 Task: Provide the 2023 Victory Lane Racing Xfinity Series picks for the track "Nashville Superspeedway".
Action: Mouse moved to (192, 360)
Screenshot: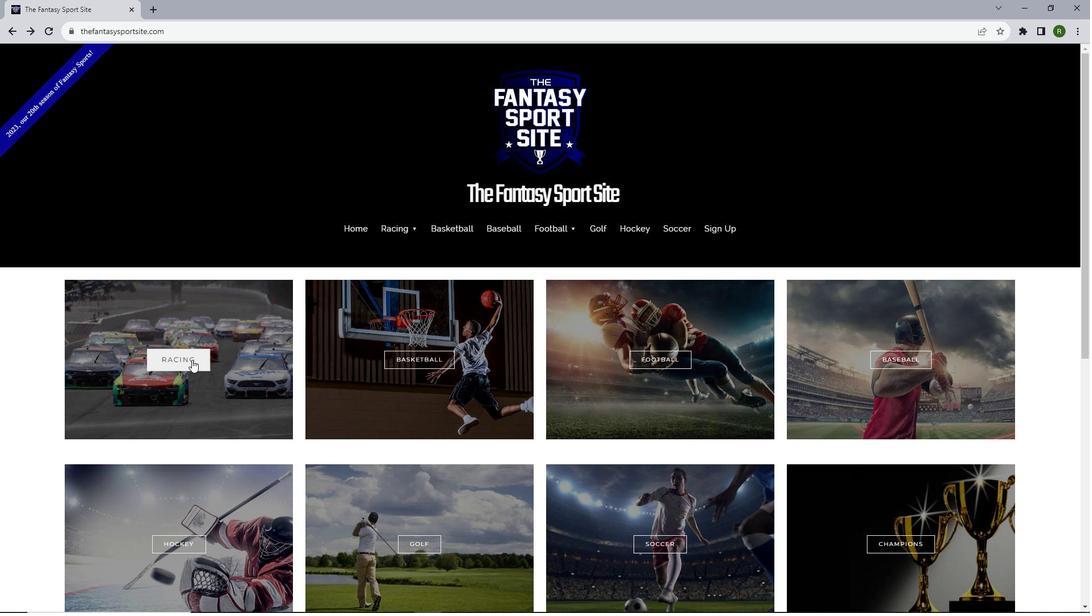 
Action: Mouse pressed left at (192, 360)
Screenshot: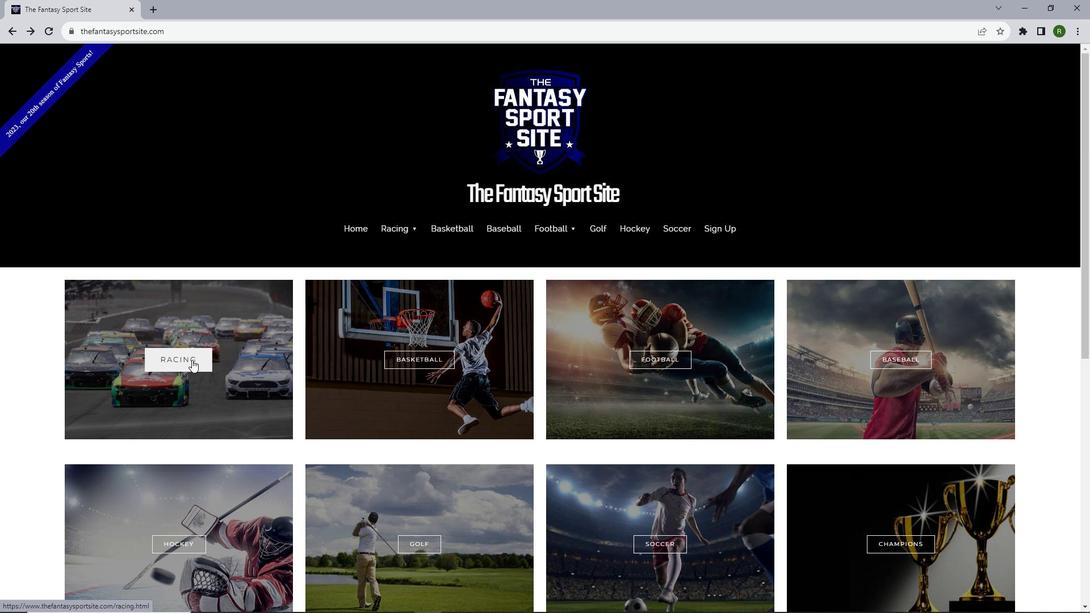 
Action: Mouse moved to (536, 501)
Screenshot: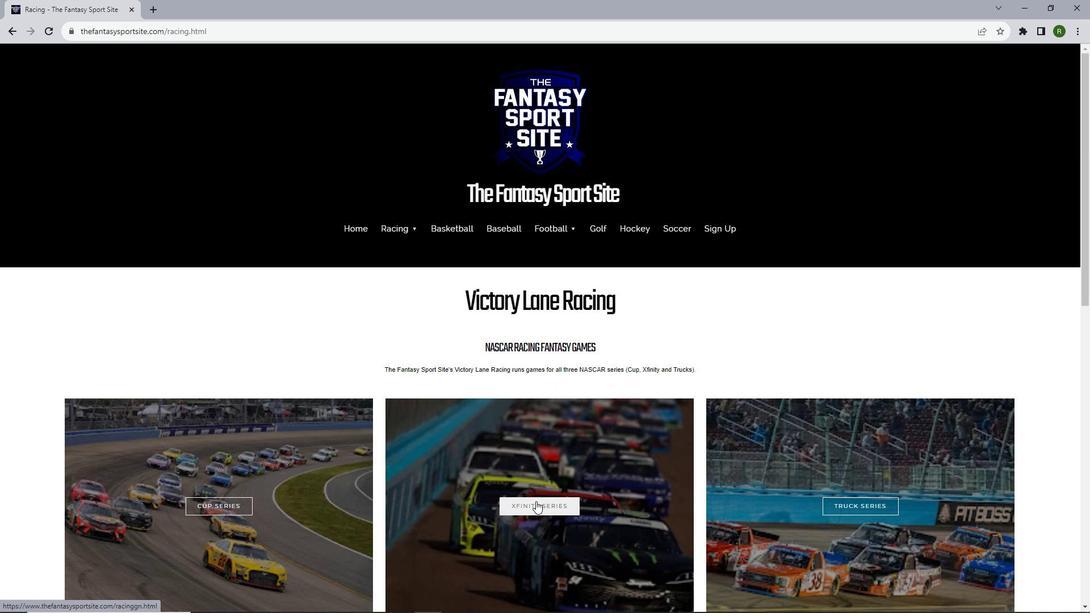 
Action: Mouse pressed left at (536, 501)
Screenshot: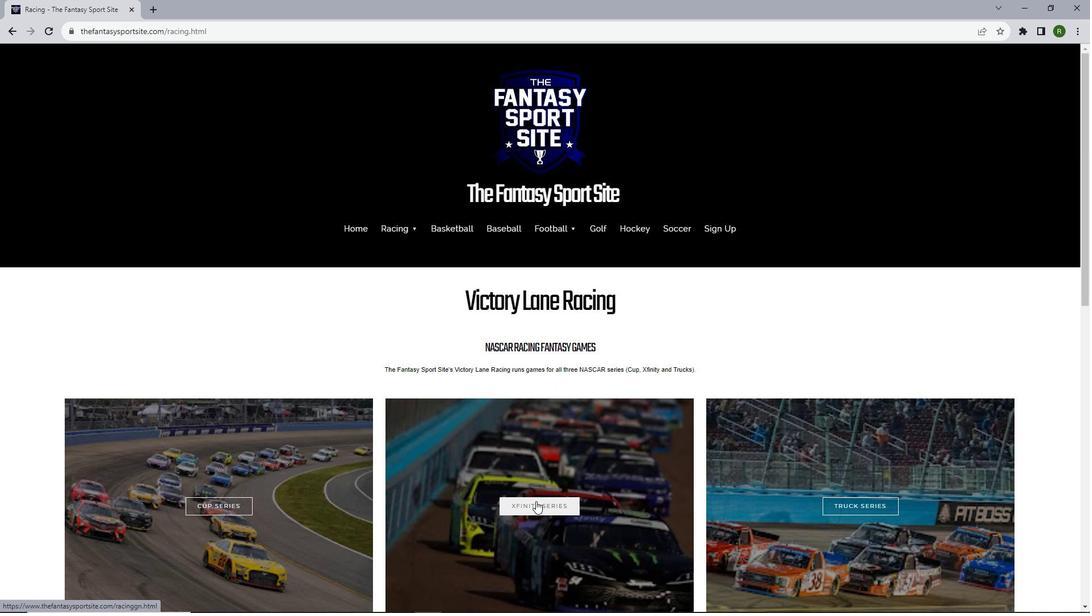 
Action: Mouse moved to (322, 217)
Screenshot: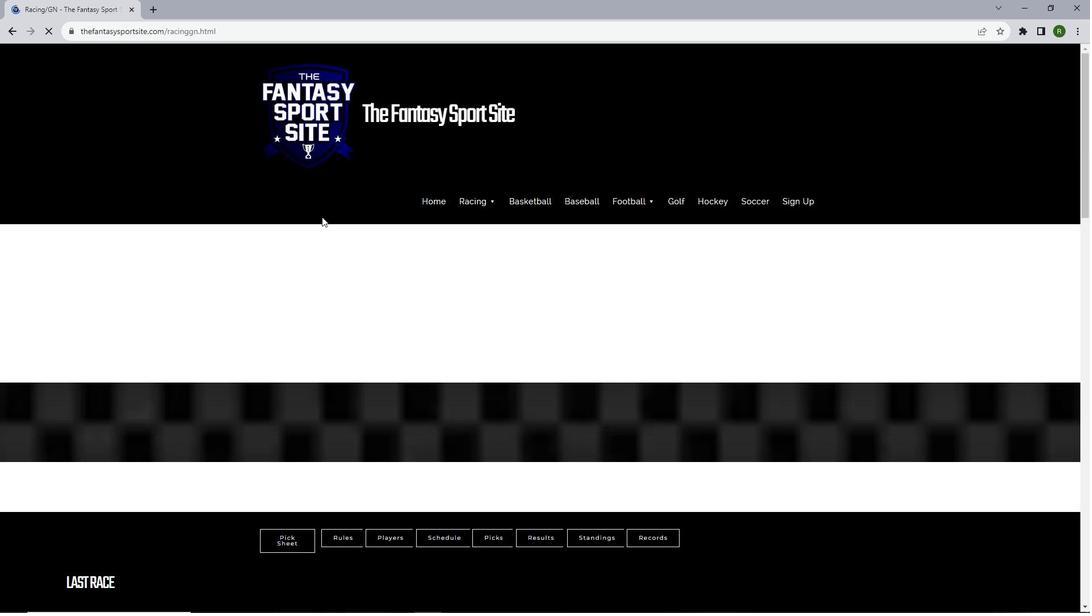 
Action: Mouse scrolled (322, 216) with delta (0, 0)
Screenshot: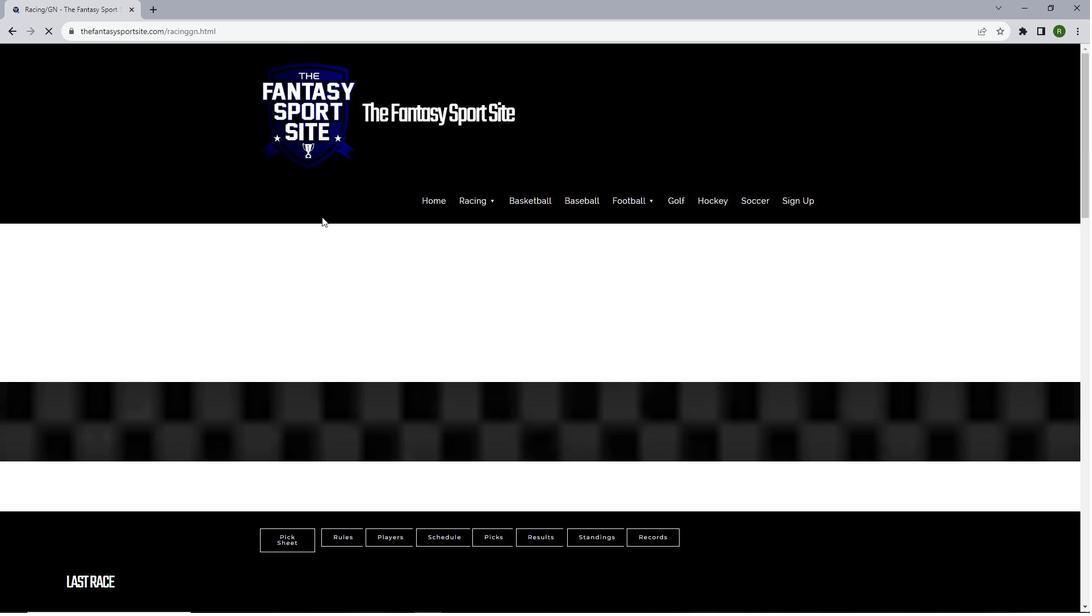 
Action: Mouse scrolled (322, 216) with delta (0, 0)
Screenshot: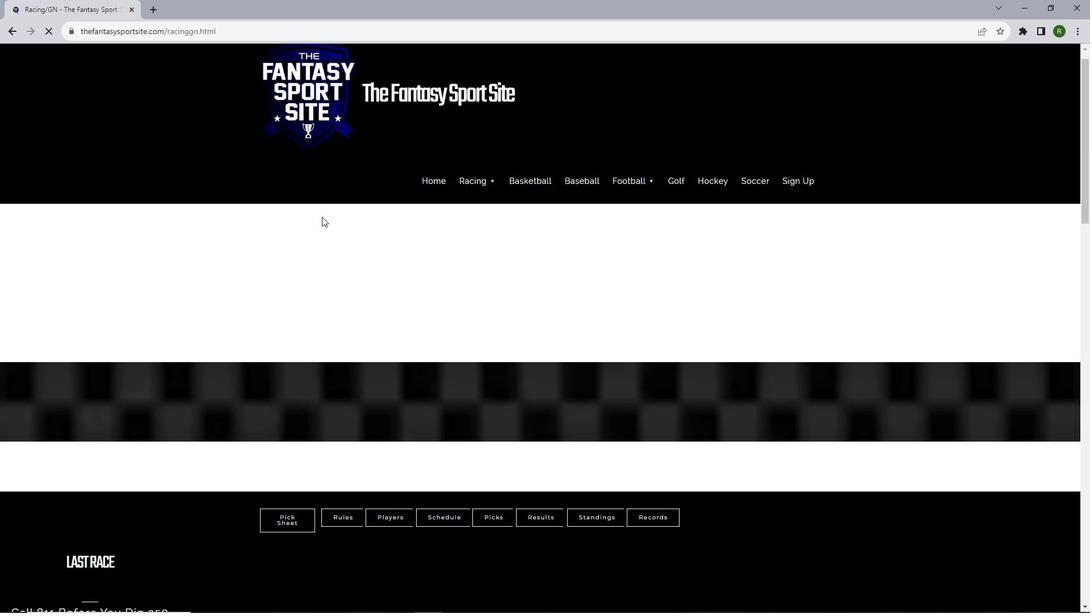 
Action: Mouse scrolled (322, 216) with delta (0, 0)
Screenshot: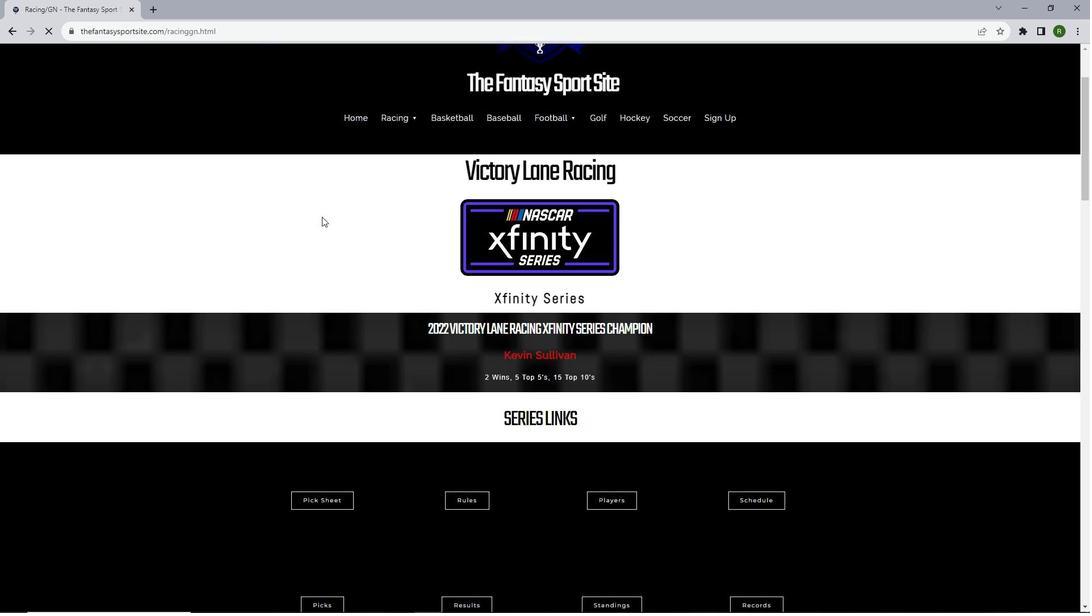 
Action: Mouse scrolled (322, 216) with delta (0, 0)
Screenshot: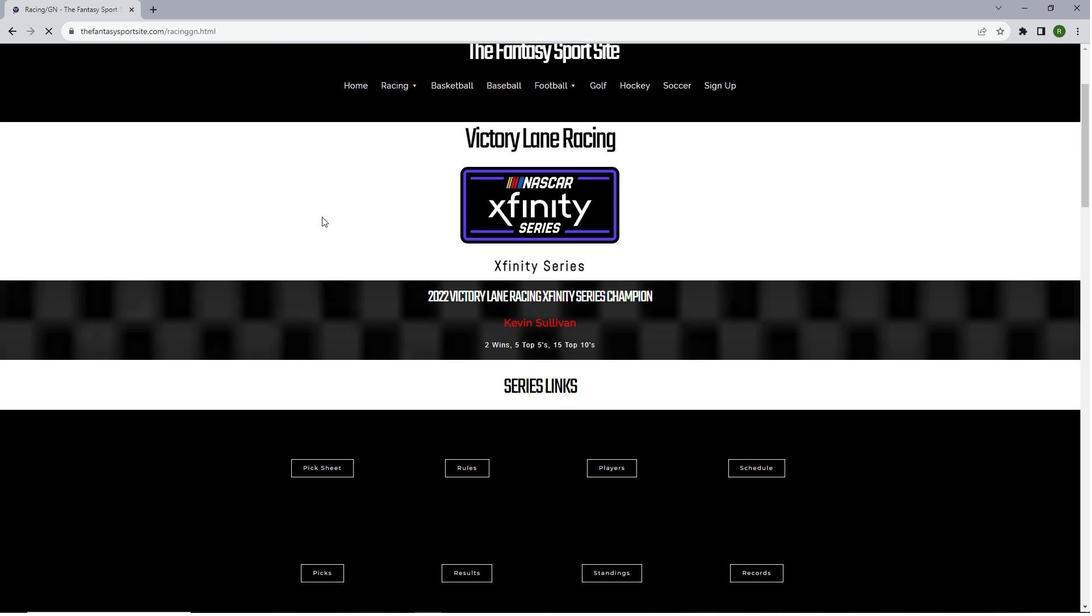 
Action: Mouse moved to (345, 232)
Screenshot: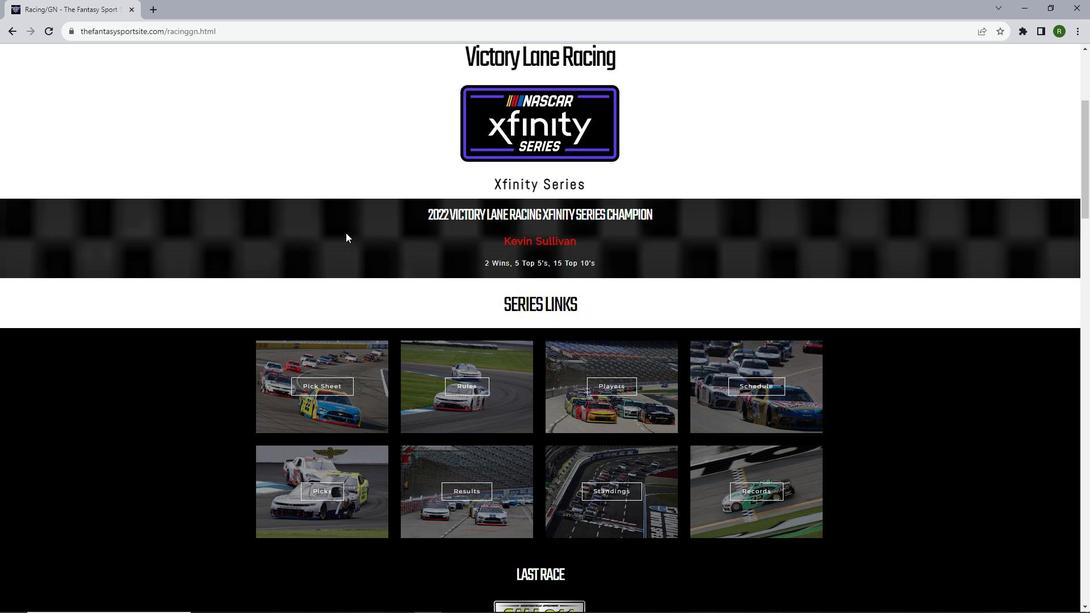 
Action: Mouse scrolled (345, 232) with delta (0, 0)
Screenshot: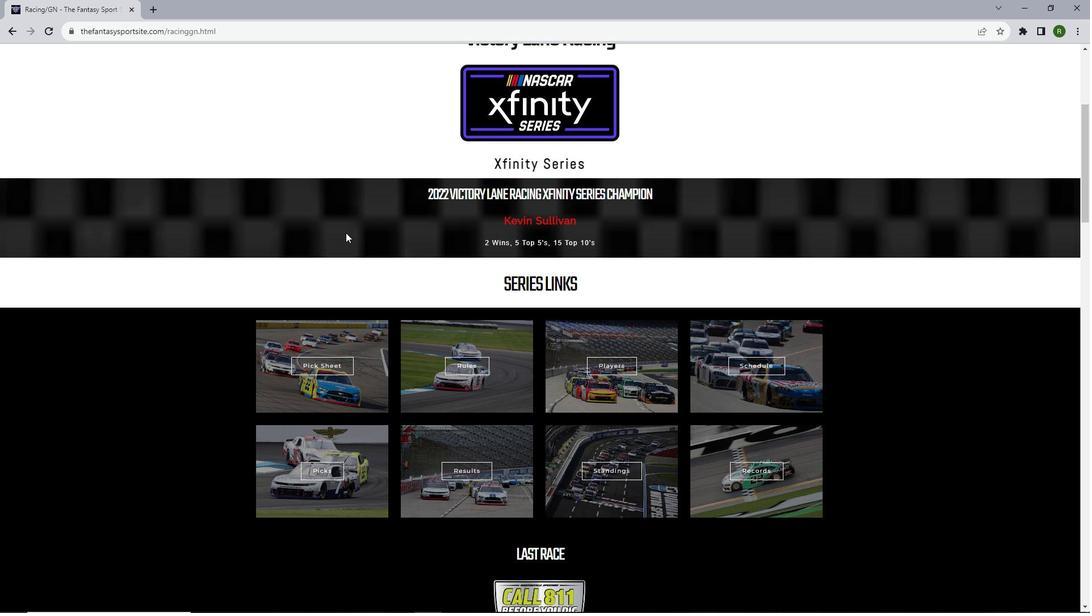 
Action: Mouse scrolled (345, 232) with delta (0, 0)
Screenshot: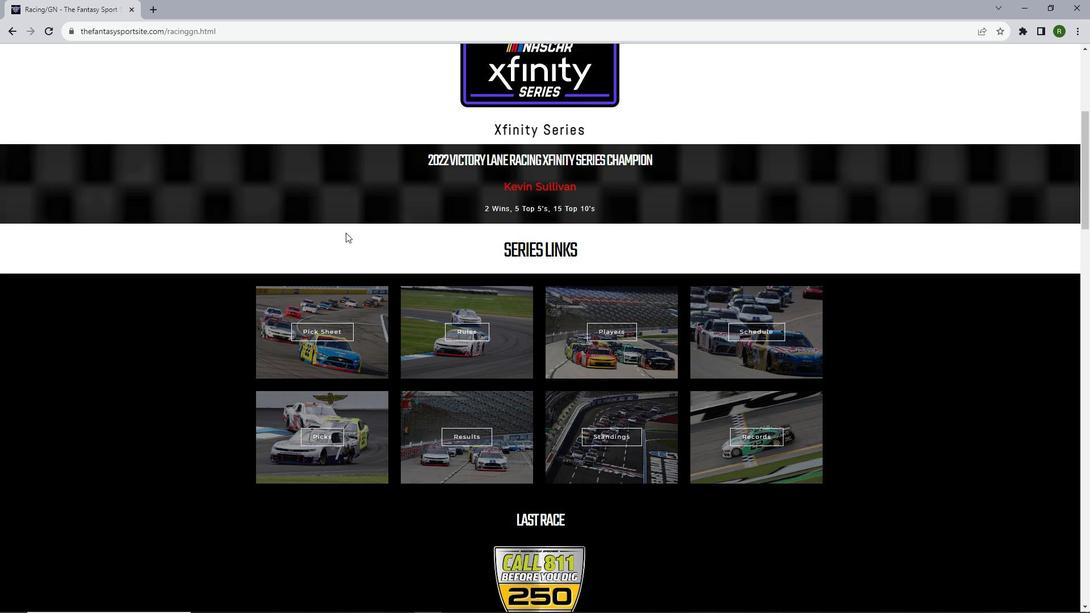
Action: Mouse scrolled (345, 232) with delta (0, 0)
Screenshot: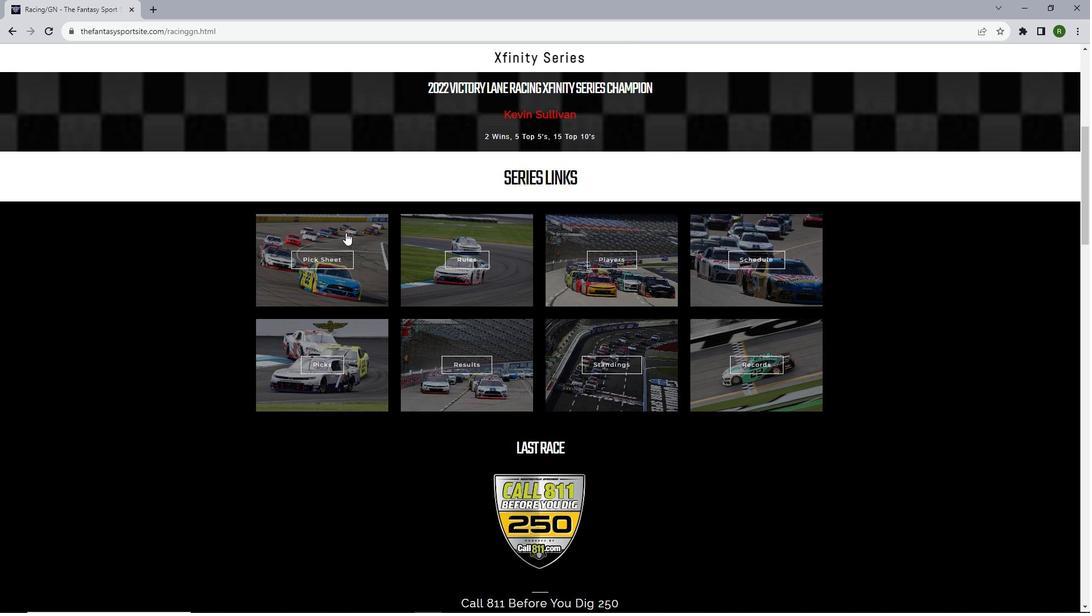 
Action: Mouse moved to (330, 325)
Screenshot: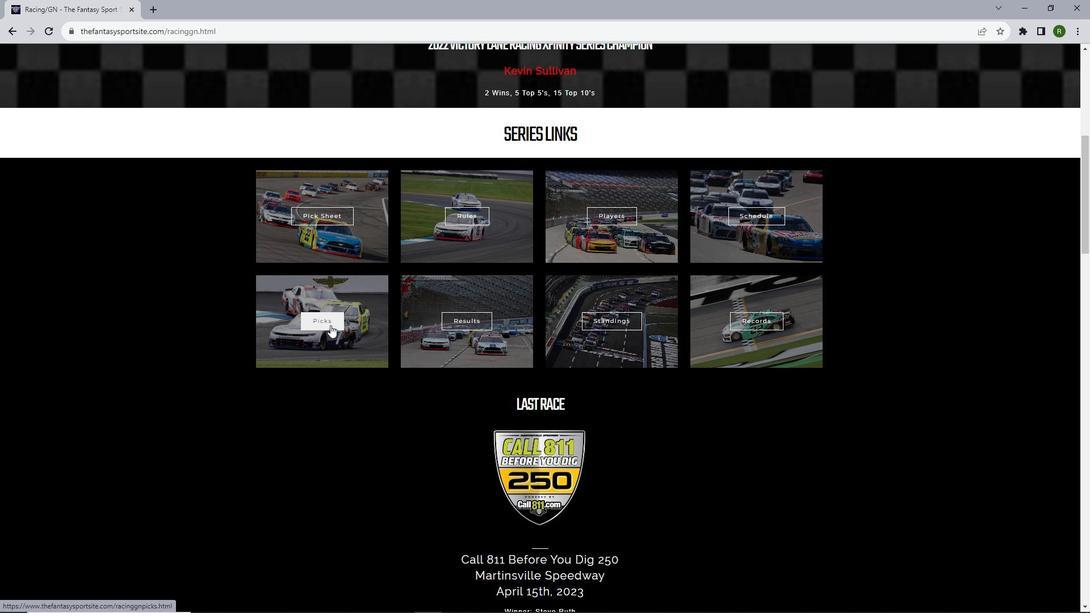 
Action: Mouse pressed left at (330, 325)
Screenshot: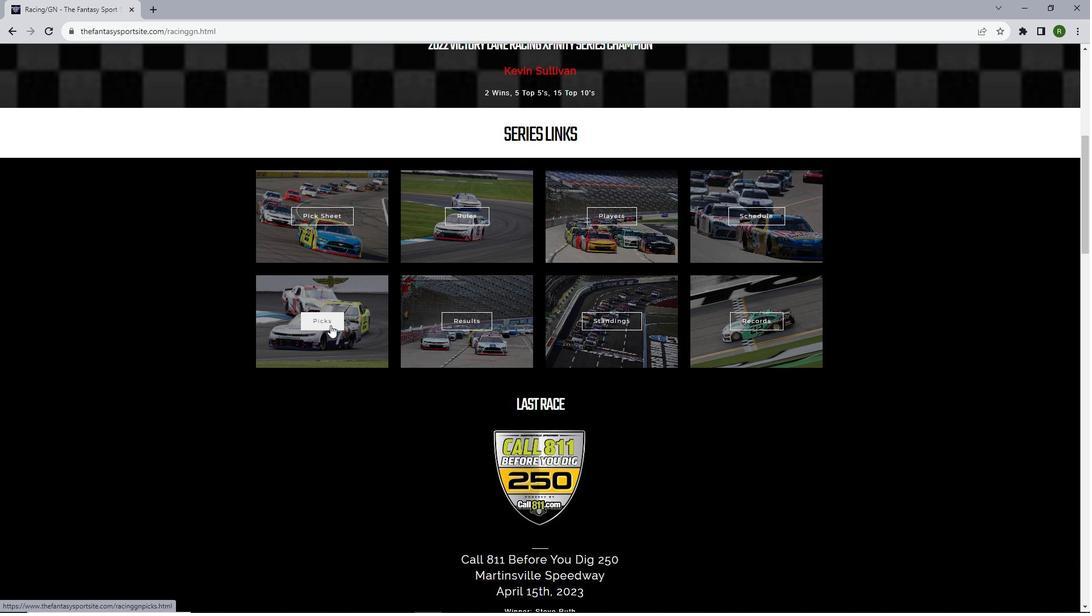 
Action: Mouse moved to (618, 289)
Screenshot: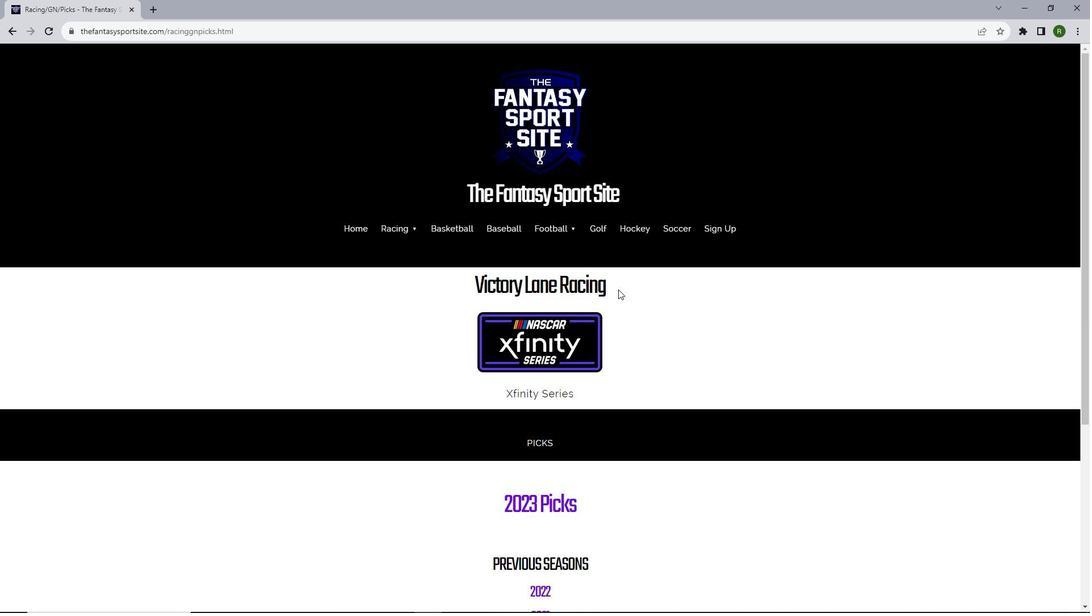 
Action: Mouse scrolled (618, 289) with delta (0, 0)
Screenshot: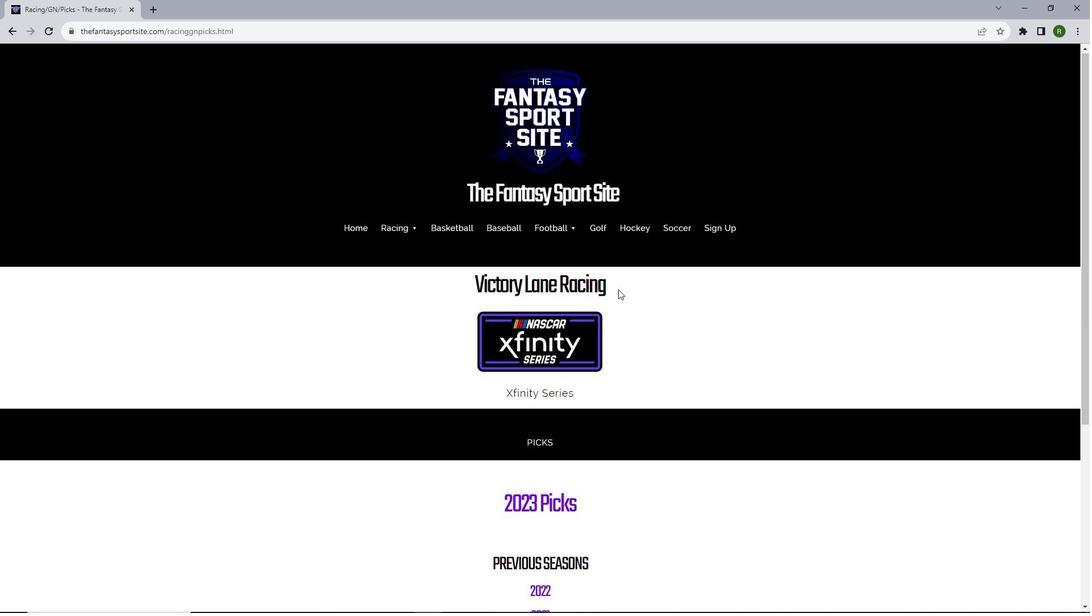 
Action: Mouse scrolled (618, 289) with delta (0, 0)
Screenshot: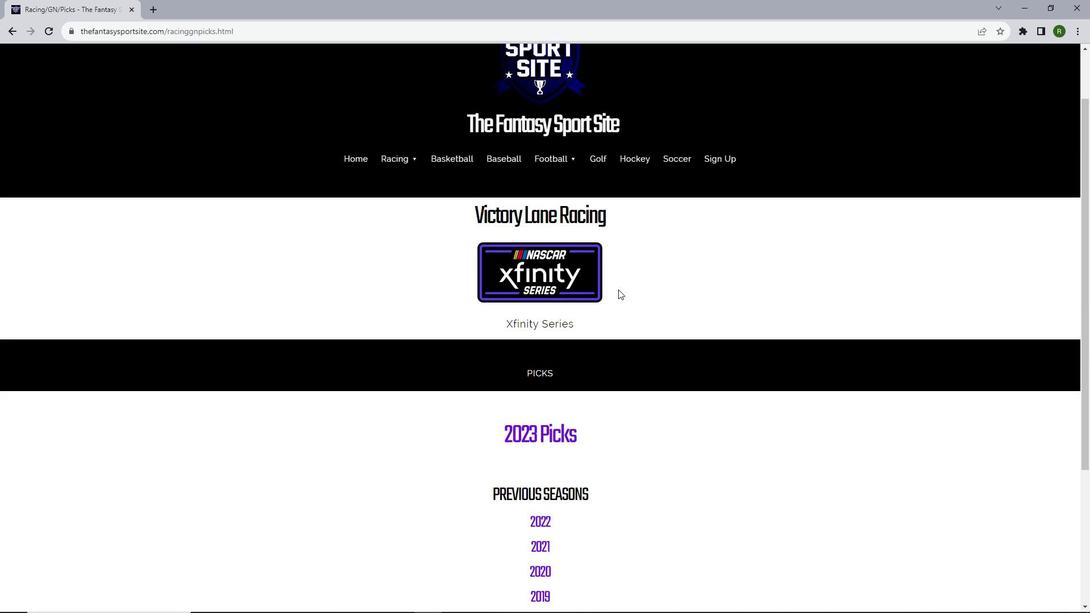 
Action: Mouse moved to (536, 386)
Screenshot: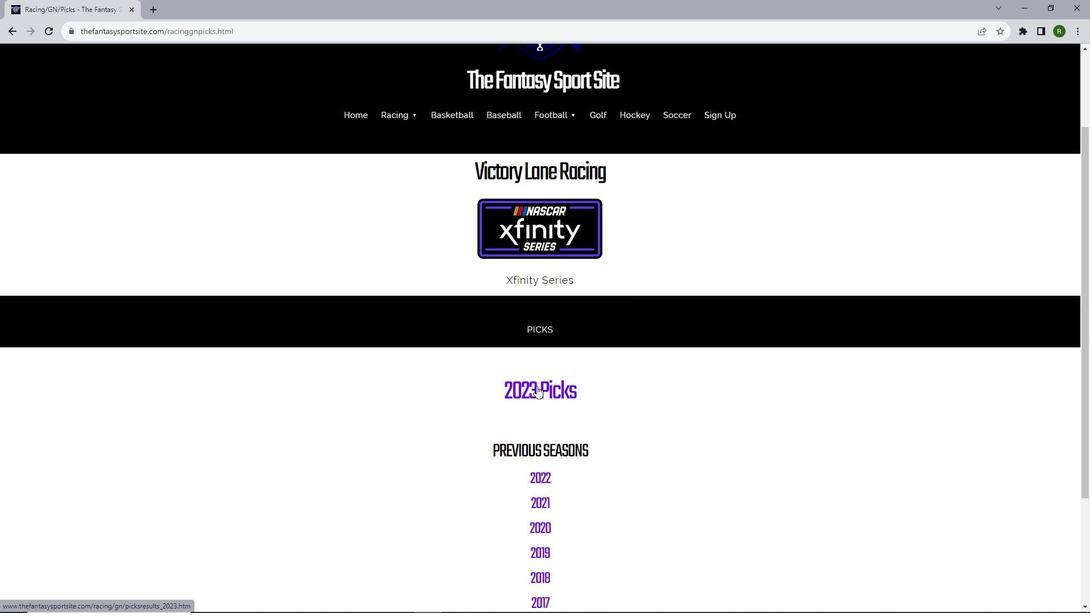 
Action: Mouse pressed left at (536, 386)
Screenshot: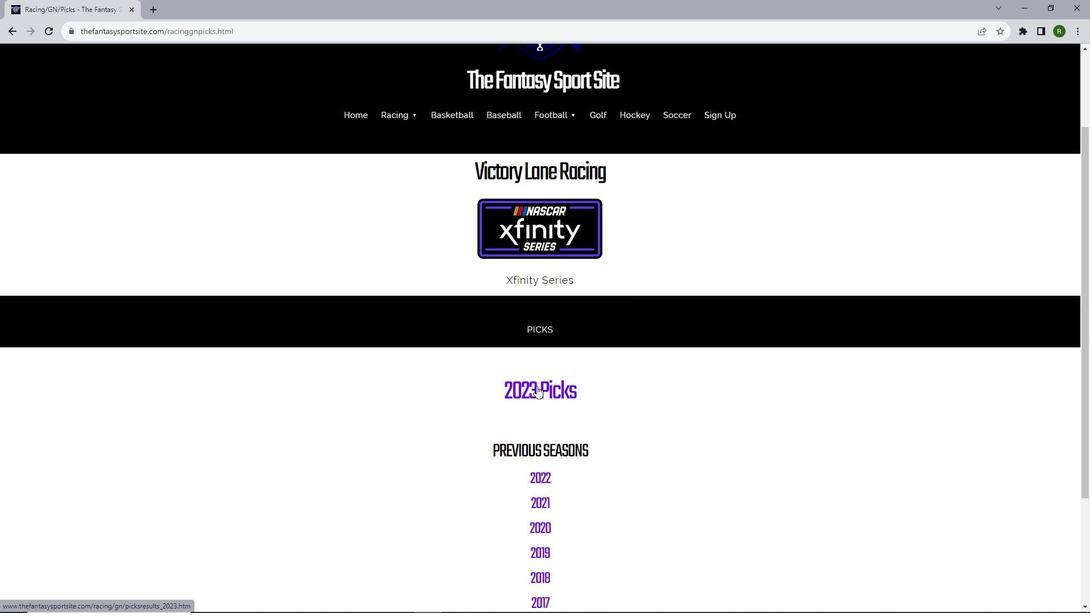 
Action: Mouse moved to (529, 268)
Screenshot: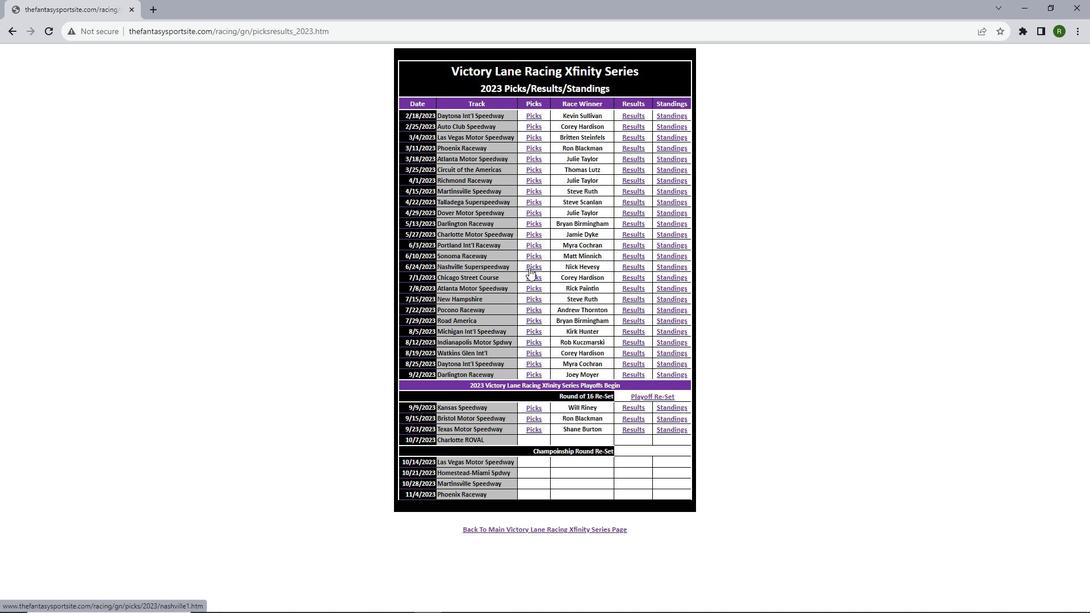 
Action: Mouse pressed left at (529, 268)
Screenshot: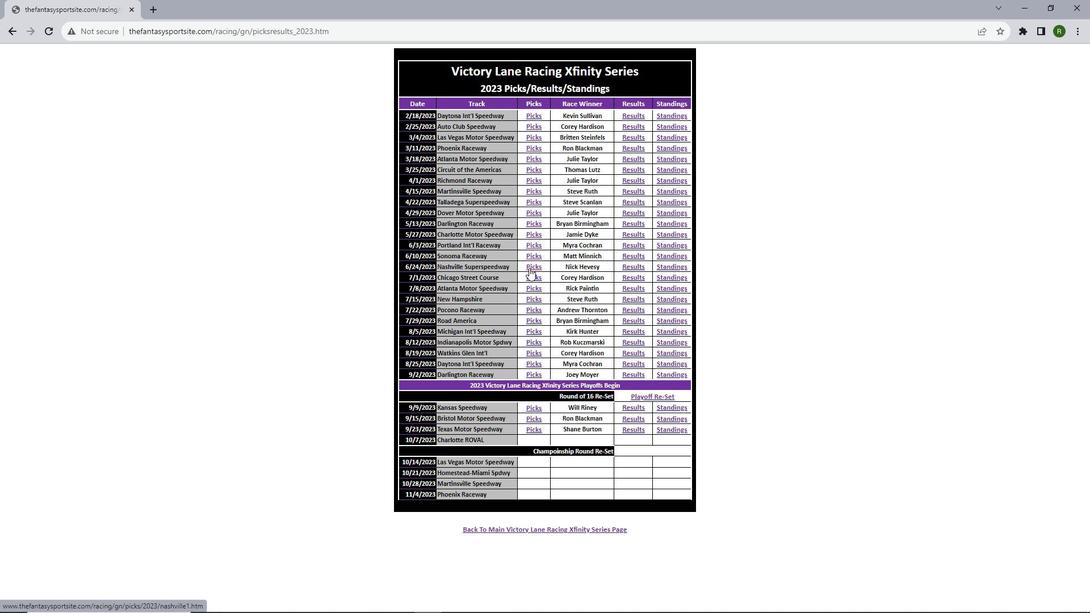 
Action: Mouse scrolled (529, 267) with delta (0, 0)
Screenshot: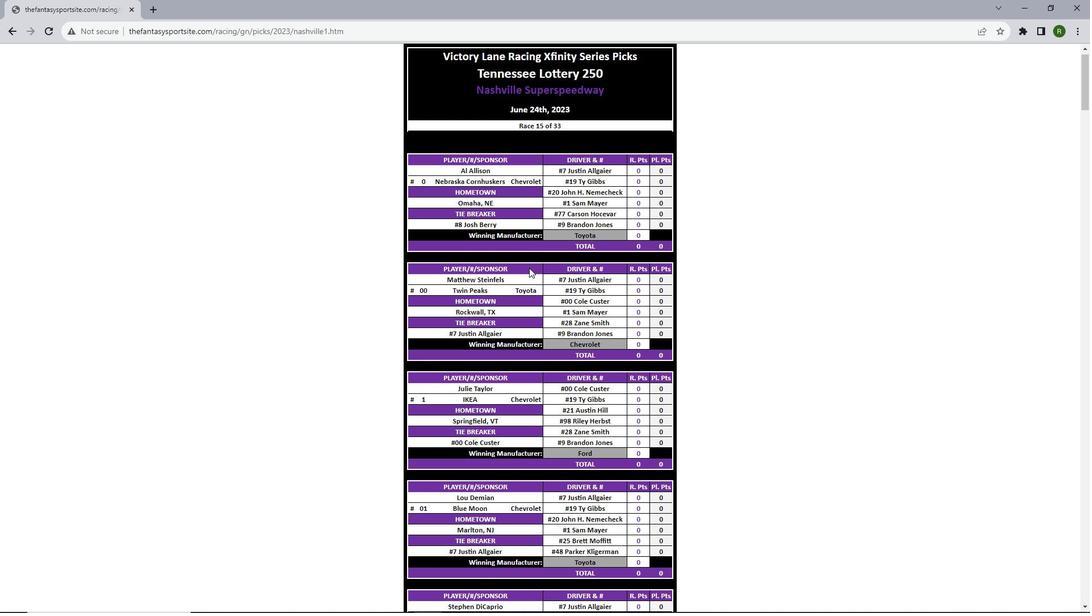 
Action: Mouse scrolled (529, 268) with delta (0, 0)
Screenshot: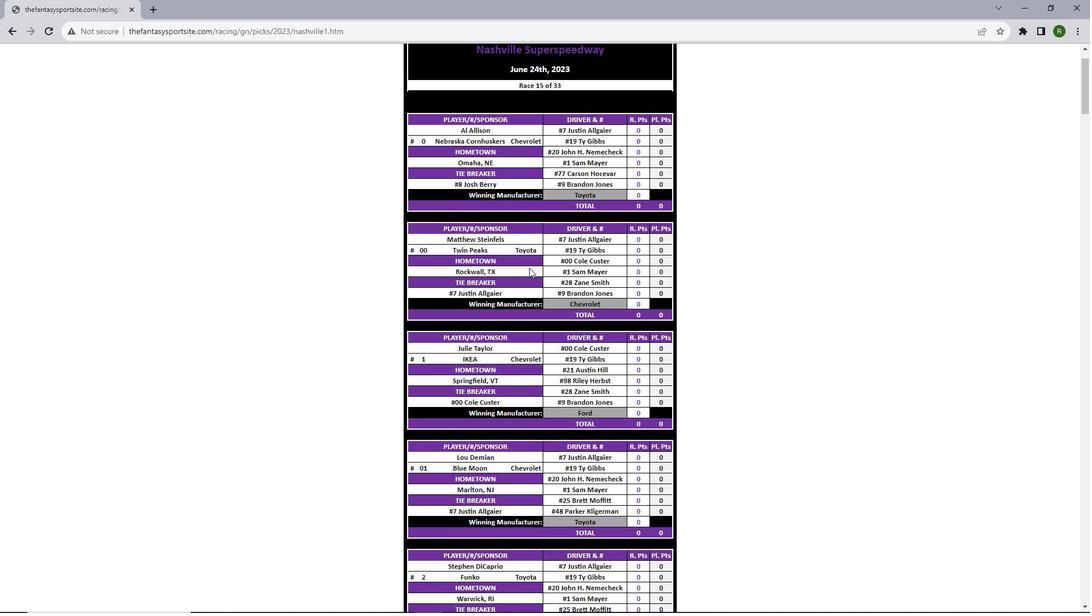 
Action: Mouse scrolled (529, 267) with delta (0, 0)
Screenshot: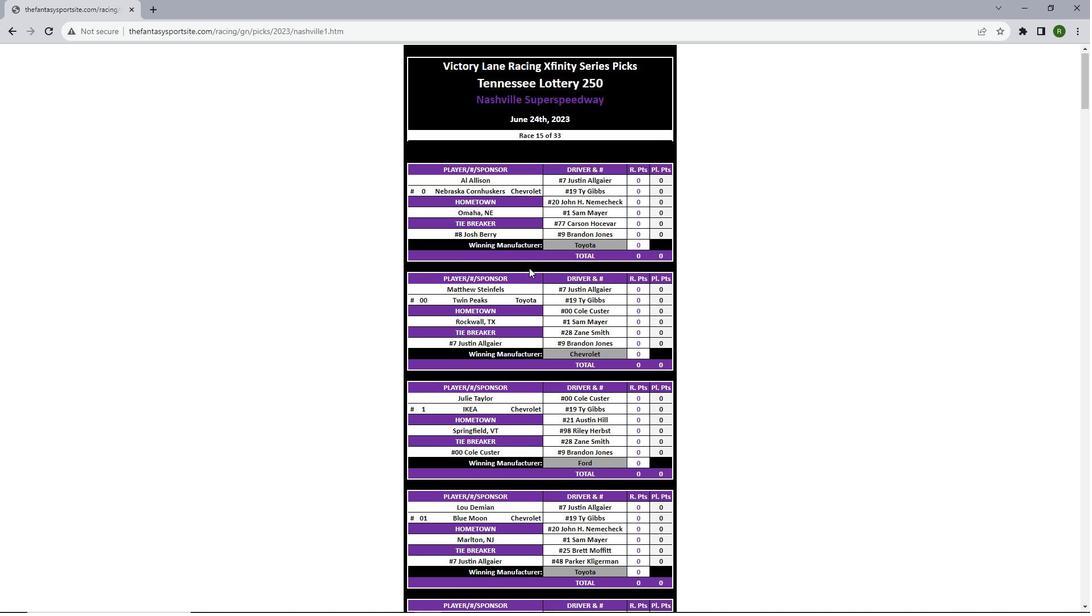 
Action: Mouse scrolled (529, 267) with delta (0, 0)
Screenshot: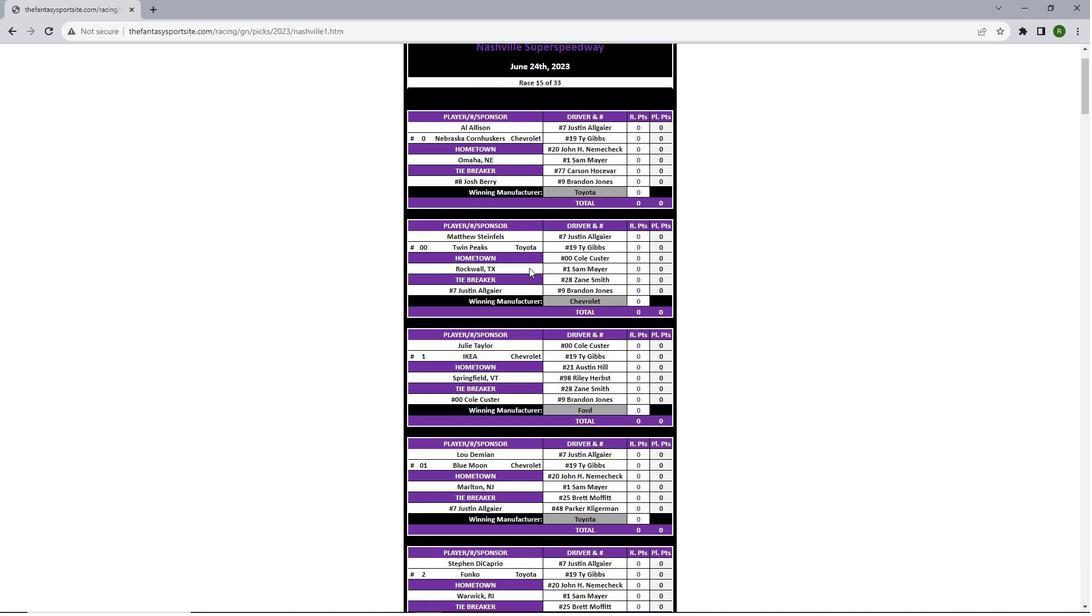 
Action: Mouse scrolled (529, 267) with delta (0, 0)
Screenshot: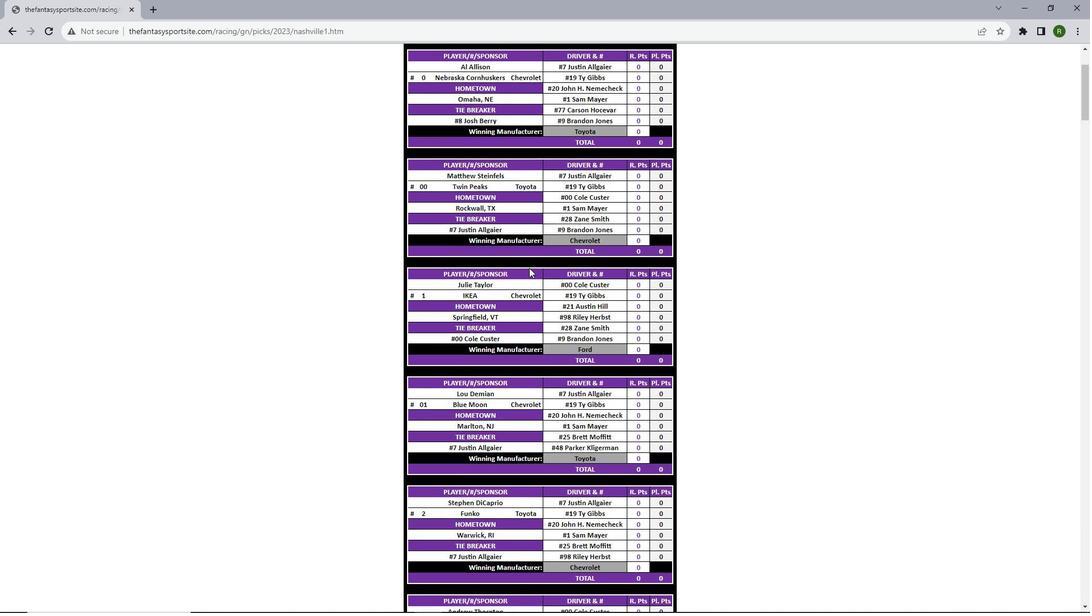 
Action: Mouse scrolled (529, 267) with delta (0, 0)
Screenshot: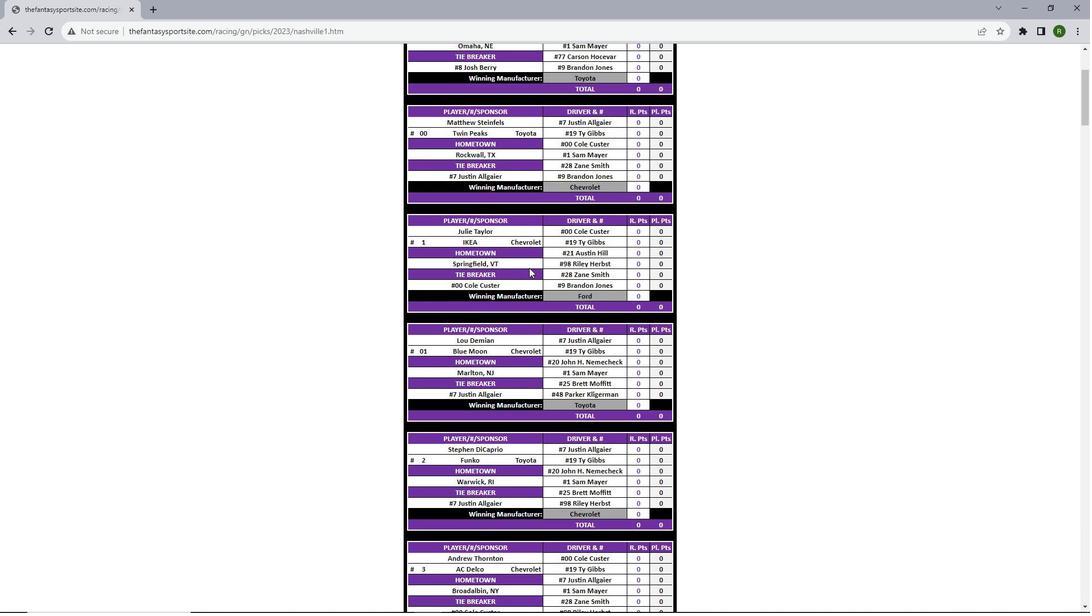 
Action: Mouse scrolled (529, 267) with delta (0, 0)
Screenshot: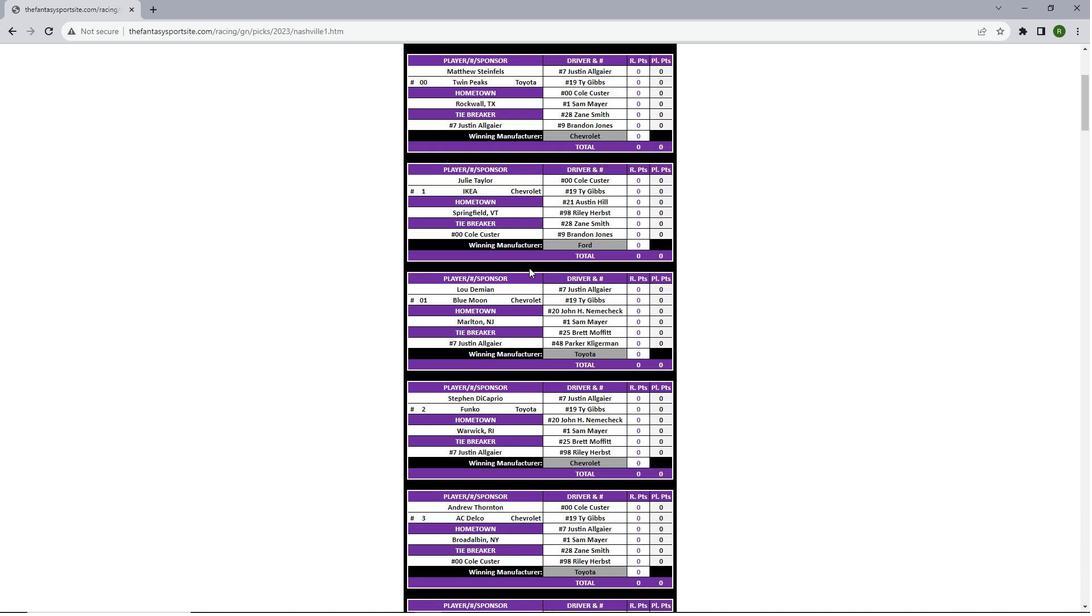 
Action: Mouse scrolled (529, 267) with delta (0, 0)
Screenshot: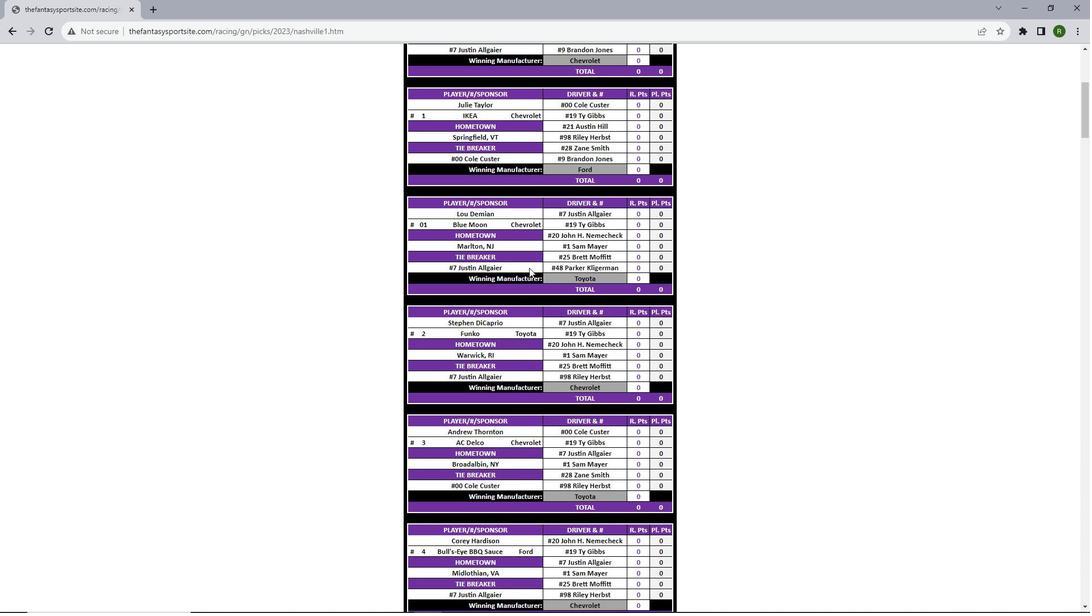 
Action: Mouse scrolled (529, 267) with delta (0, 0)
Screenshot: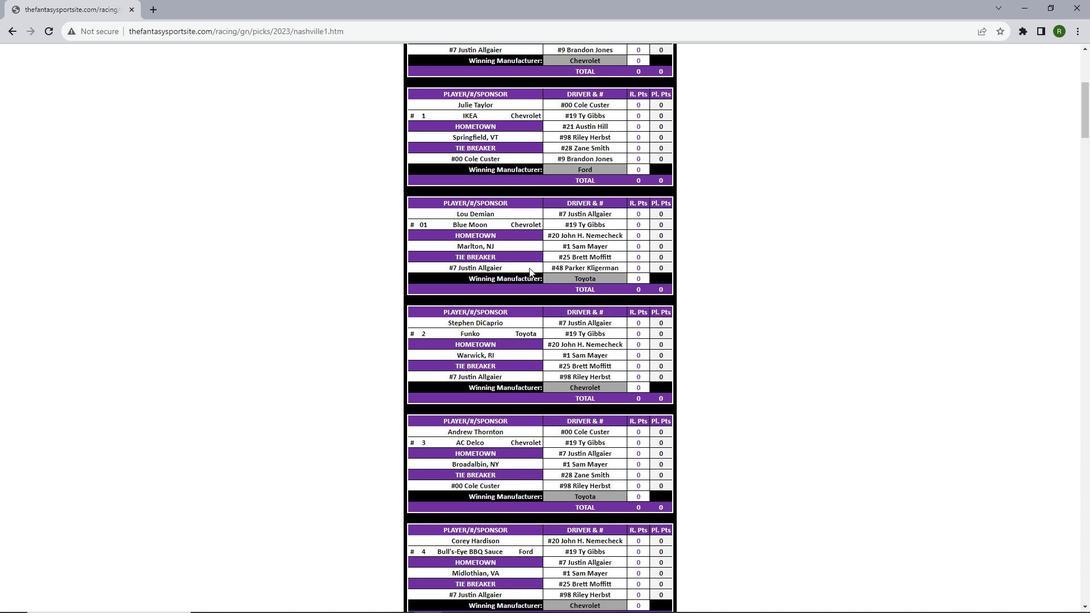 
Action: Mouse scrolled (529, 267) with delta (0, 0)
Screenshot: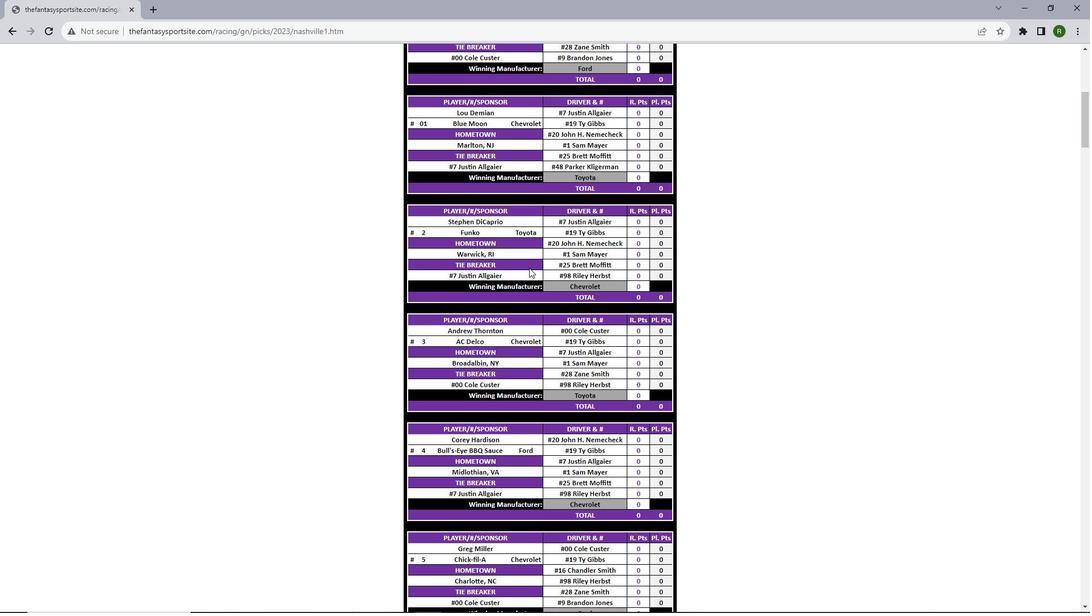
Action: Mouse scrolled (529, 267) with delta (0, 0)
Screenshot: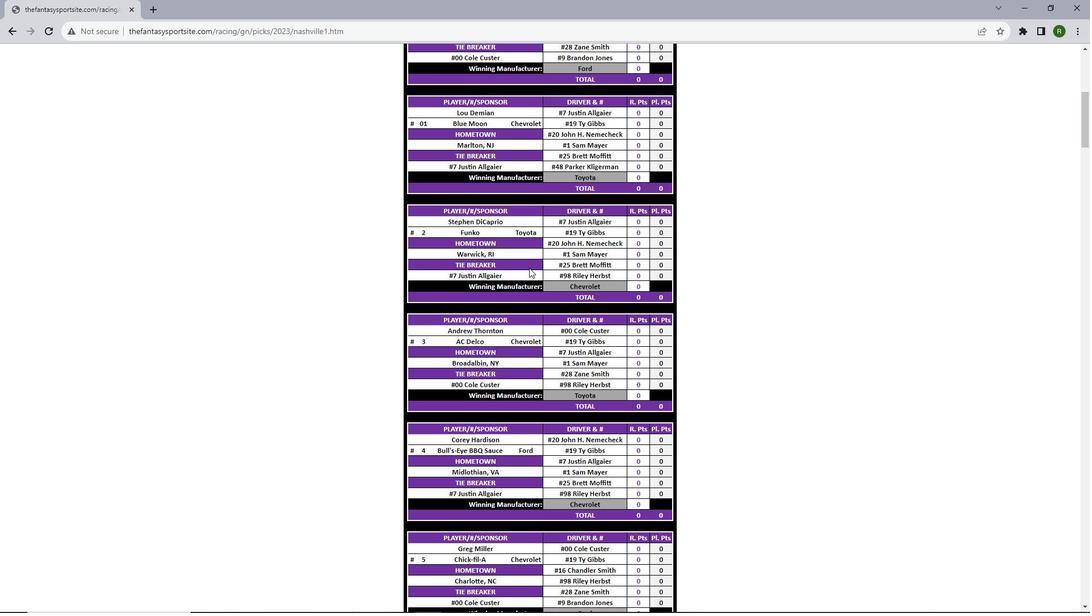 
Action: Mouse scrolled (529, 267) with delta (0, 0)
Screenshot: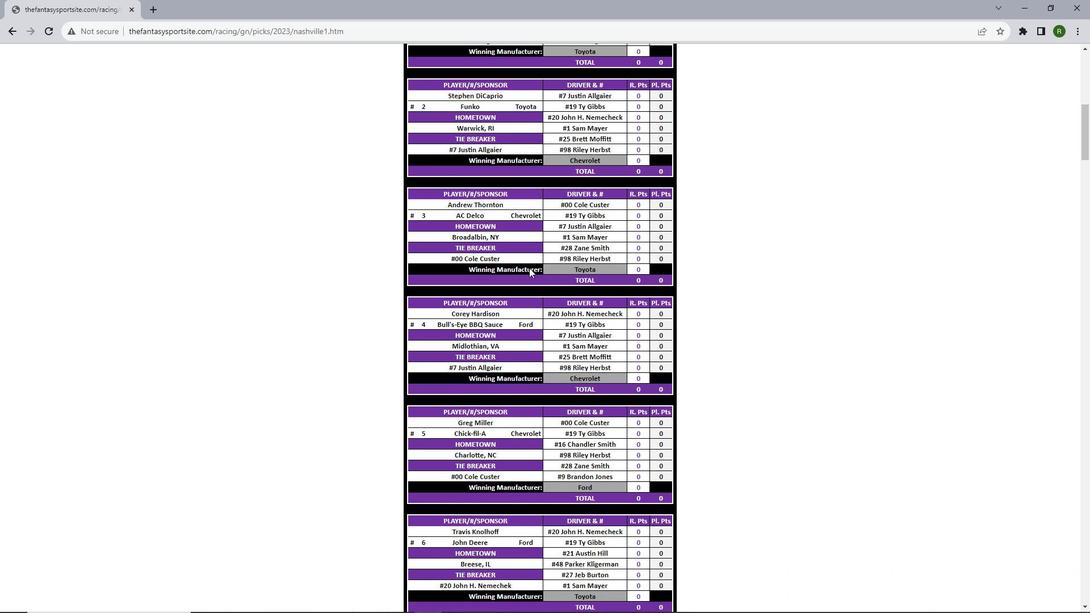 
Action: Mouse scrolled (529, 267) with delta (0, 0)
Screenshot: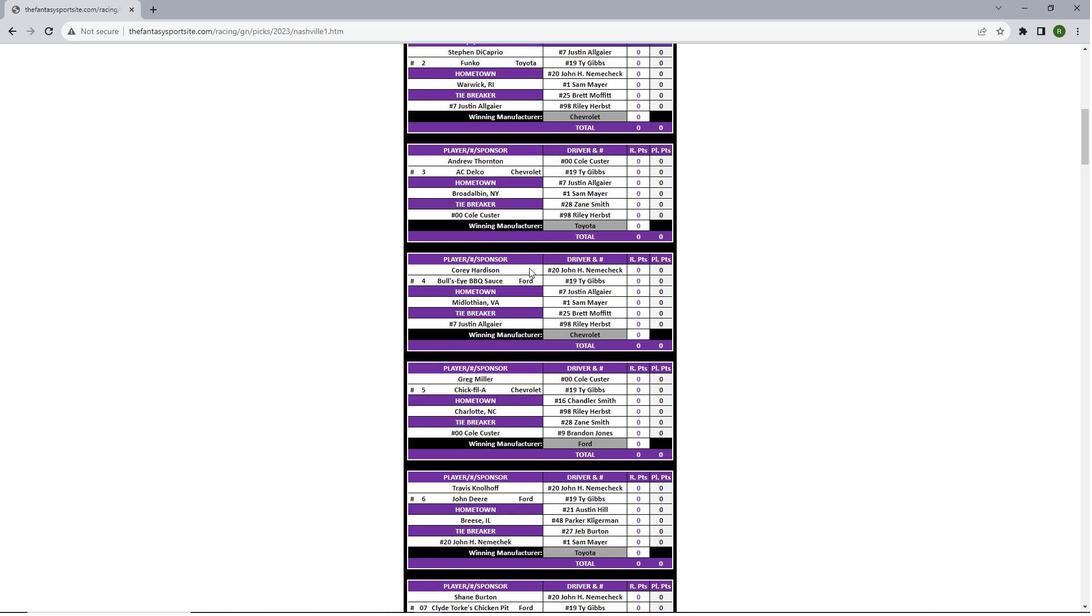 
Action: Mouse scrolled (529, 267) with delta (0, 0)
Screenshot: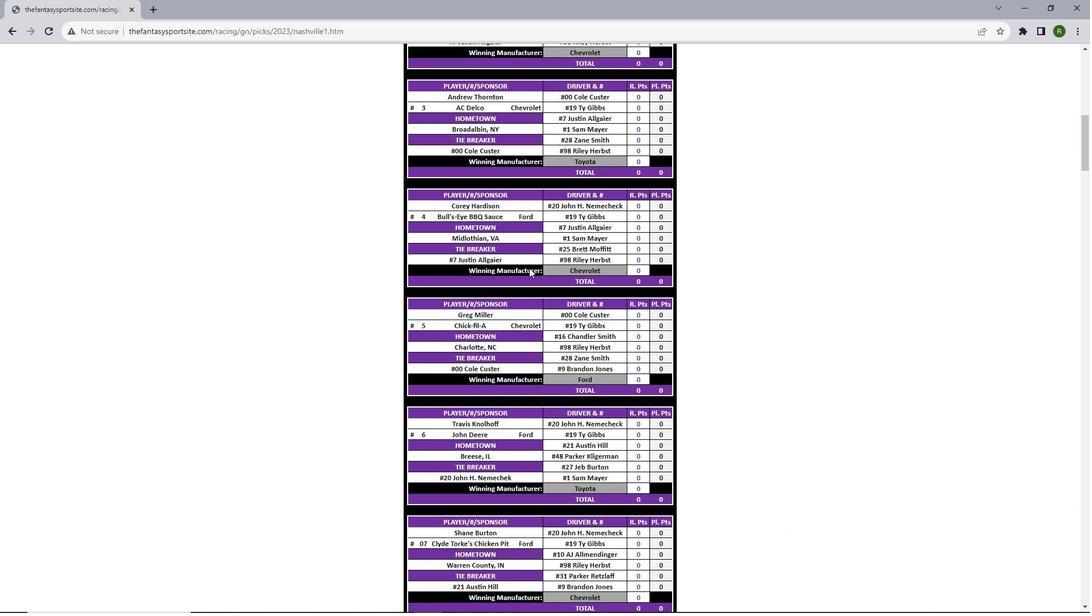 
Action: Mouse scrolled (529, 267) with delta (0, 0)
Screenshot: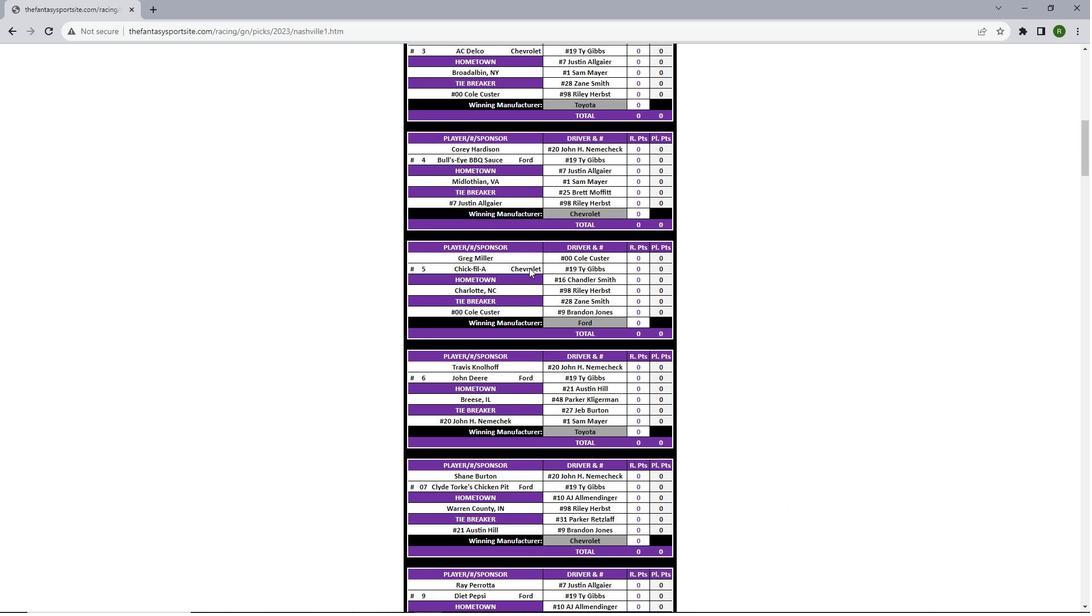 
Action: Mouse scrolled (529, 267) with delta (0, 0)
Screenshot: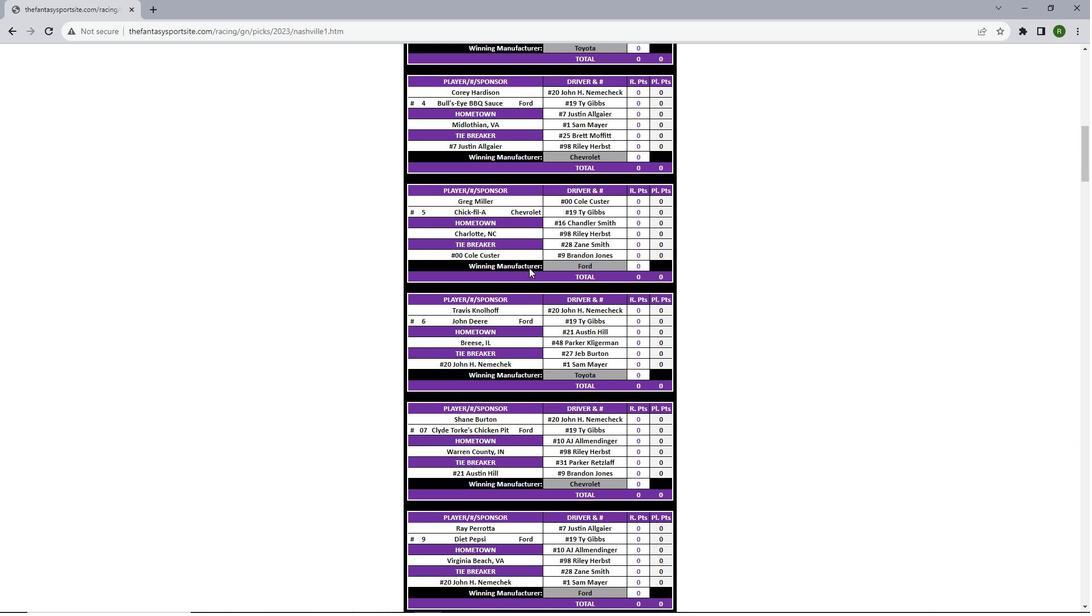 
Action: Mouse scrolled (529, 267) with delta (0, 0)
Screenshot: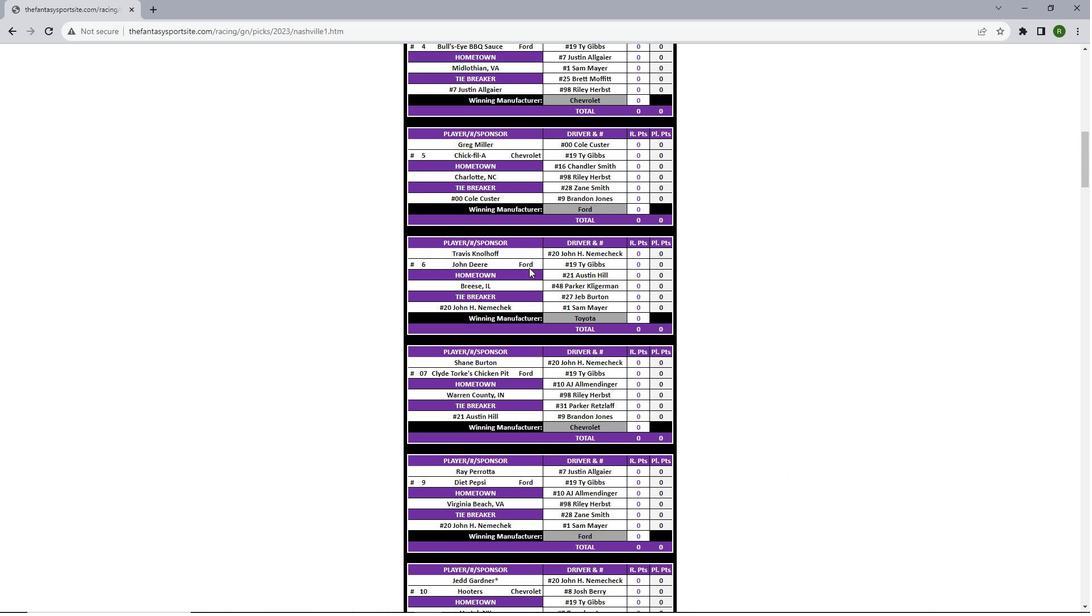 
Action: Mouse scrolled (529, 267) with delta (0, 0)
Screenshot: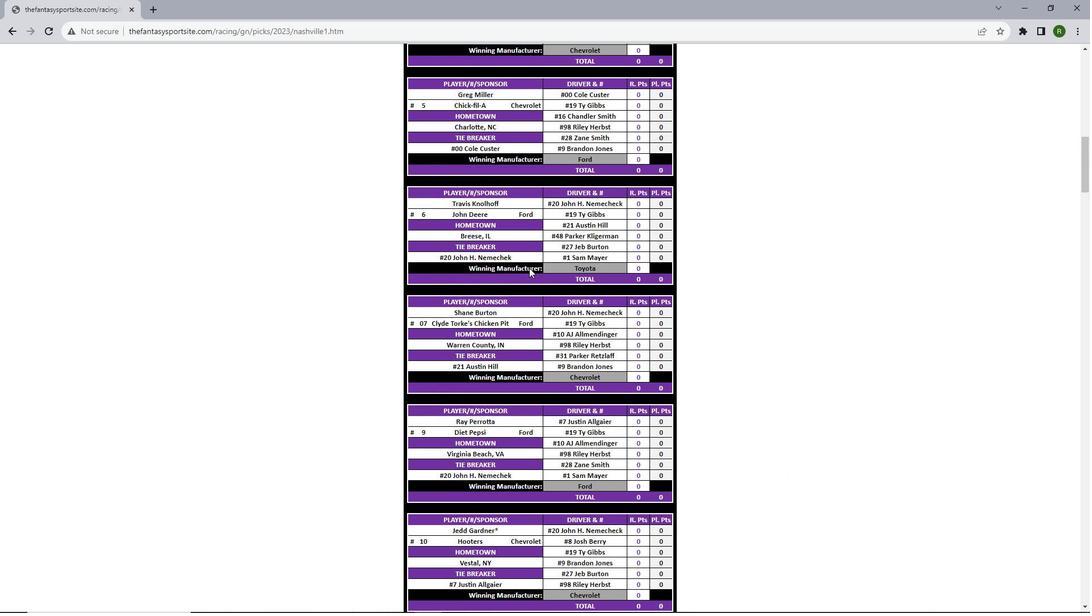 
Action: Mouse scrolled (529, 267) with delta (0, 0)
Screenshot: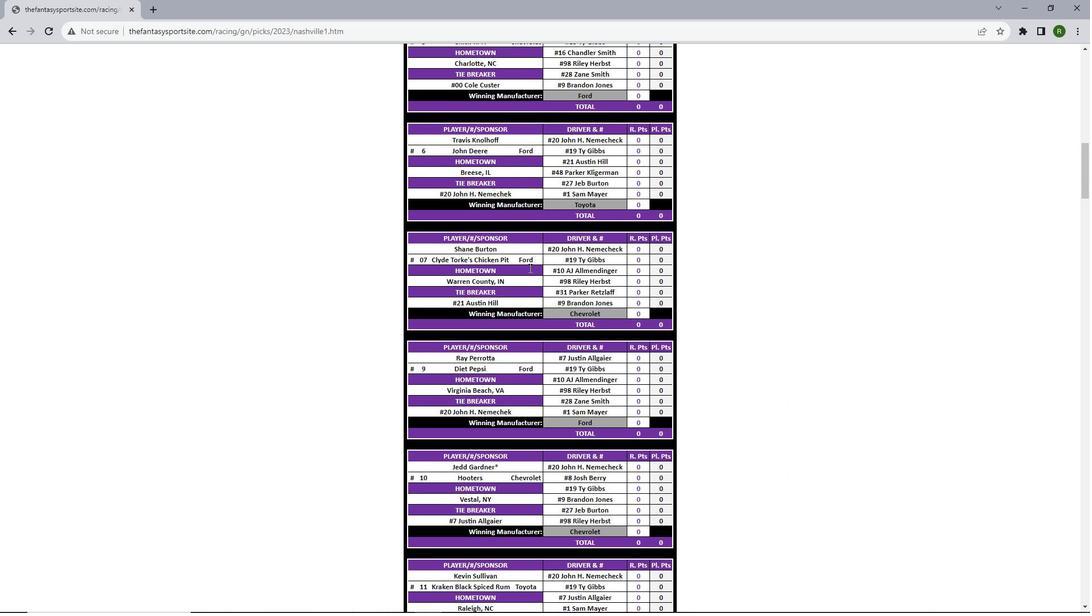 
Action: Mouse scrolled (529, 267) with delta (0, 0)
Screenshot: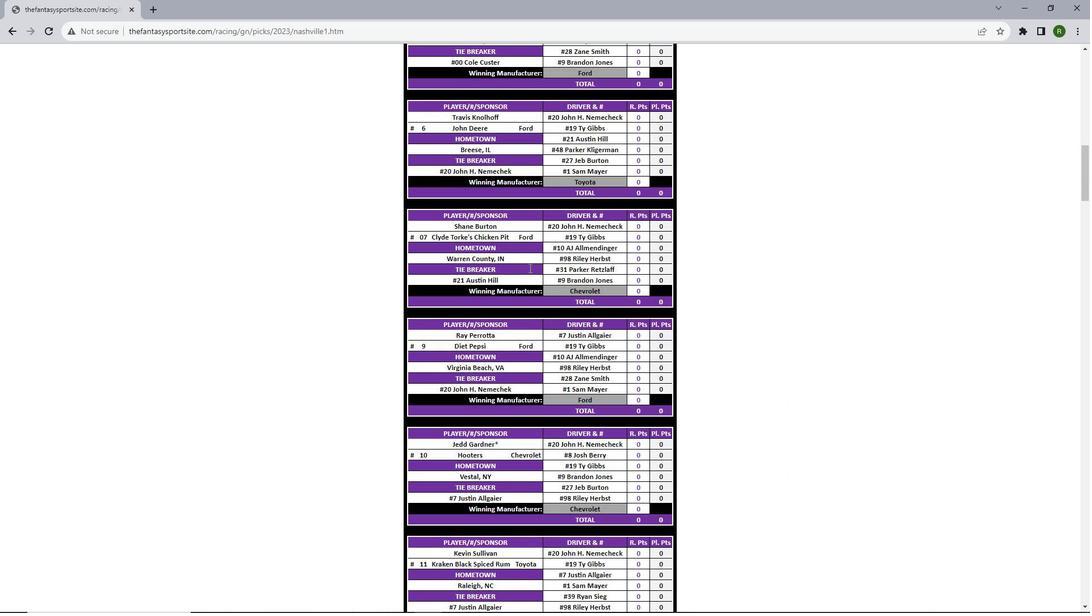 
Action: Mouse scrolled (529, 267) with delta (0, 0)
Screenshot: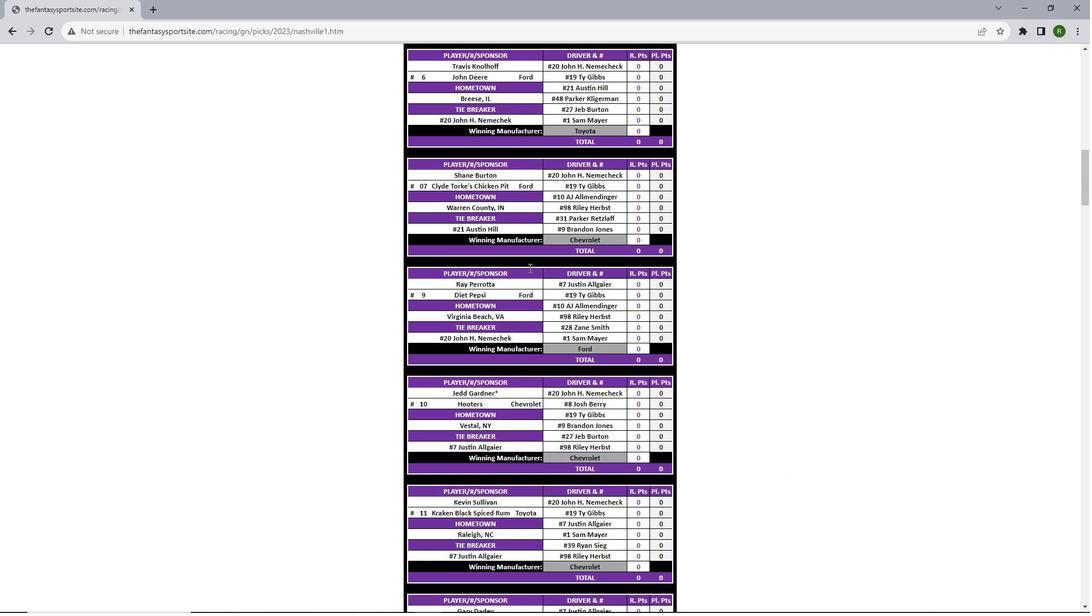 
Action: Mouse scrolled (529, 267) with delta (0, 0)
Screenshot: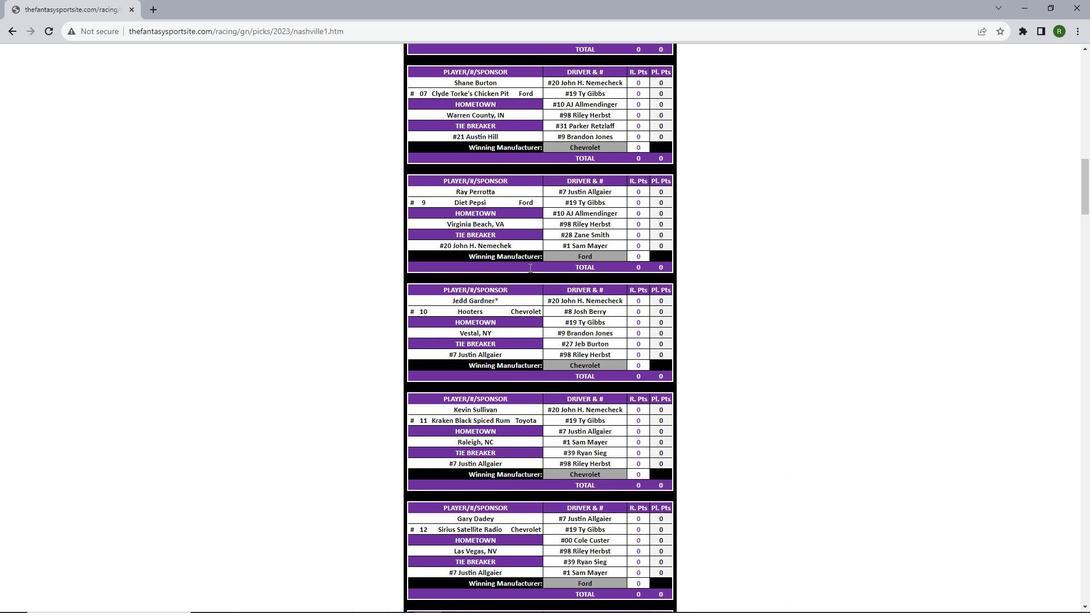 
Action: Mouse scrolled (529, 267) with delta (0, 0)
Screenshot: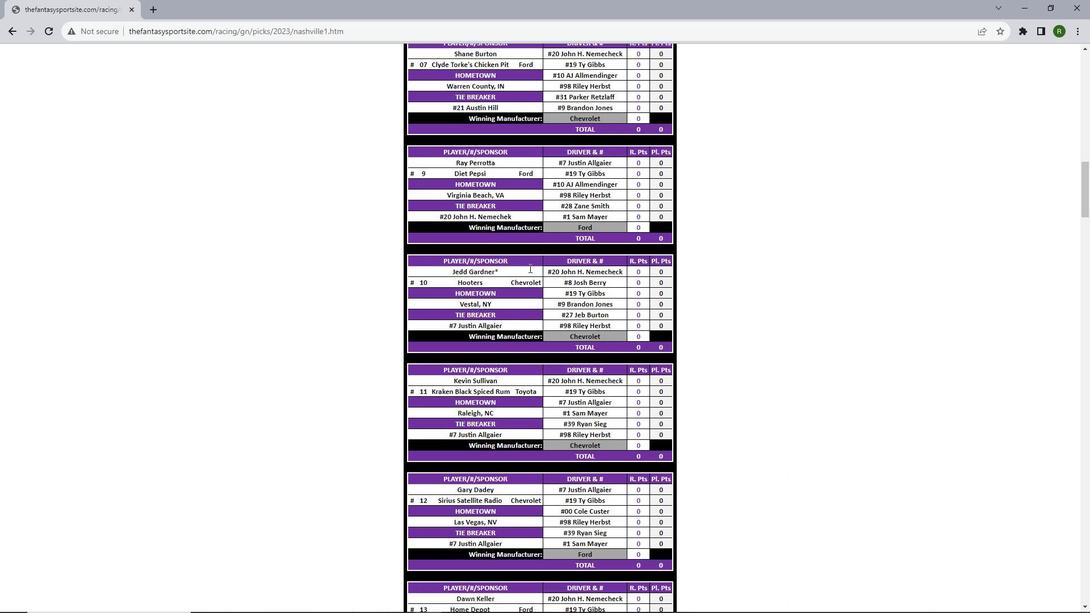 
Action: Mouse scrolled (529, 267) with delta (0, 0)
Screenshot: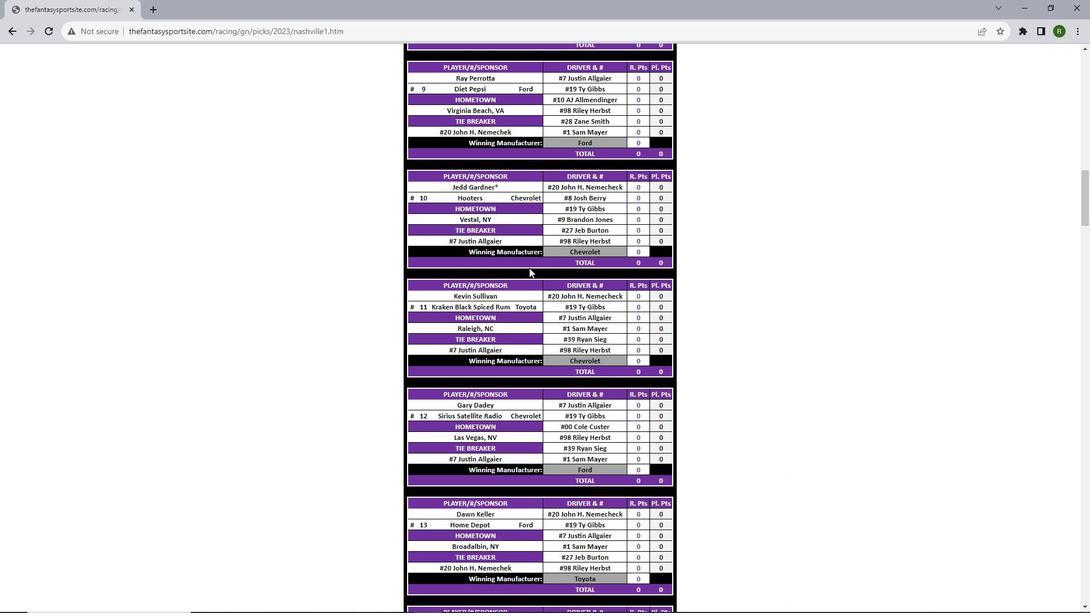 
Action: Mouse scrolled (529, 267) with delta (0, 0)
Screenshot: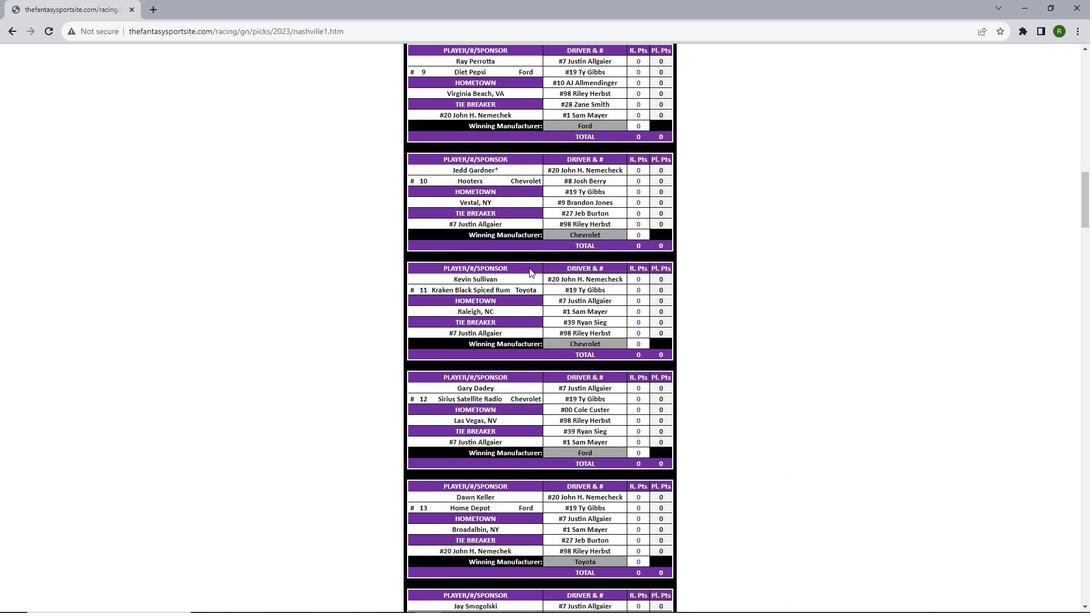
Action: Mouse scrolled (529, 267) with delta (0, 0)
Screenshot: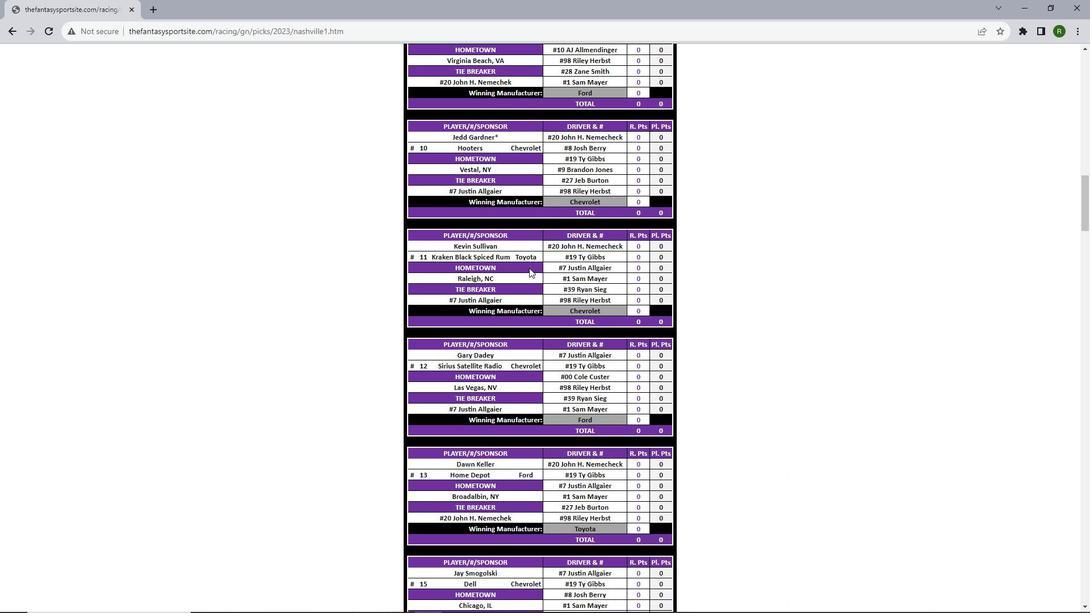 
Action: Mouse scrolled (529, 267) with delta (0, 0)
Screenshot: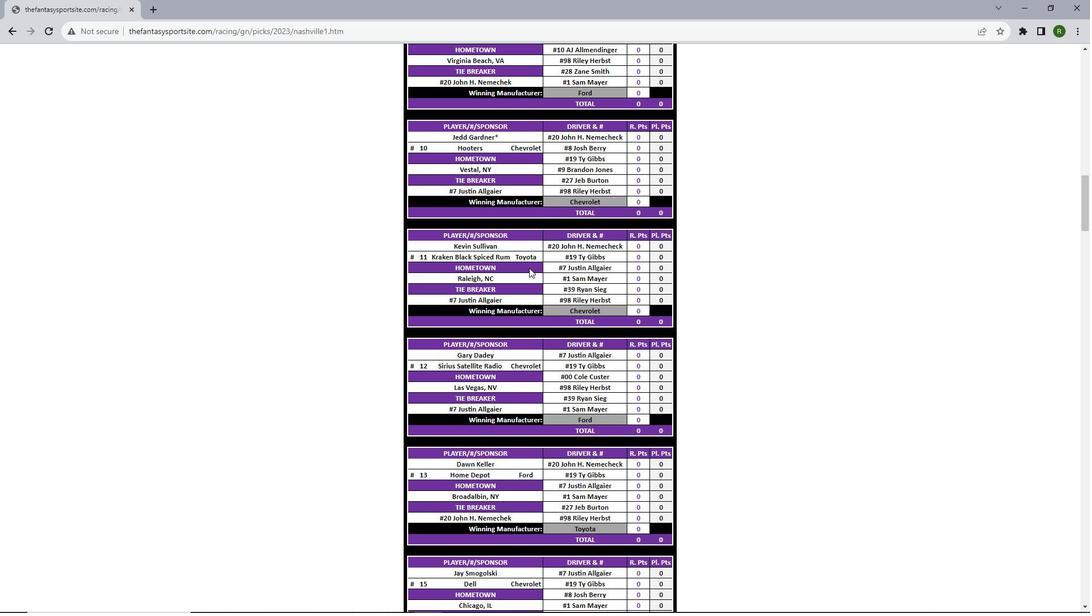 
Action: Mouse scrolled (529, 267) with delta (0, 0)
Screenshot: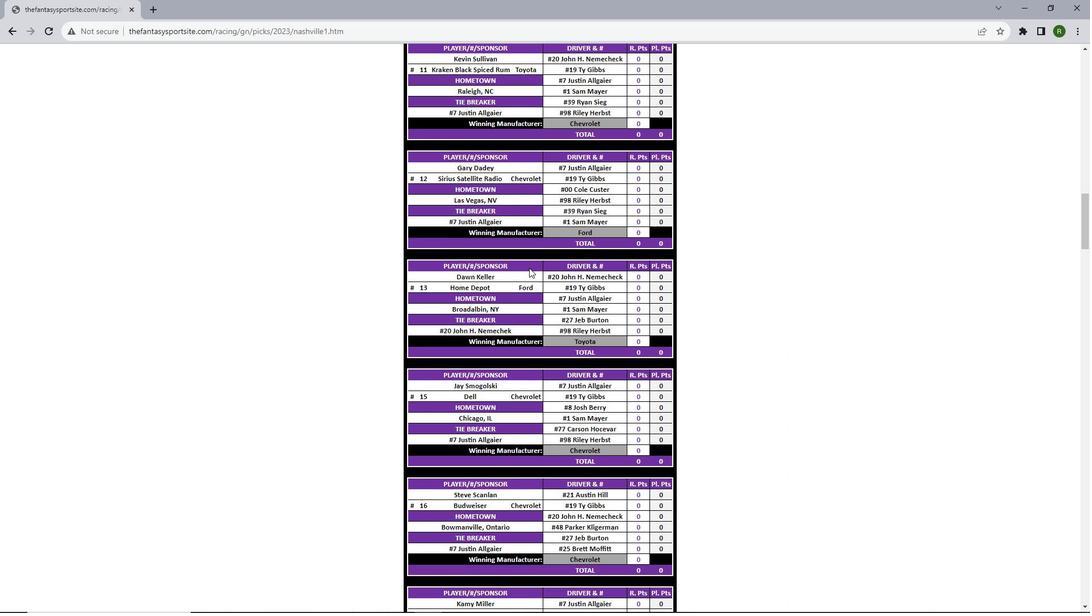 
Action: Mouse scrolled (529, 267) with delta (0, 0)
Screenshot: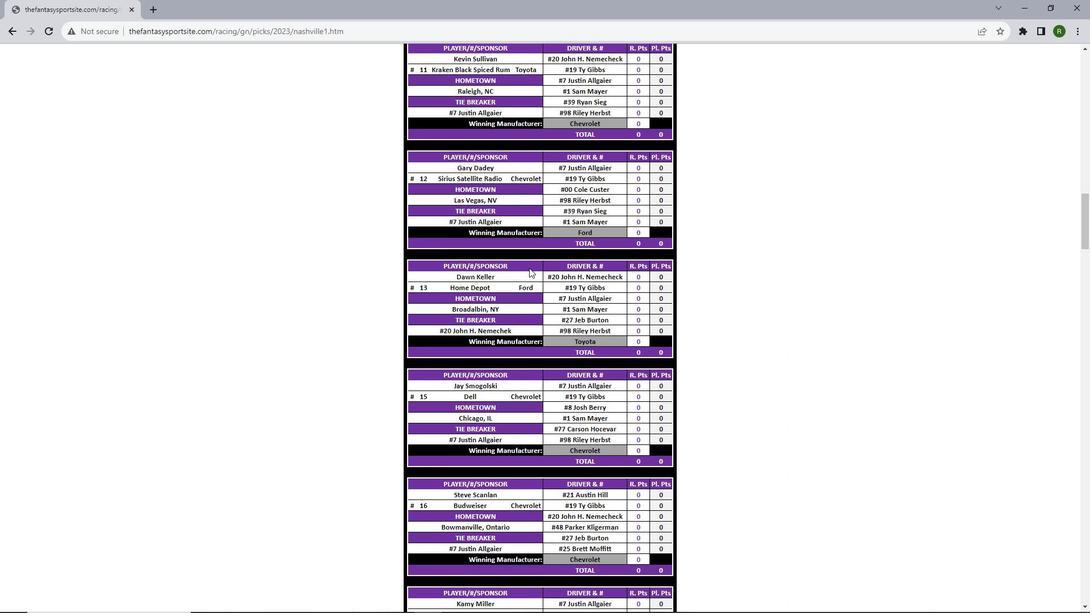 
Action: Mouse scrolled (529, 267) with delta (0, 0)
Screenshot: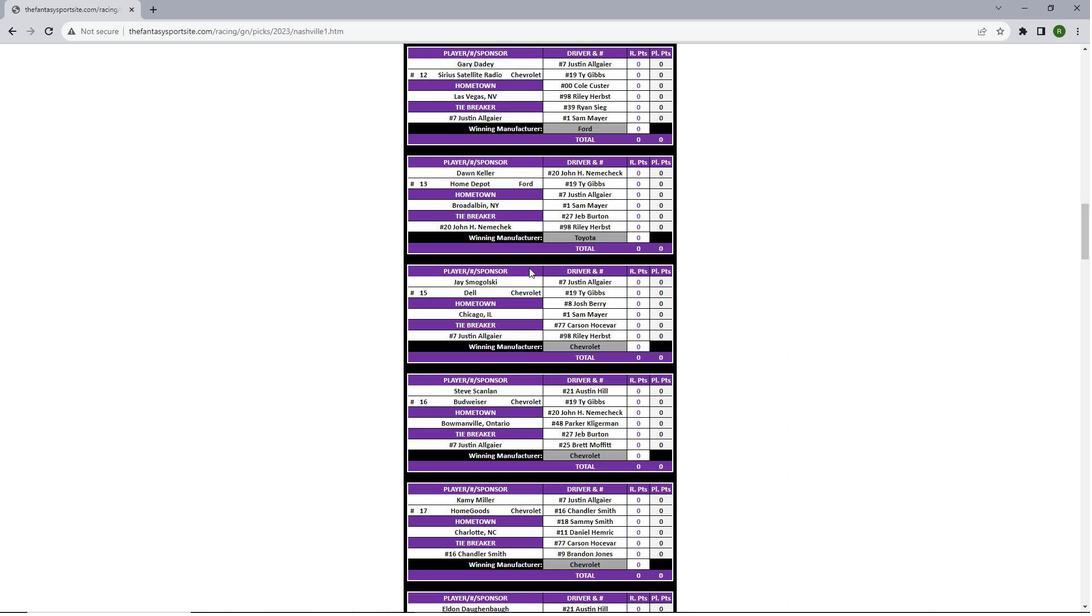 
Action: Mouse scrolled (529, 267) with delta (0, 0)
Screenshot: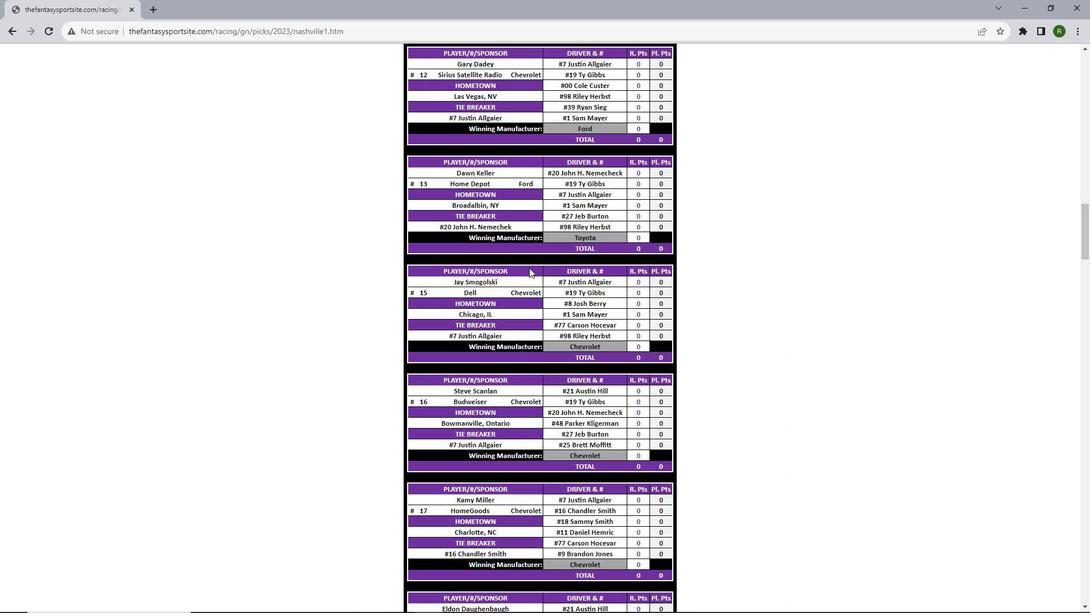 
Action: Mouse scrolled (529, 267) with delta (0, 0)
Screenshot: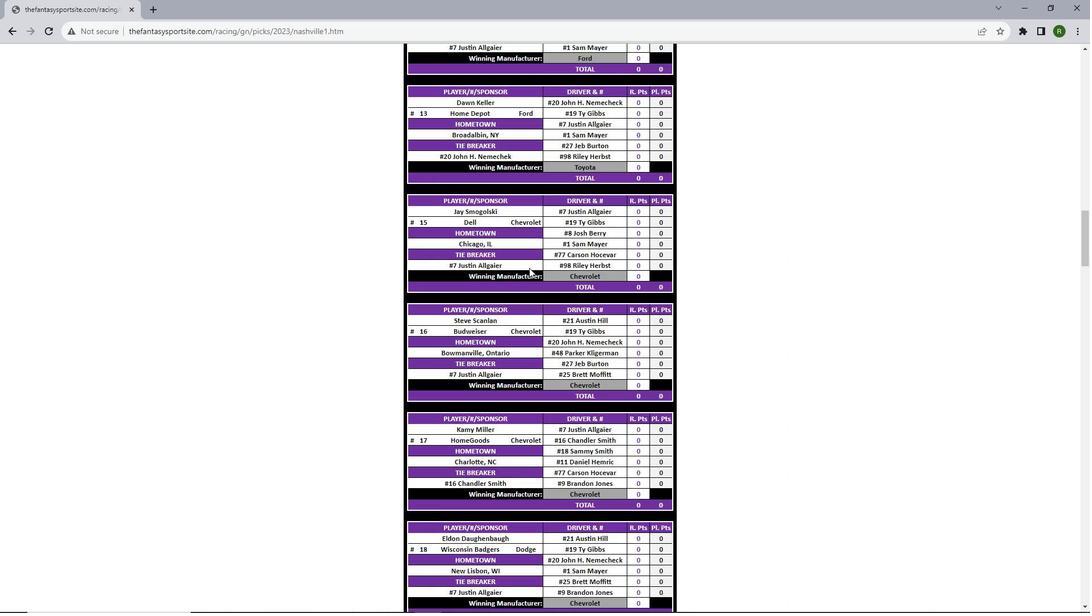 
Action: Mouse scrolled (529, 267) with delta (0, 0)
Screenshot: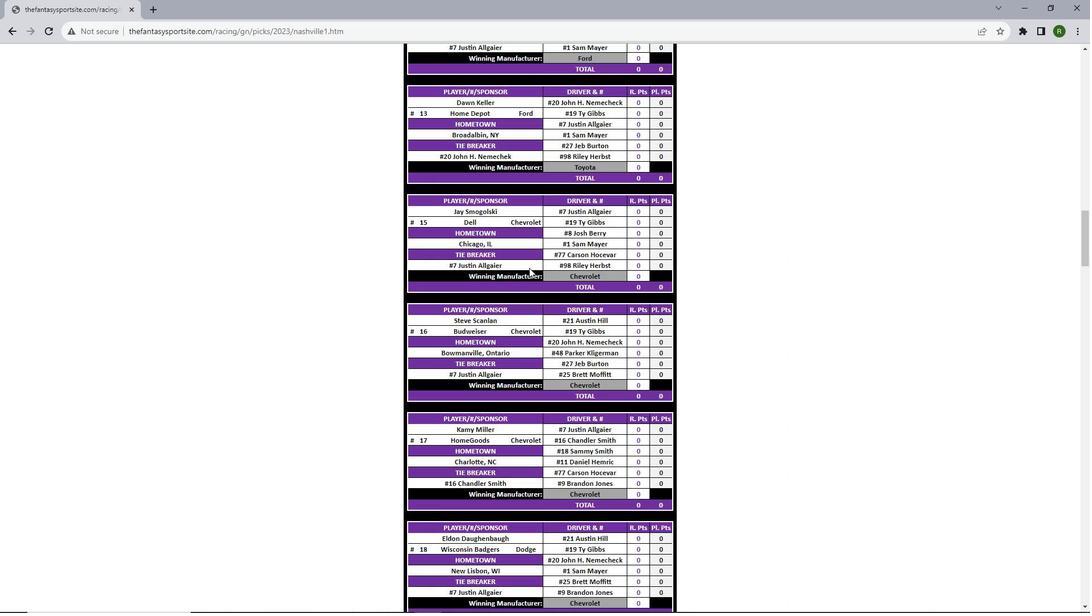 
Action: Mouse scrolled (529, 267) with delta (0, 0)
Screenshot: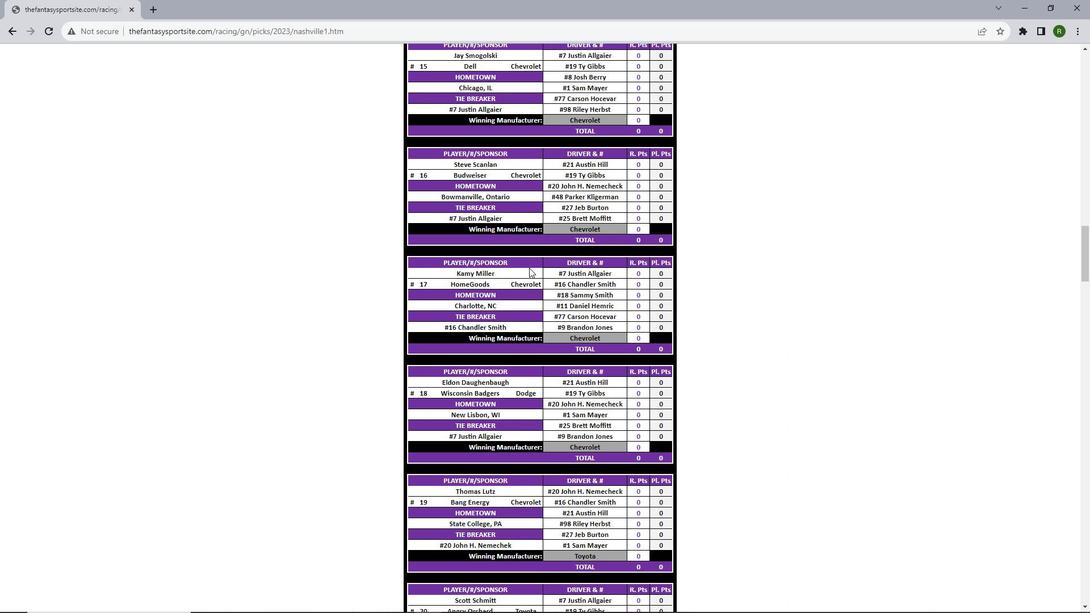 
Action: Mouse scrolled (529, 267) with delta (0, 0)
Screenshot: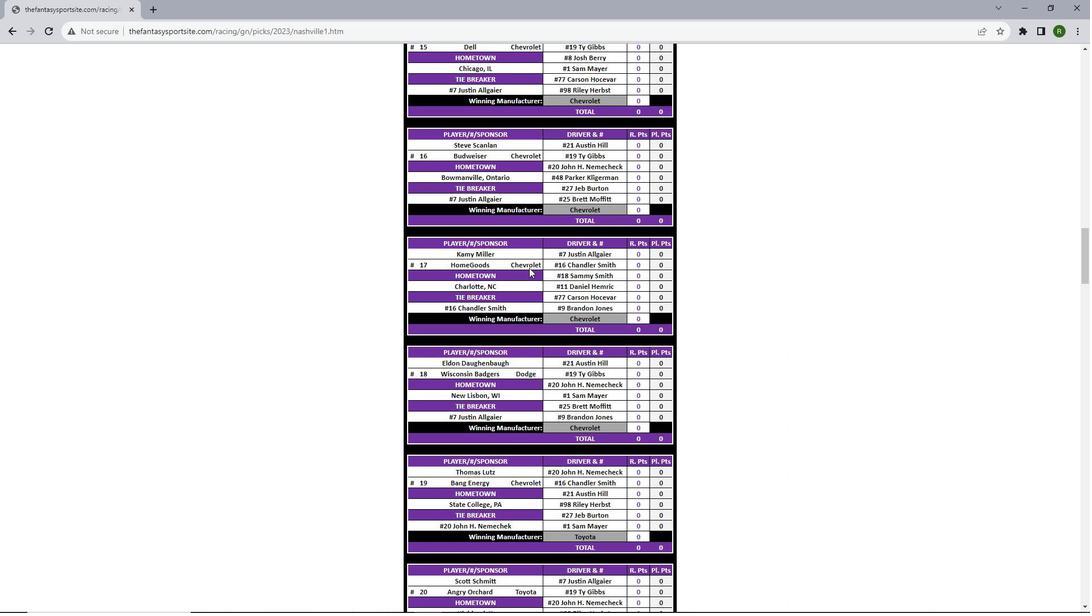 
Action: Mouse scrolled (529, 267) with delta (0, 0)
Screenshot: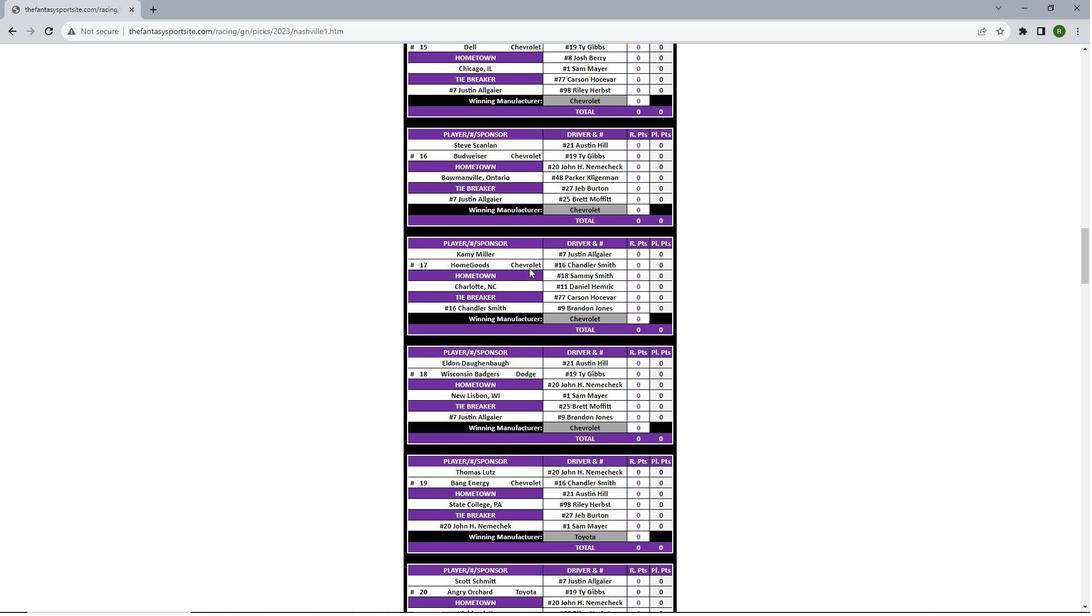 
Action: Mouse scrolled (529, 267) with delta (0, 0)
Screenshot: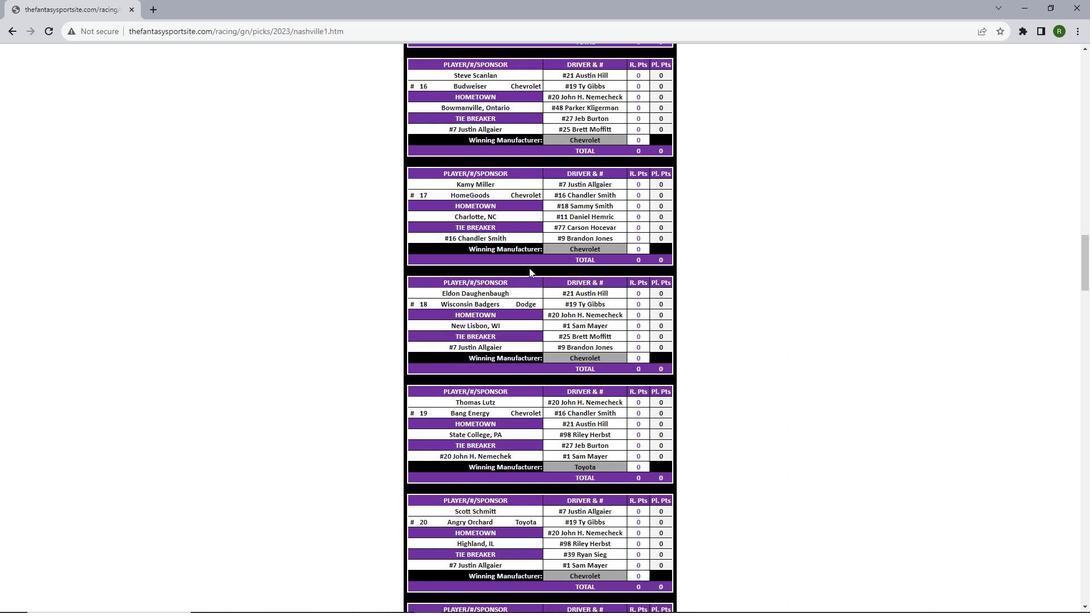 
Action: Mouse scrolled (529, 267) with delta (0, 0)
Screenshot: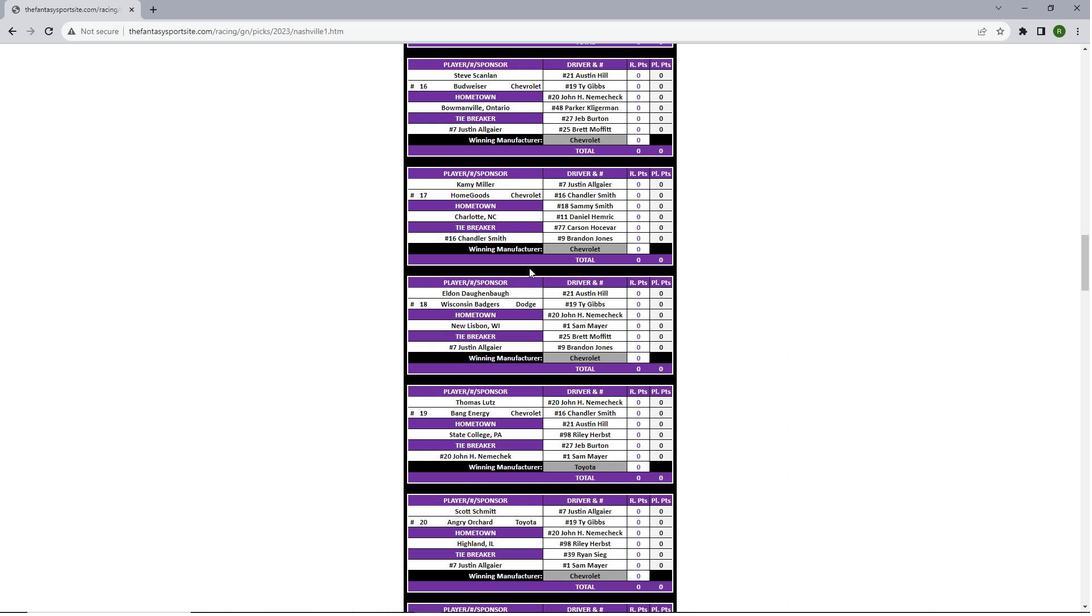 
Action: Mouse scrolled (529, 267) with delta (0, 0)
Screenshot: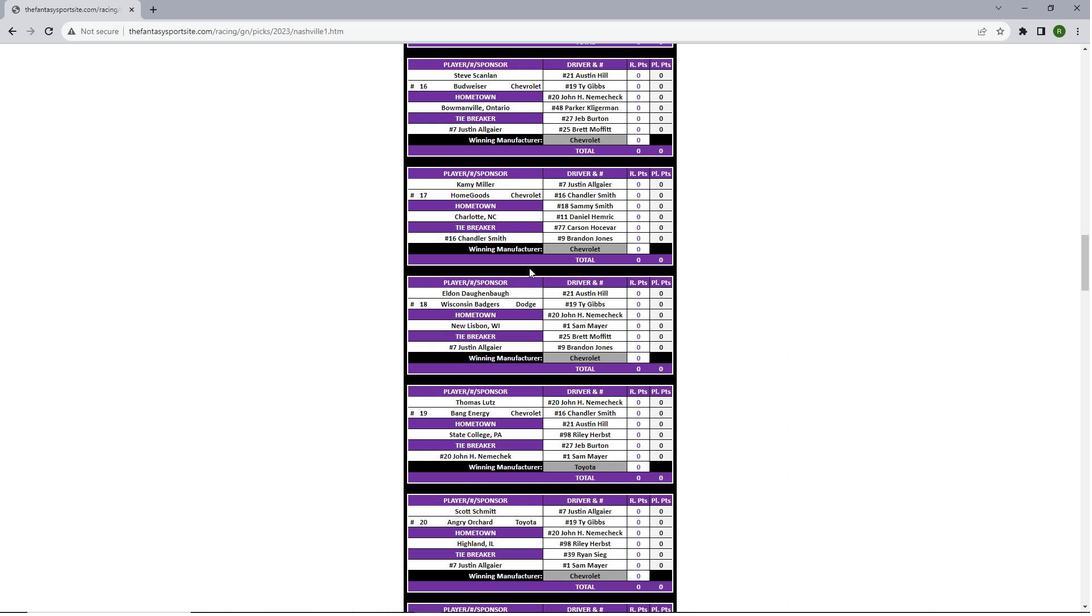
Action: Mouse scrolled (529, 267) with delta (0, 0)
Screenshot: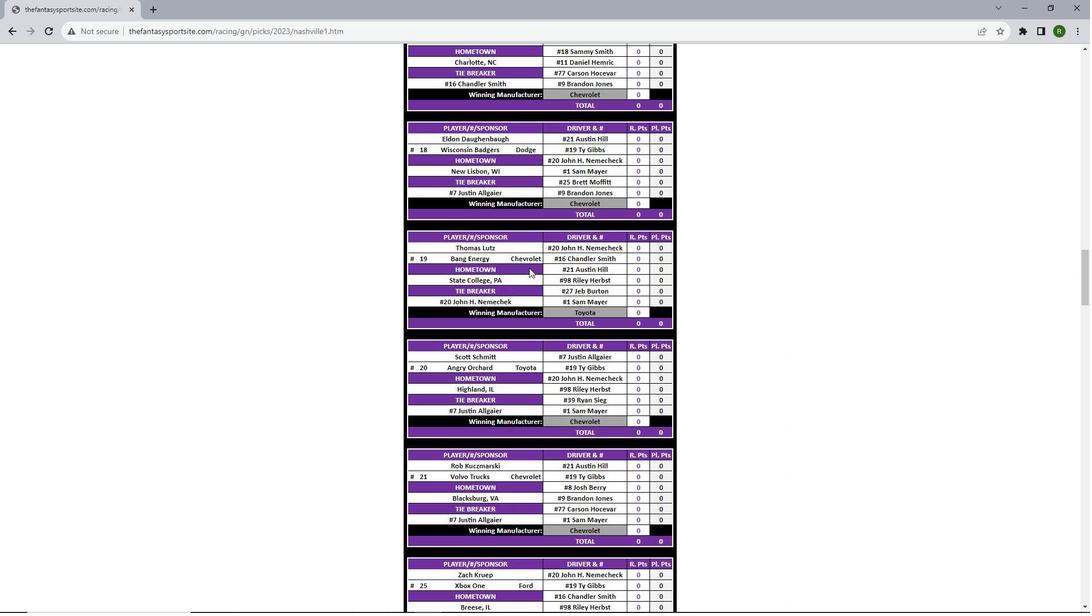 
Action: Mouse scrolled (529, 267) with delta (0, 0)
Screenshot: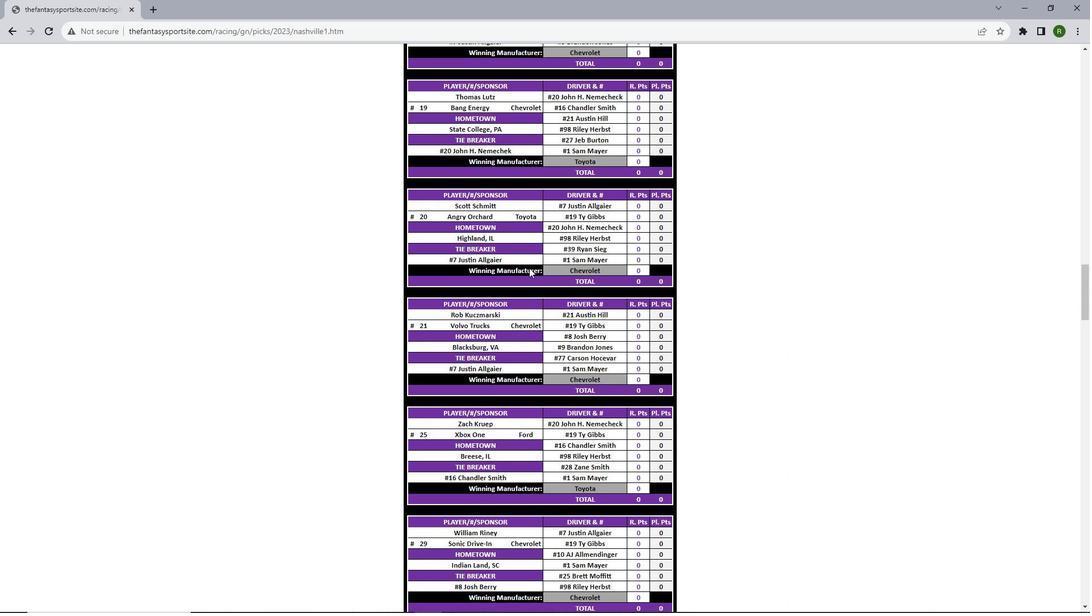 
Action: Mouse scrolled (529, 267) with delta (0, 0)
Screenshot: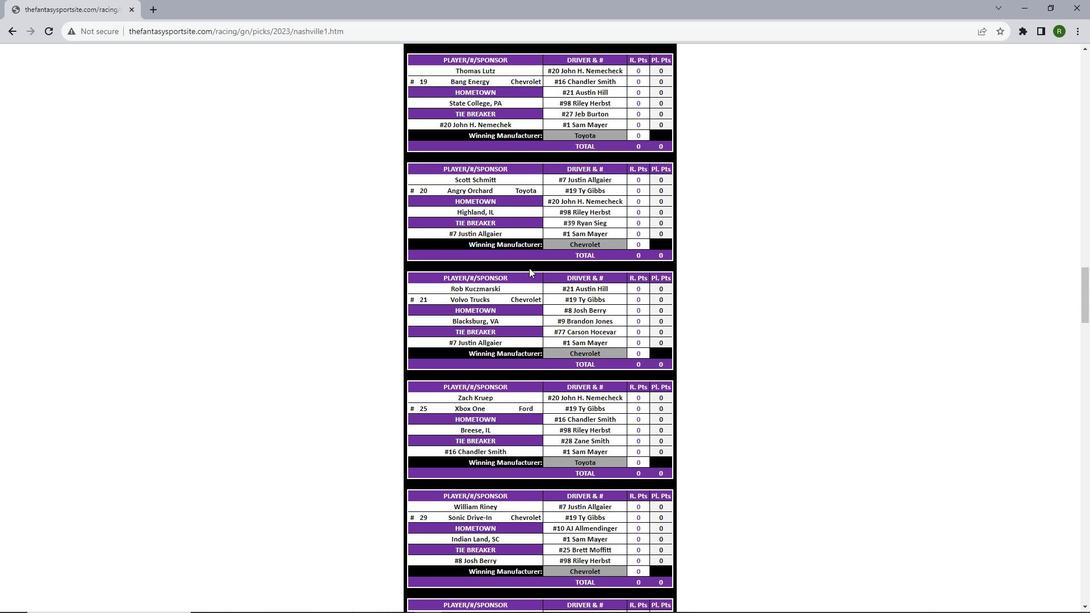 
Action: Mouse scrolled (529, 267) with delta (0, 0)
Screenshot: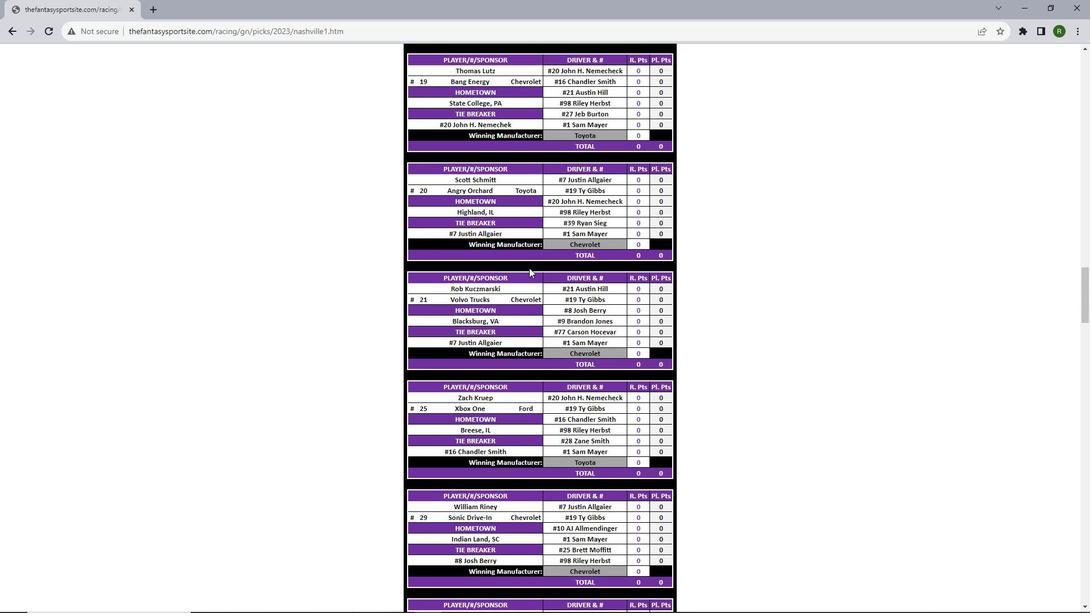 
Action: Mouse scrolled (529, 267) with delta (0, 0)
Screenshot: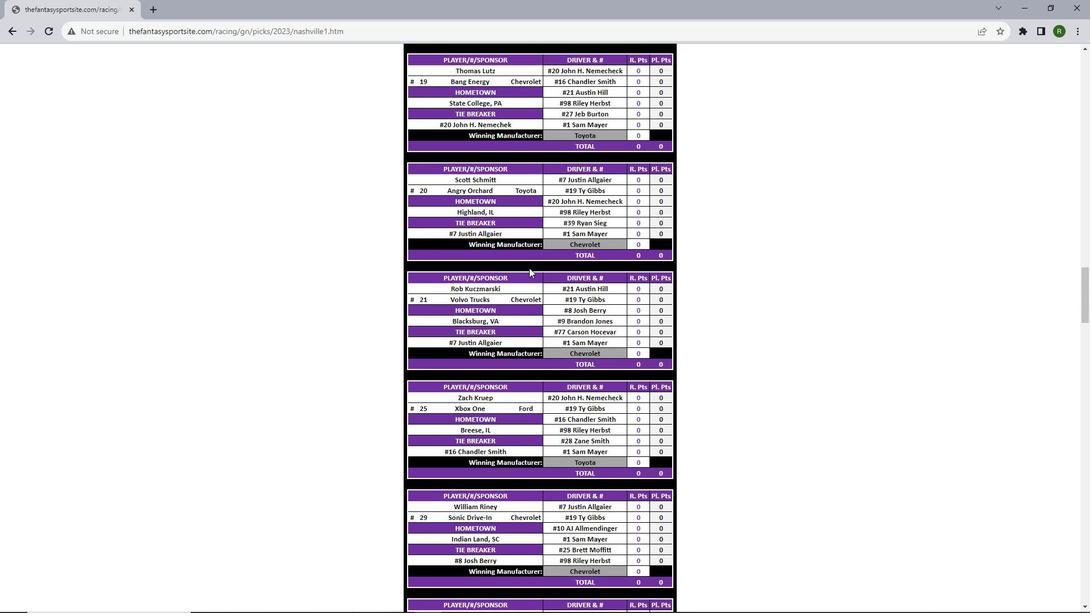 
Action: Mouse scrolled (529, 267) with delta (0, 0)
Screenshot: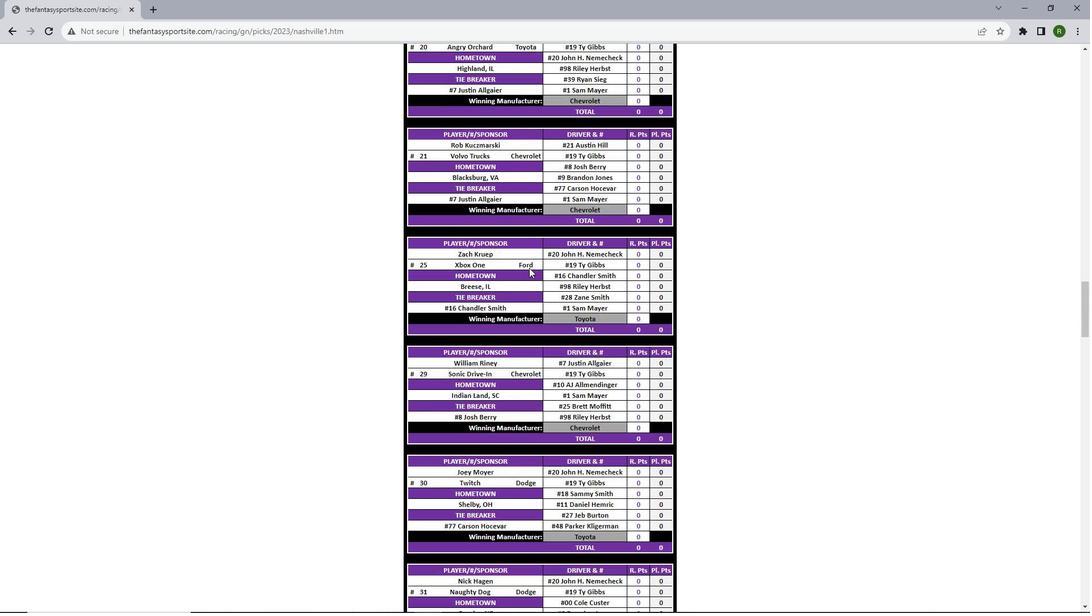 
Action: Mouse scrolled (529, 267) with delta (0, 0)
Screenshot: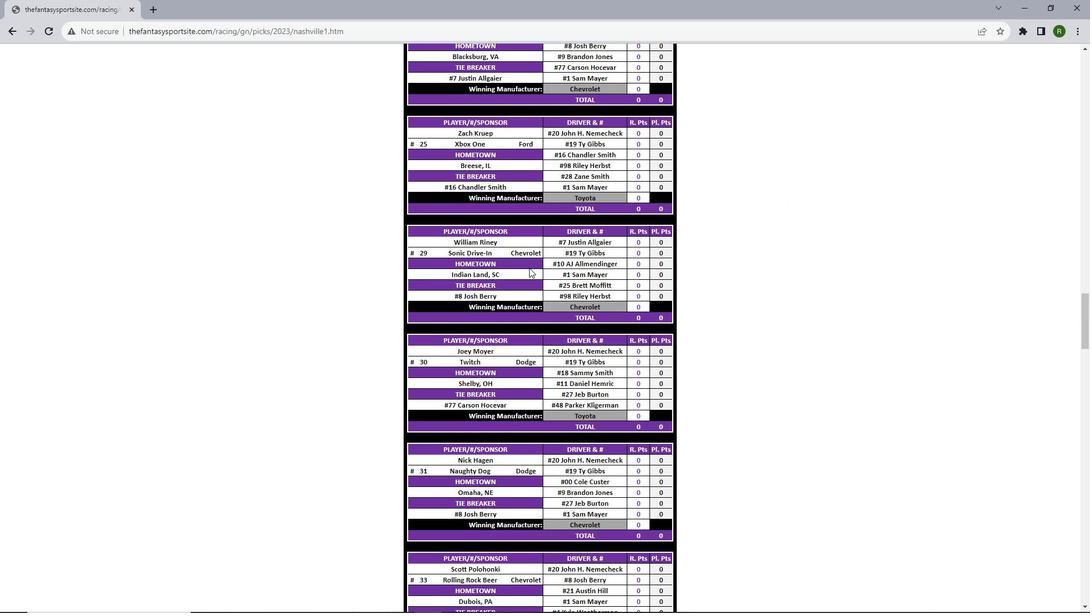 
Action: Mouse scrolled (529, 267) with delta (0, 0)
Screenshot: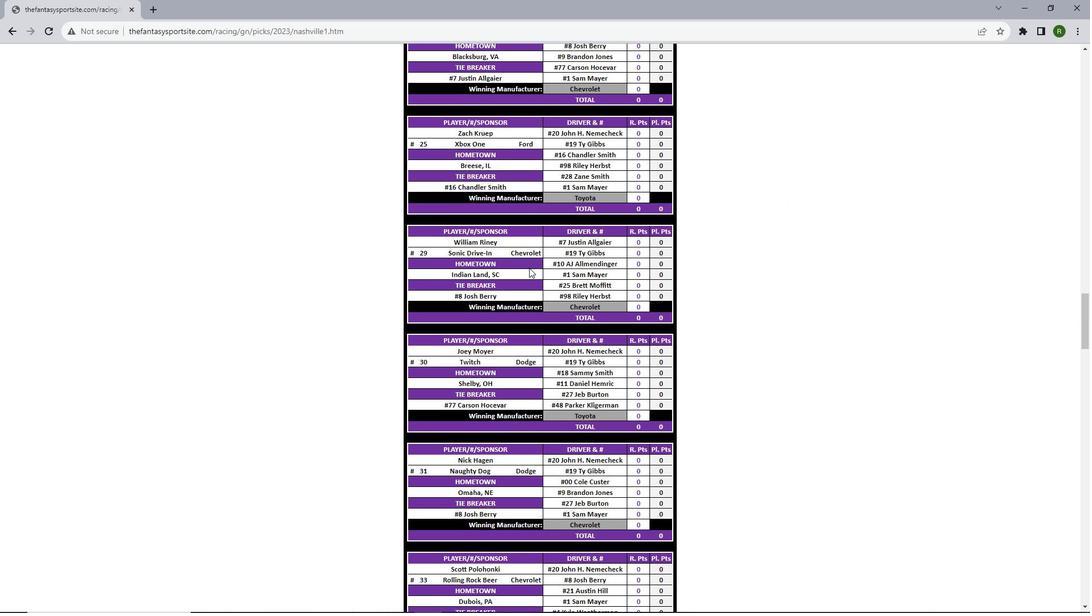 
Action: Mouse scrolled (529, 267) with delta (0, 0)
Screenshot: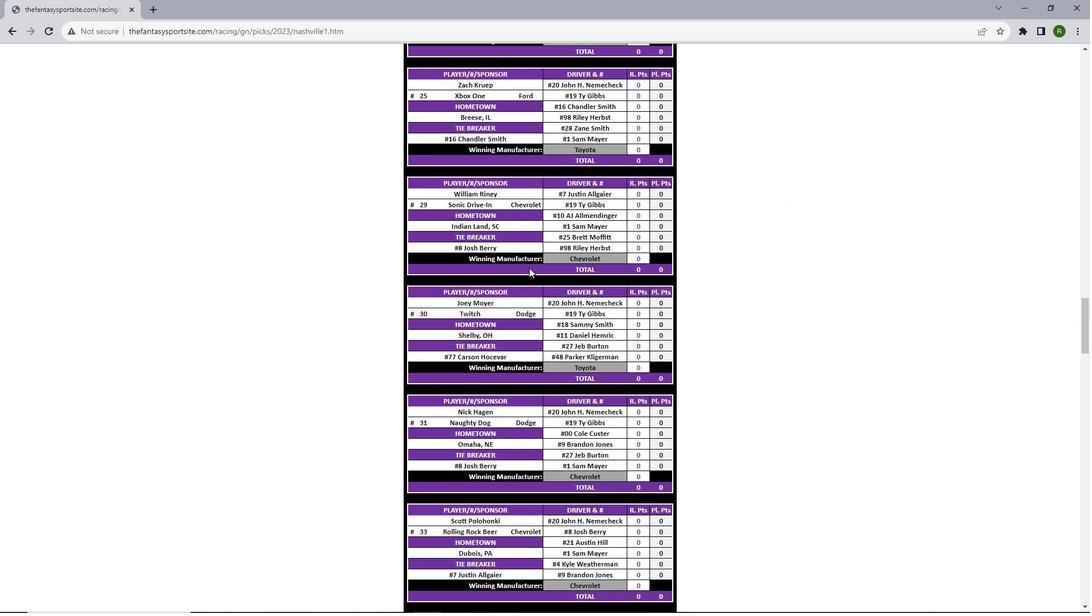 
Action: Mouse scrolled (529, 267) with delta (0, 0)
Screenshot: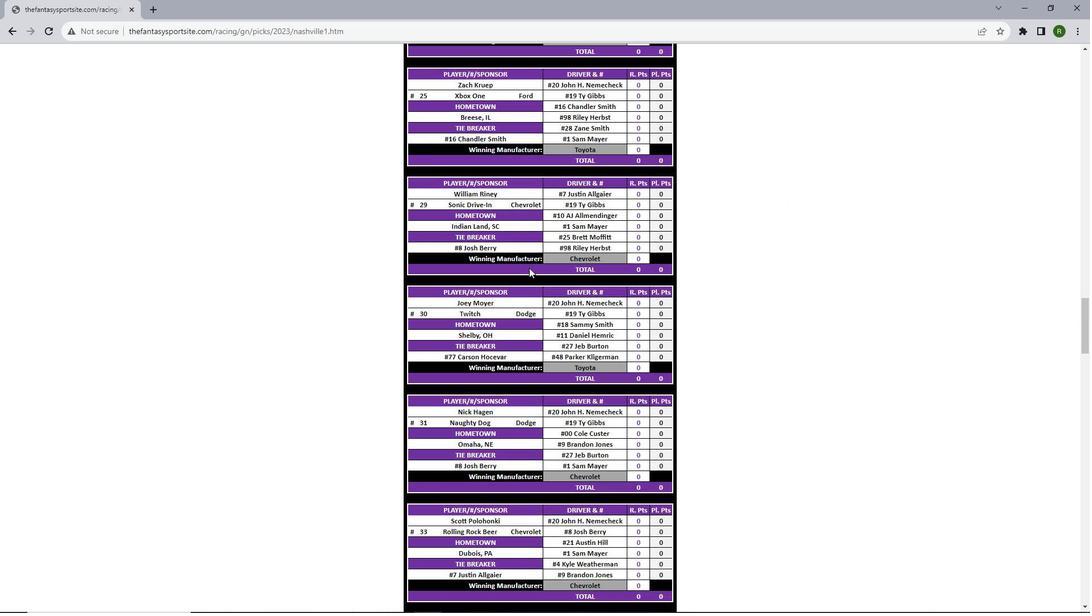 
Action: Mouse scrolled (529, 267) with delta (0, 0)
Screenshot: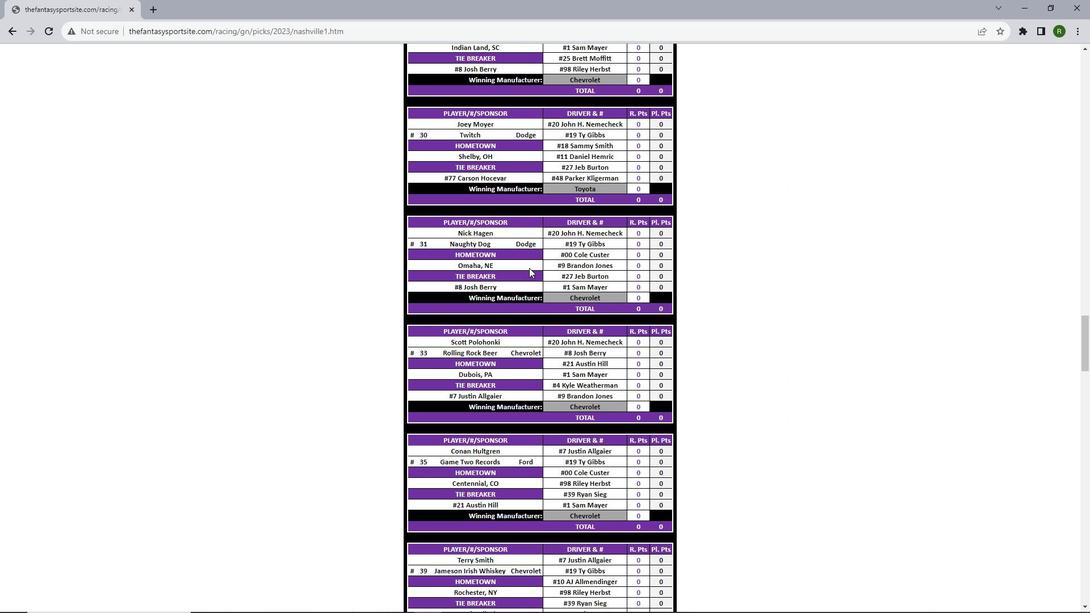 
Action: Mouse scrolled (529, 267) with delta (0, 0)
Screenshot: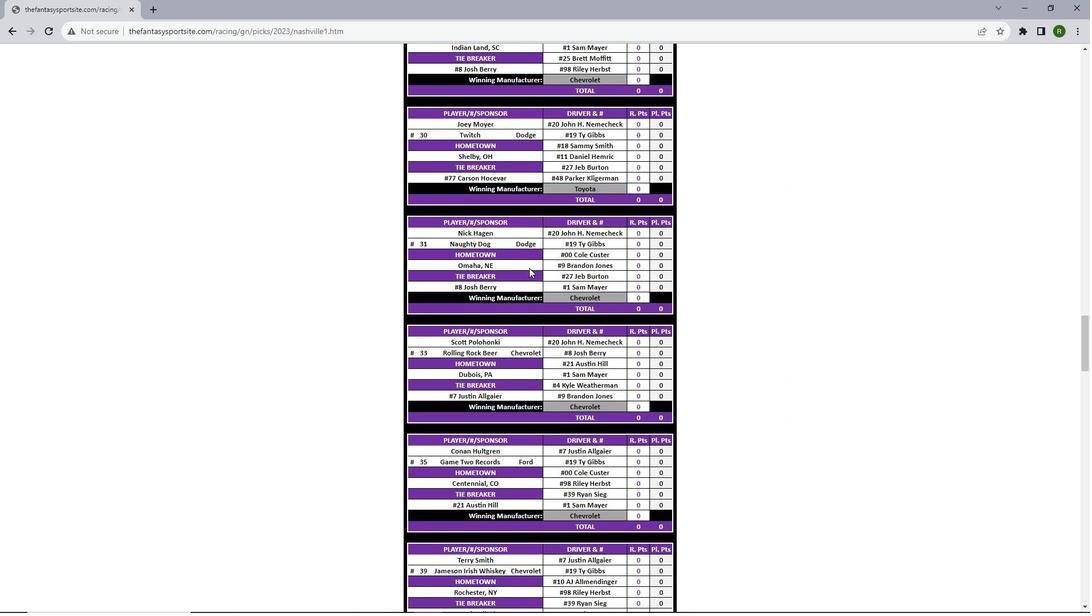 
Action: Mouse scrolled (529, 267) with delta (0, 0)
Screenshot: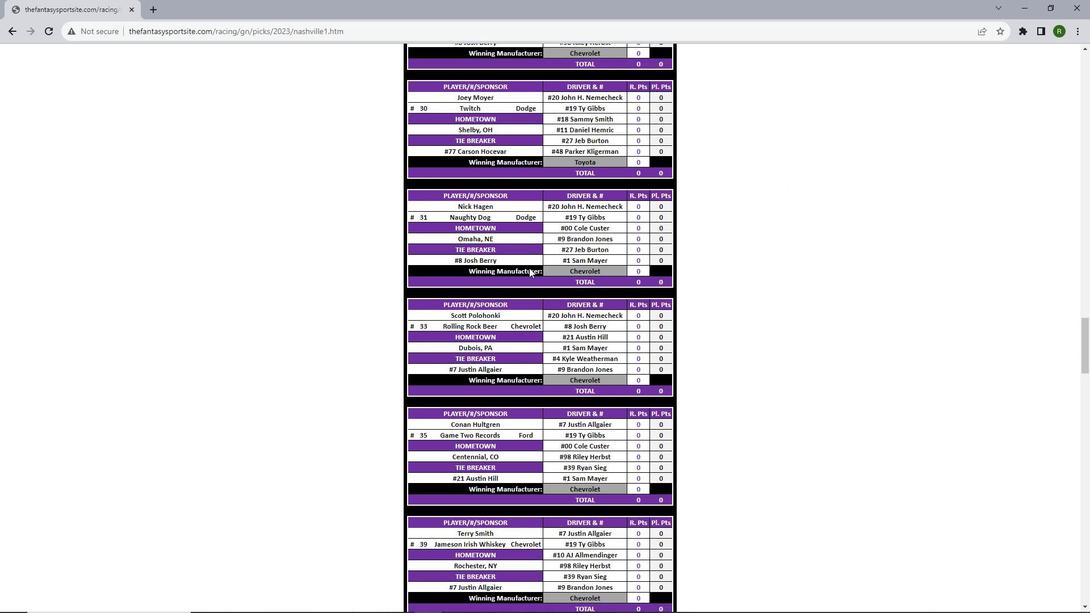 
Action: Mouse scrolled (529, 267) with delta (0, 0)
Screenshot: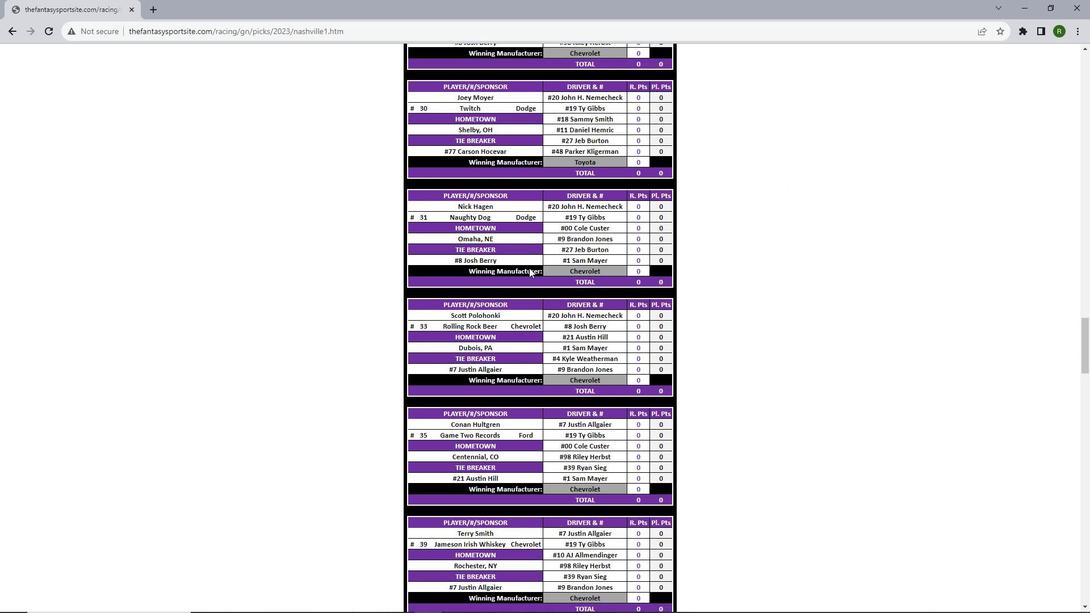 
Action: Mouse scrolled (529, 267) with delta (0, 0)
Screenshot: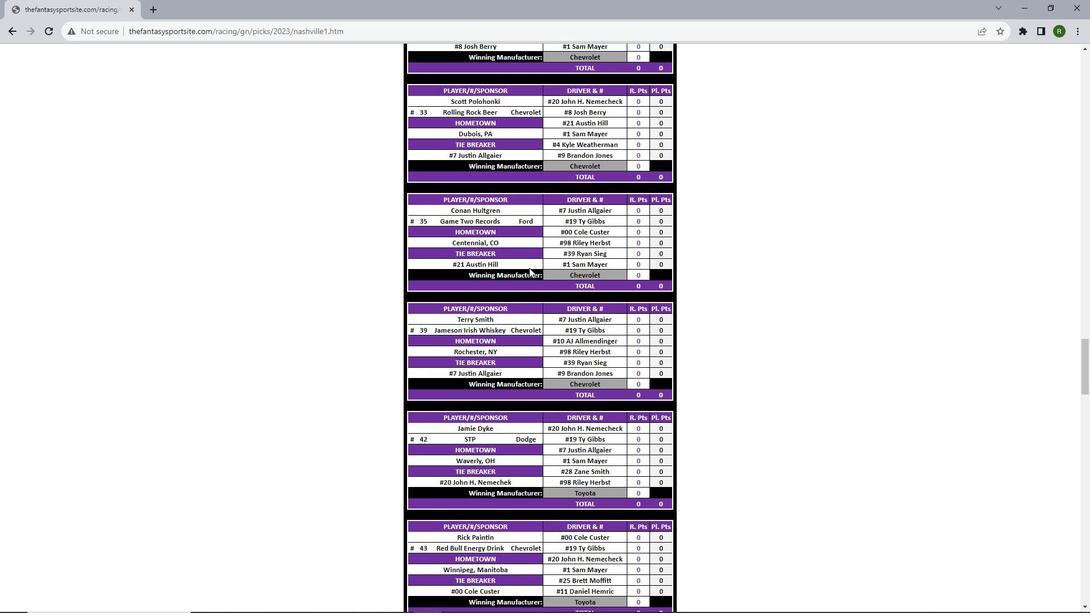 
Action: Mouse scrolled (529, 267) with delta (0, 0)
Screenshot: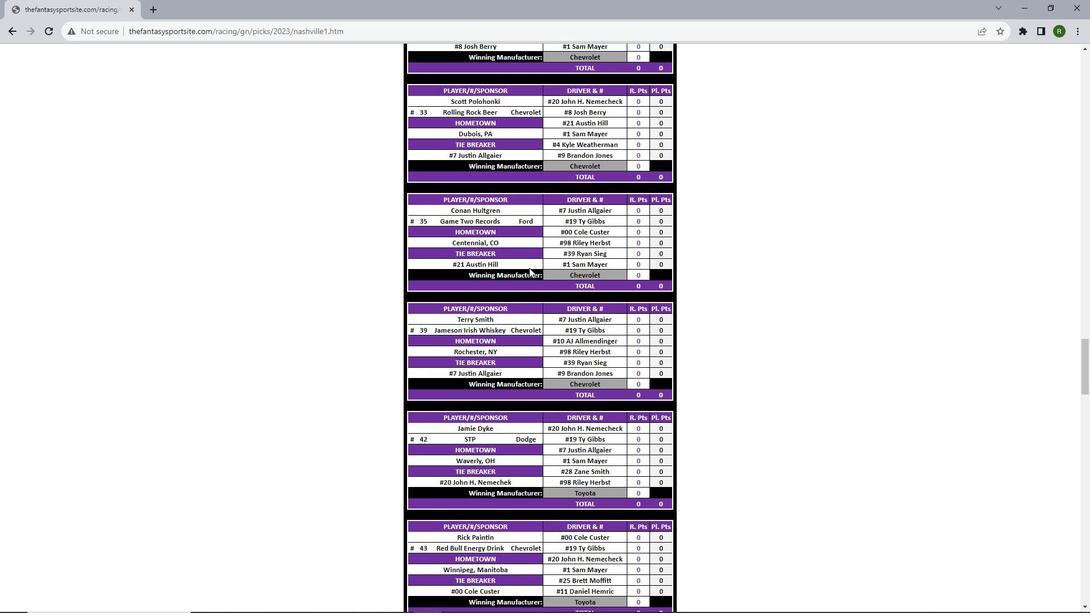 
Action: Mouse scrolled (529, 267) with delta (0, 0)
Screenshot: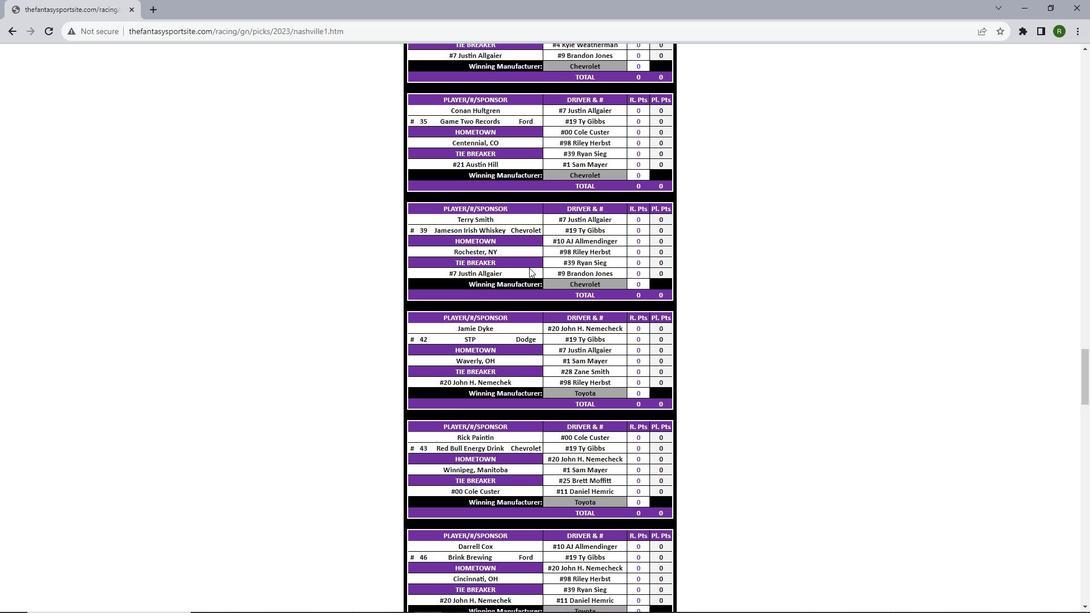 
Action: Mouse scrolled (529, 267) with delta (0, 0)
Screenshot: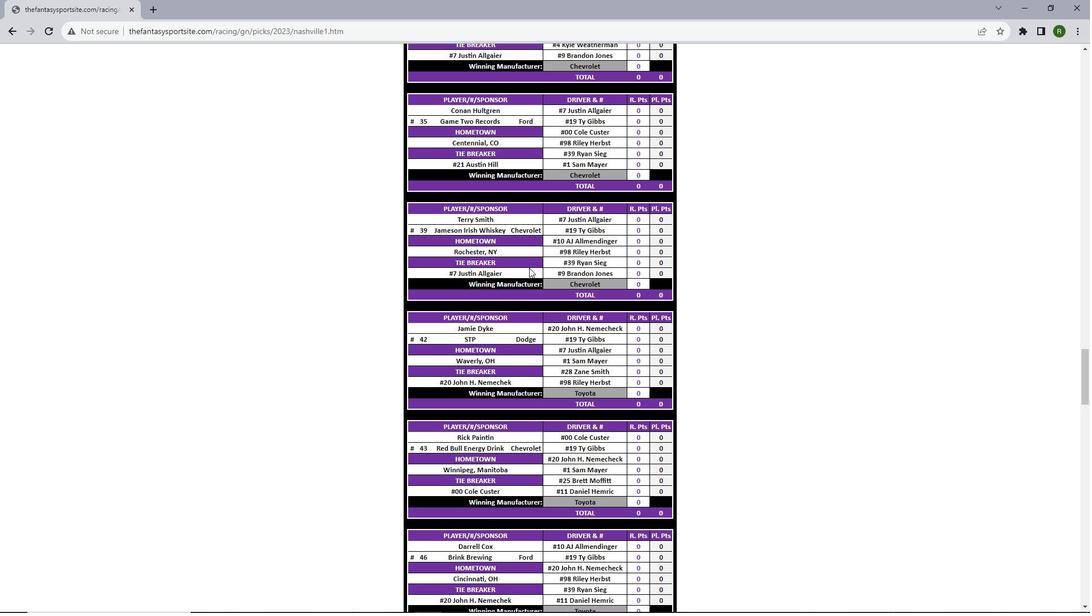 
Action: Mouse scrolled (529, 267) with delta (0, 0)
Screenshot: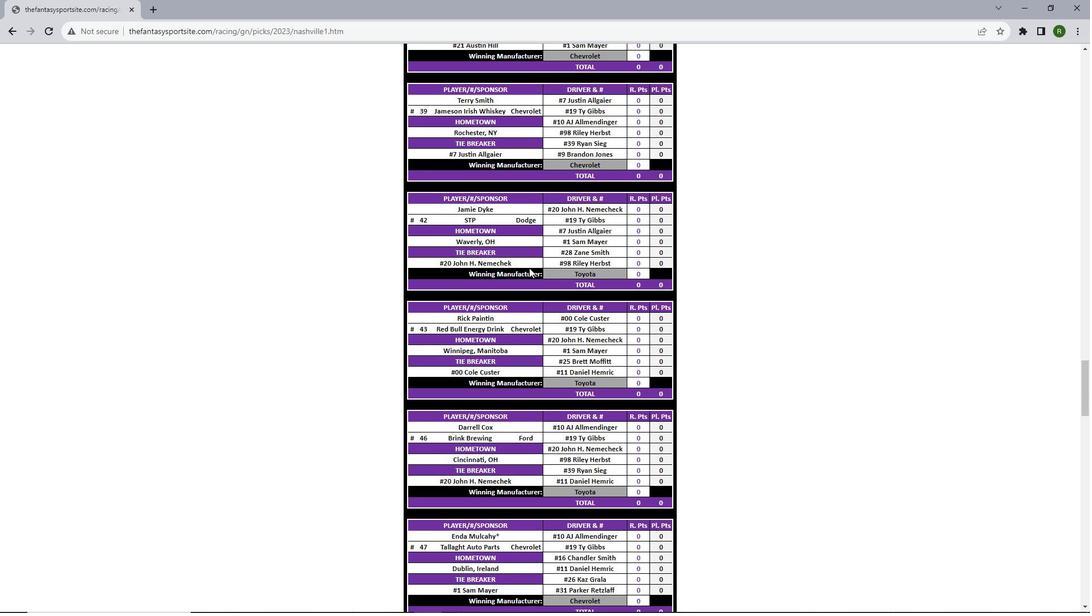 
Action: Mouse scrolled (529, 267) with delta (0, 0)
Screenshot: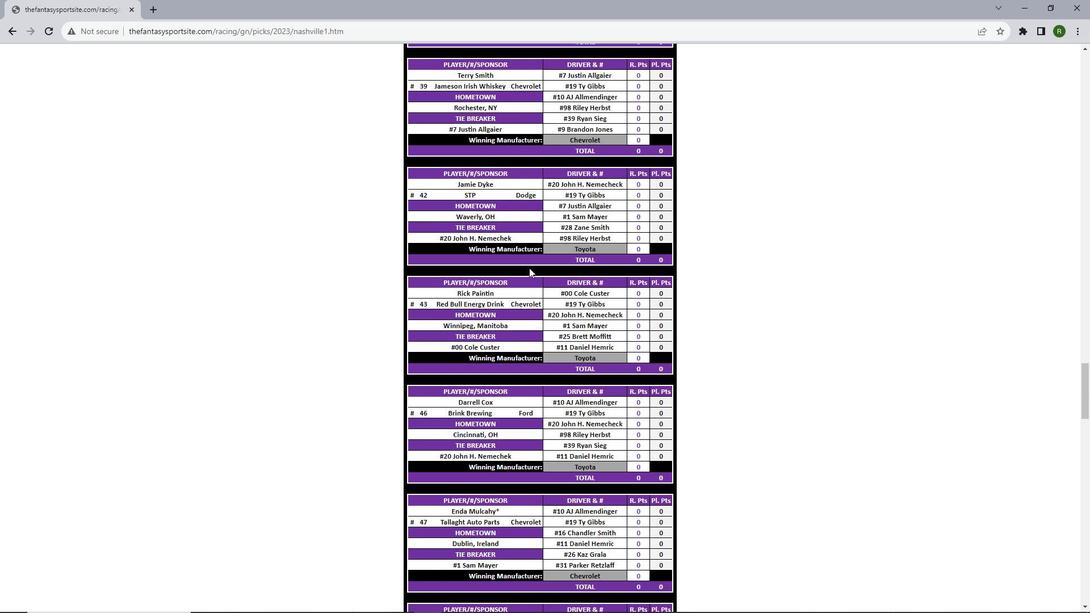 
Action: Mouse scrolled (529, 267) with delta (0, 0)
Screenshot: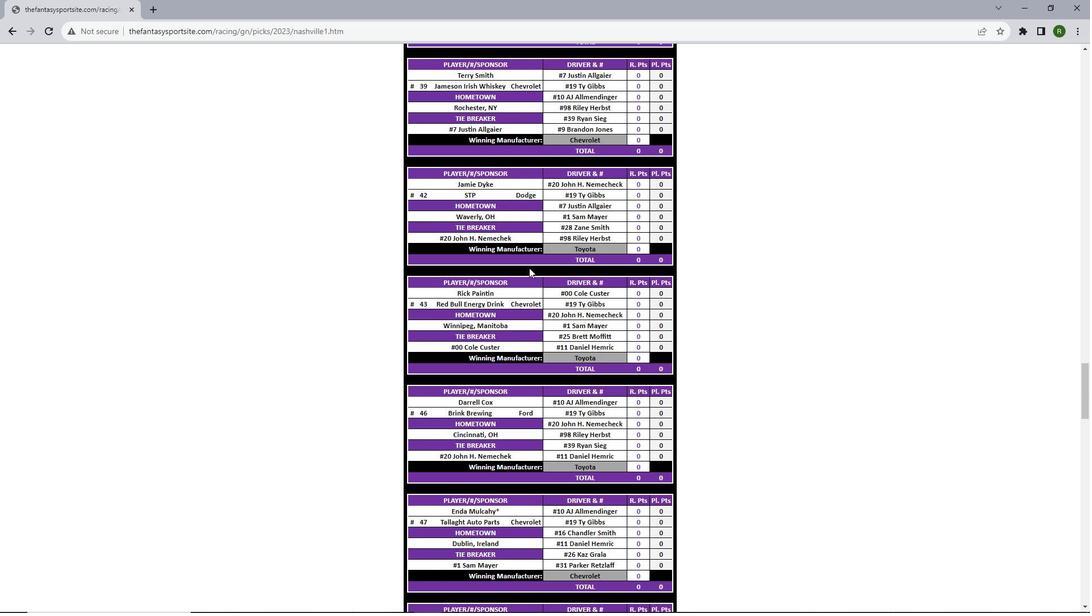
Action: Mouse scrolled (529, 267) with delta (0, 0)
Screenshot: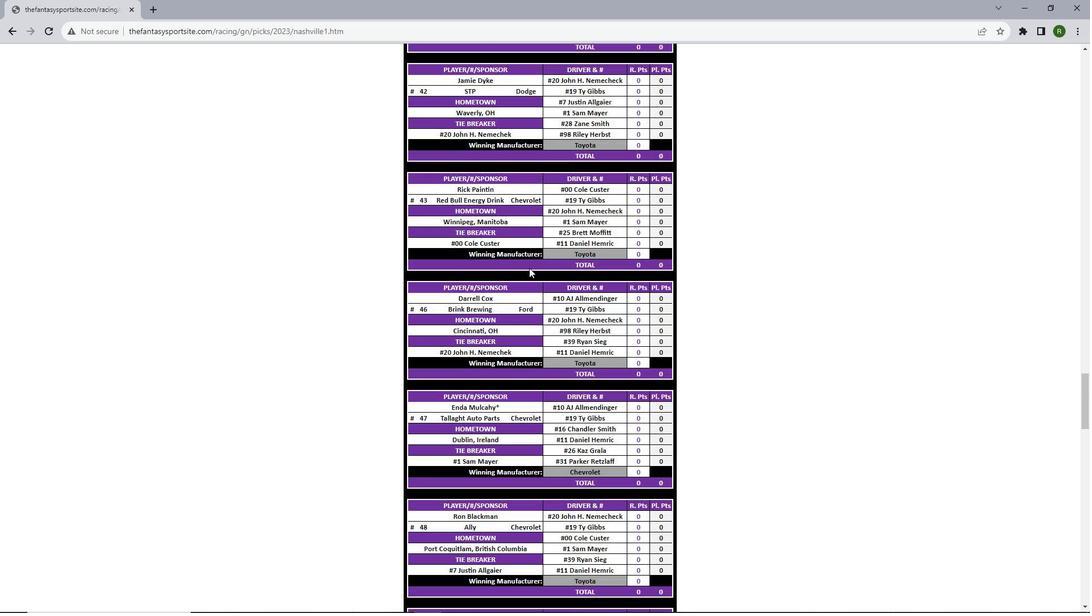 
Action: Mouse scrolled (529, 267) with delta (0, 0)
Screenshot: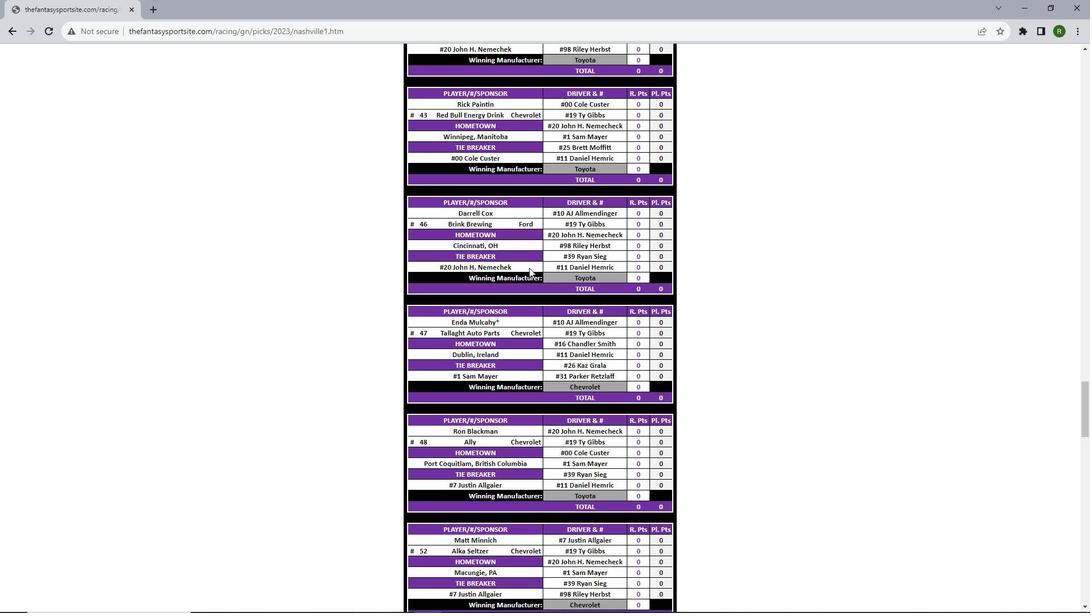 
Action: Mouse scrolled (529, 267) with delta (0, 0)
Screenshot: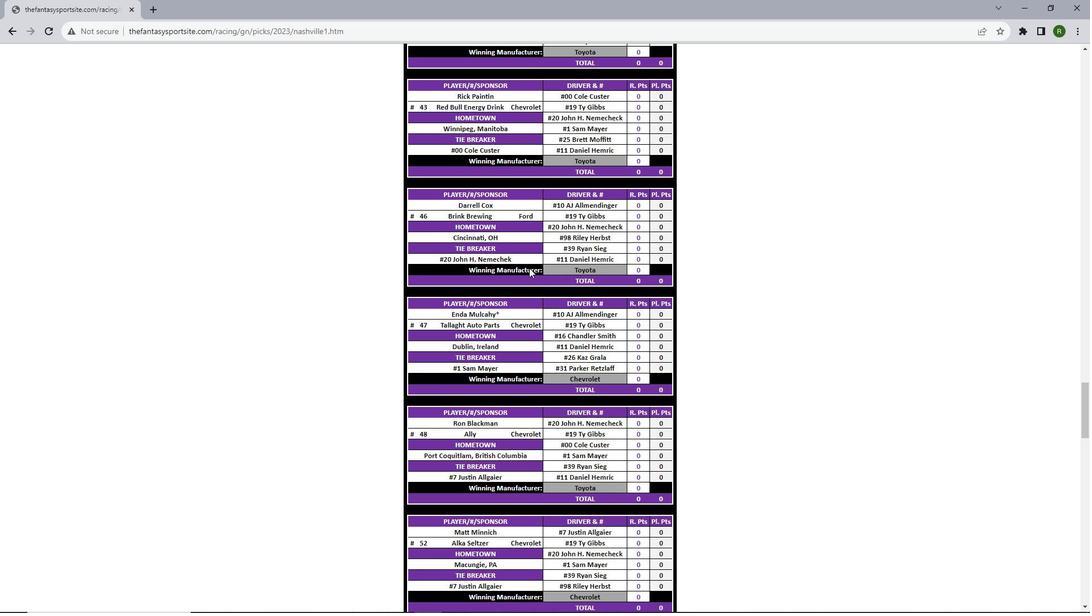 
Action: Mouse scrolled (529, 267) with delta (0, 0)
Screenshot: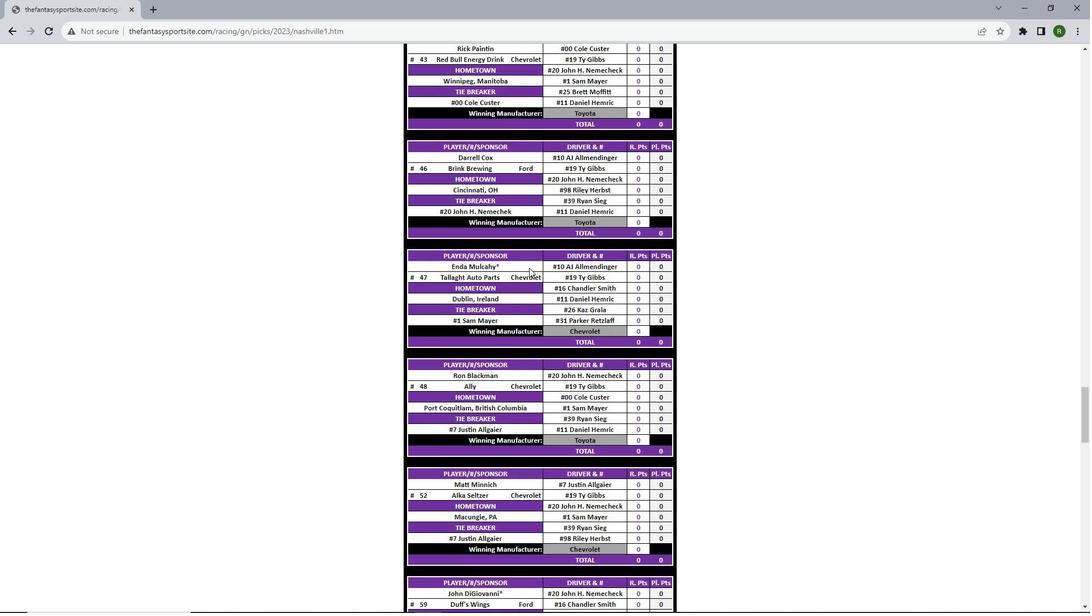 
Action: Mouse scrolled (529, 267) with delta (0, 0)
Screenshot: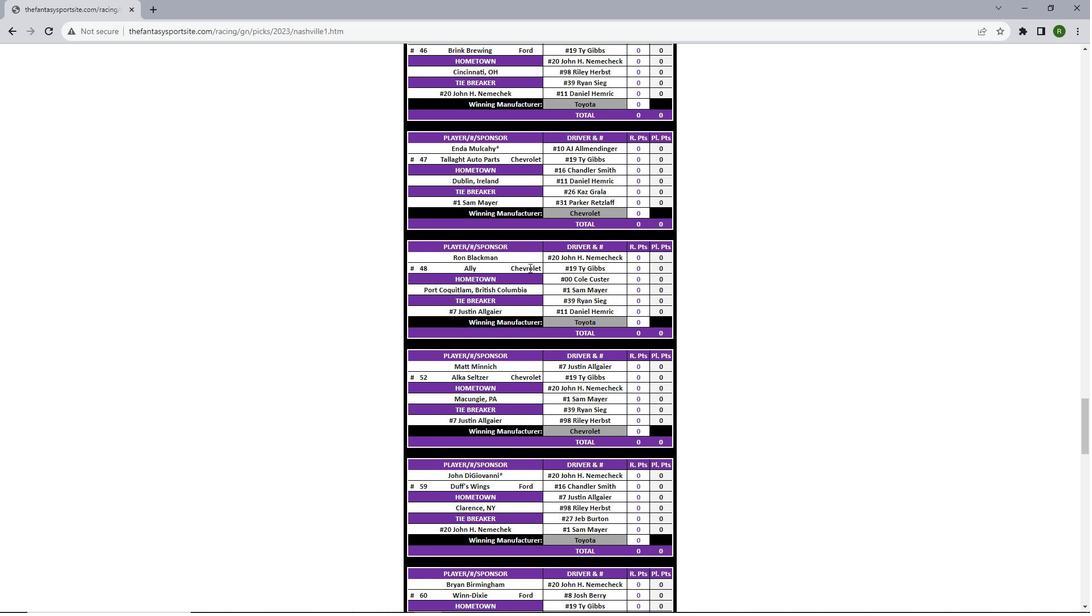 
Action: Mouse scrolled (529, 267) with delta (0, 0)
Screenshot: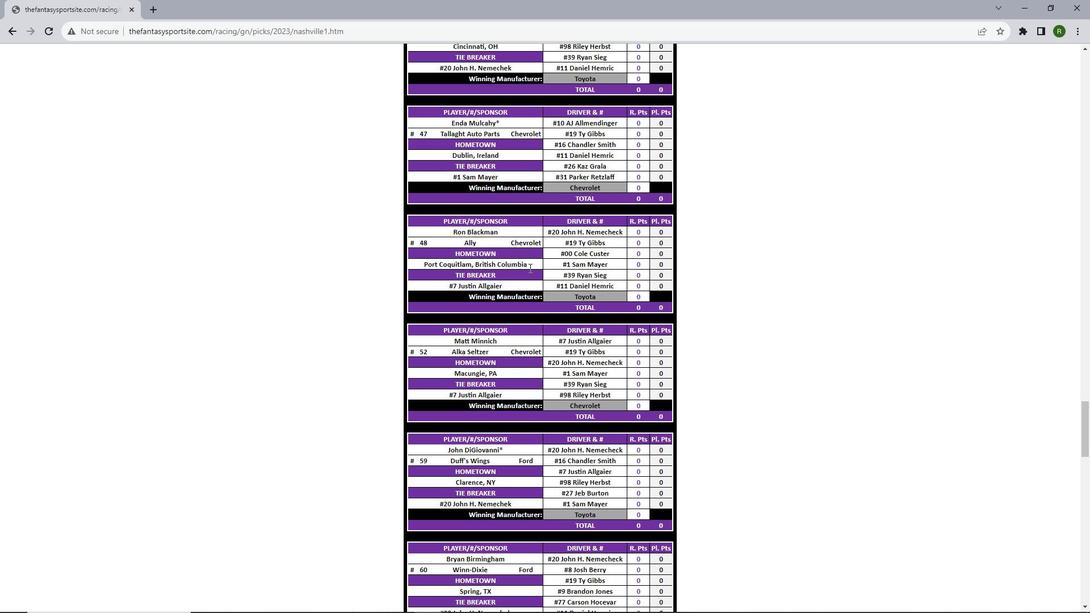 
Action: Mouse scrolled (529, 267) with delta (0, 0)
Screenshot: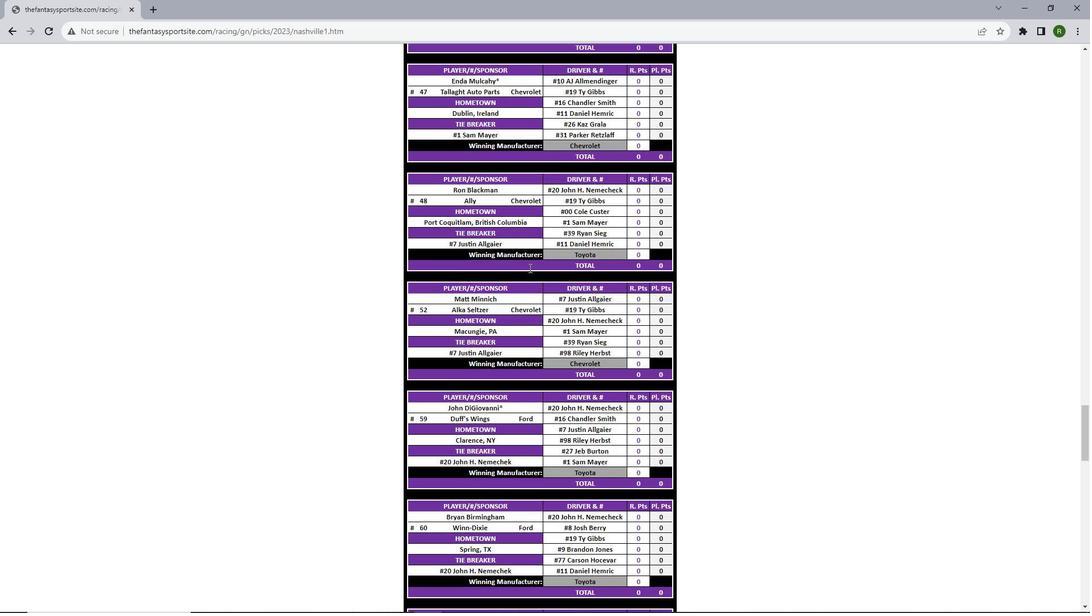 
Action: Mouse scrolled (529, 267) with delta (0, 0)
Screenshot: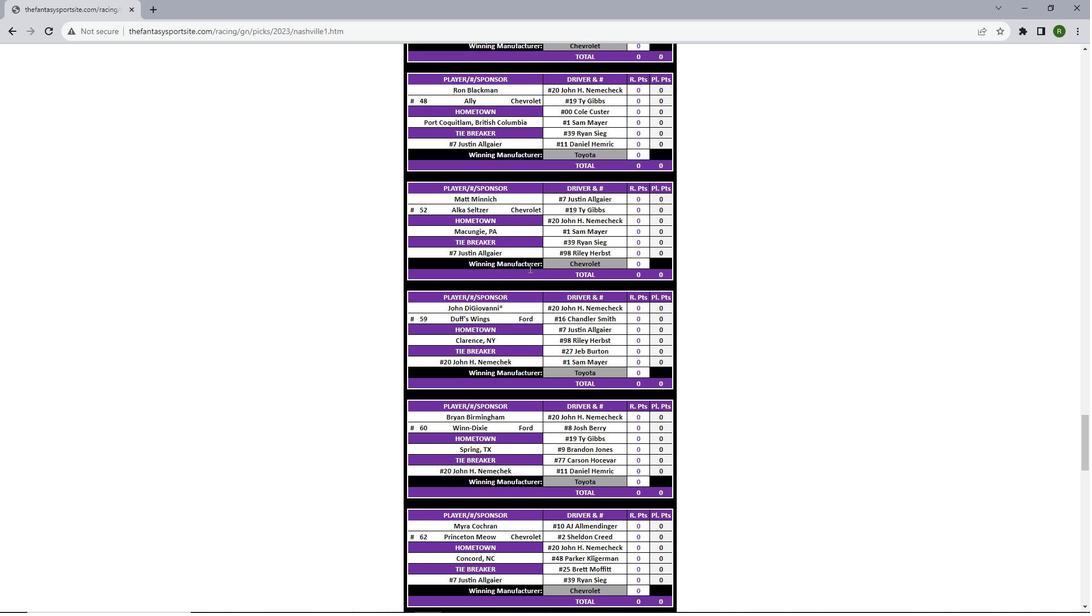 
Action: Mouse scrolled (529, 267) with delta (0, 0)
Screenshot: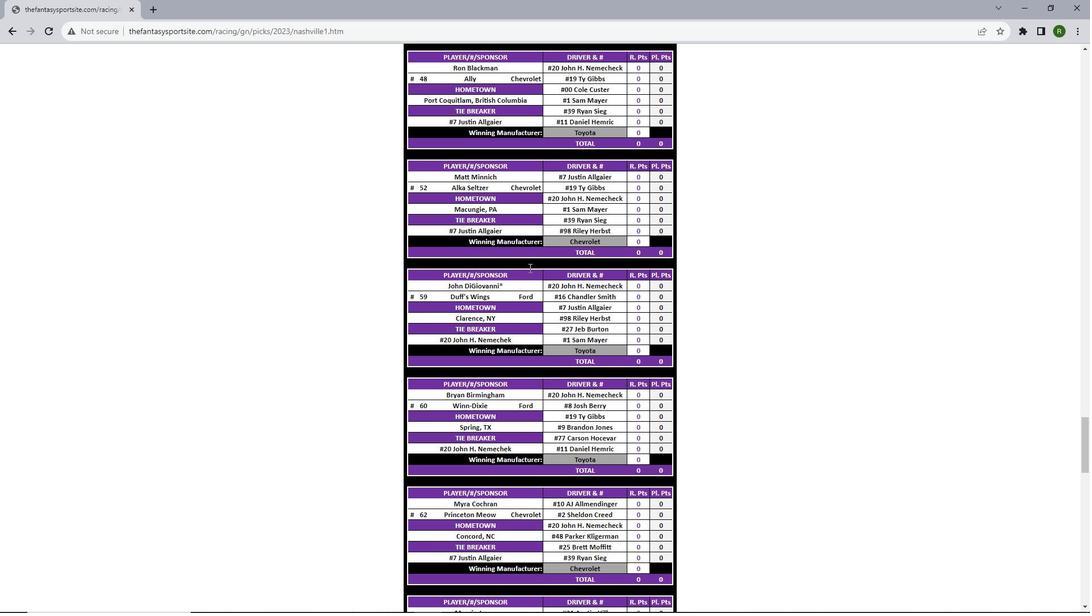 
Action: Mouse scrolled (529, 267) with delta (0, 0)
Screenshot: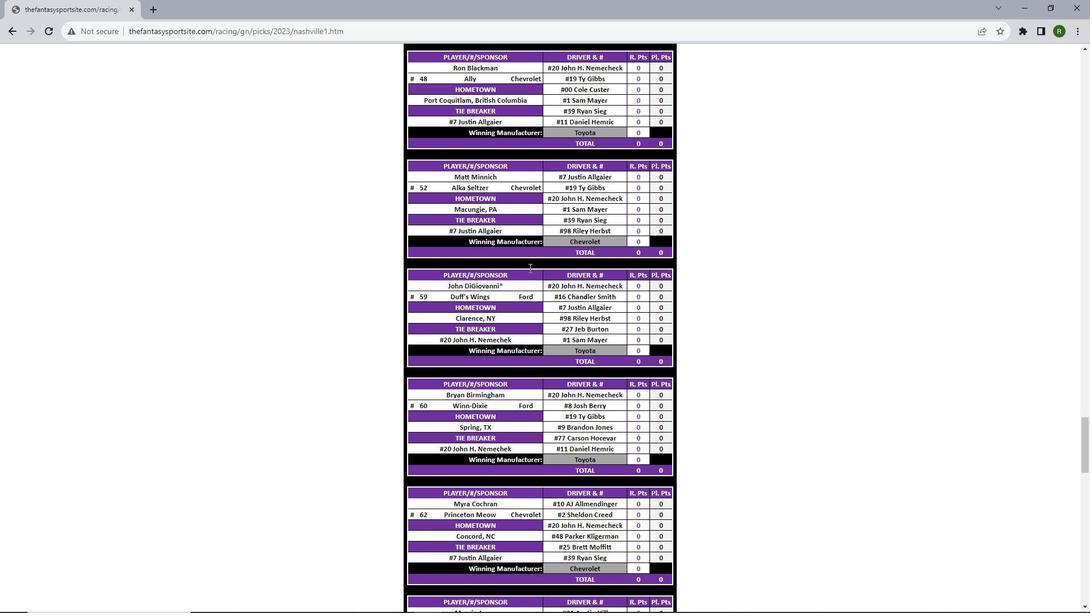 
Action: Mouse scrolled (529, 267) with delta (0, 0)
Screenshot: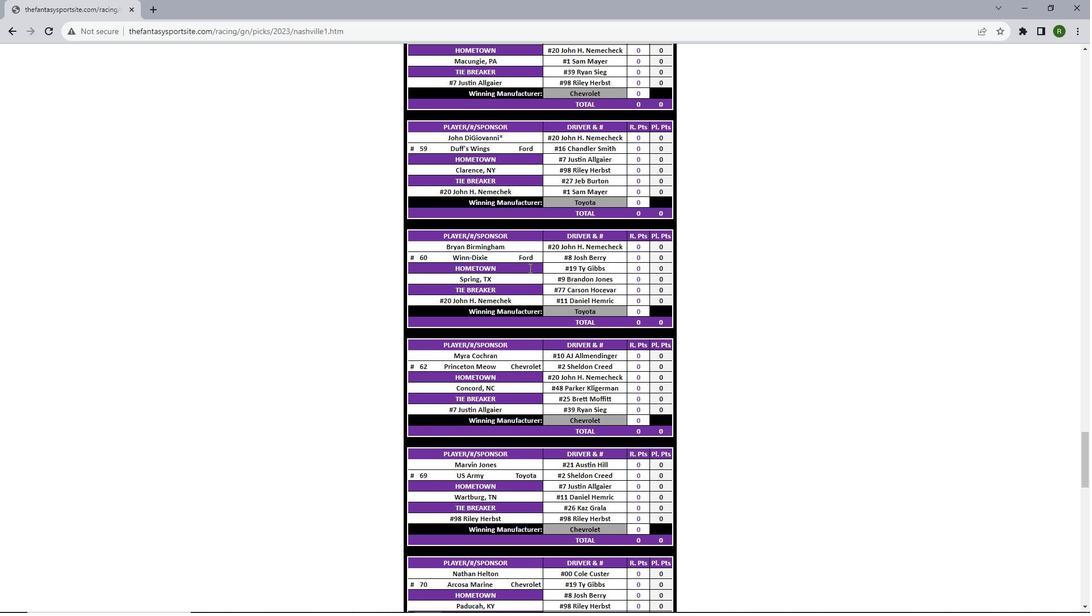 
Action: Mouse scrolled (529, 267) with delta (0, 0)
Screenshot: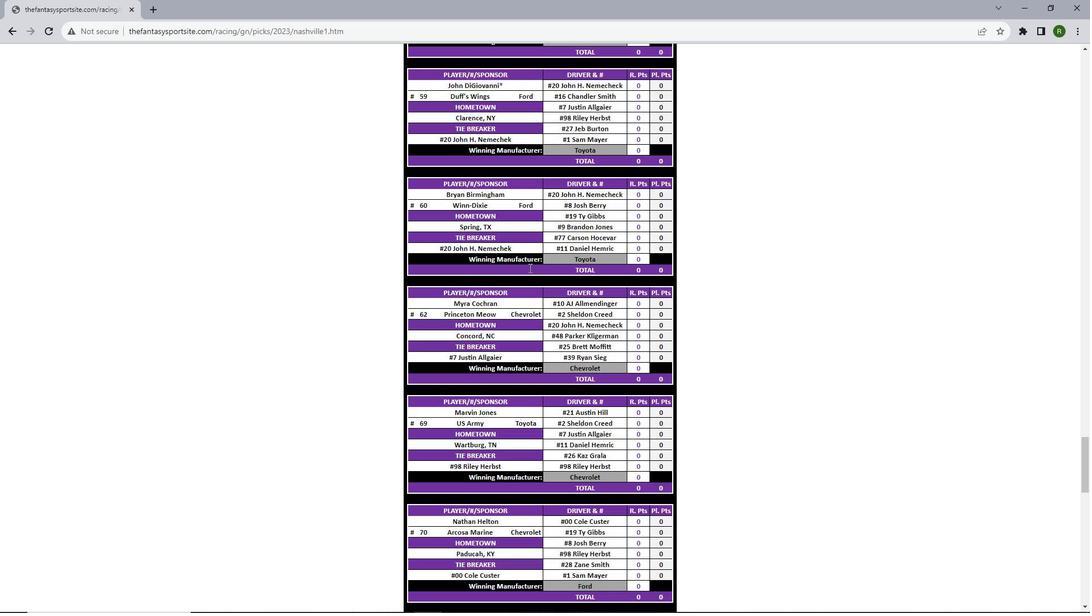 
Action: Mouse scrolled (529, 267) with delta (0, 0)
Screenshot: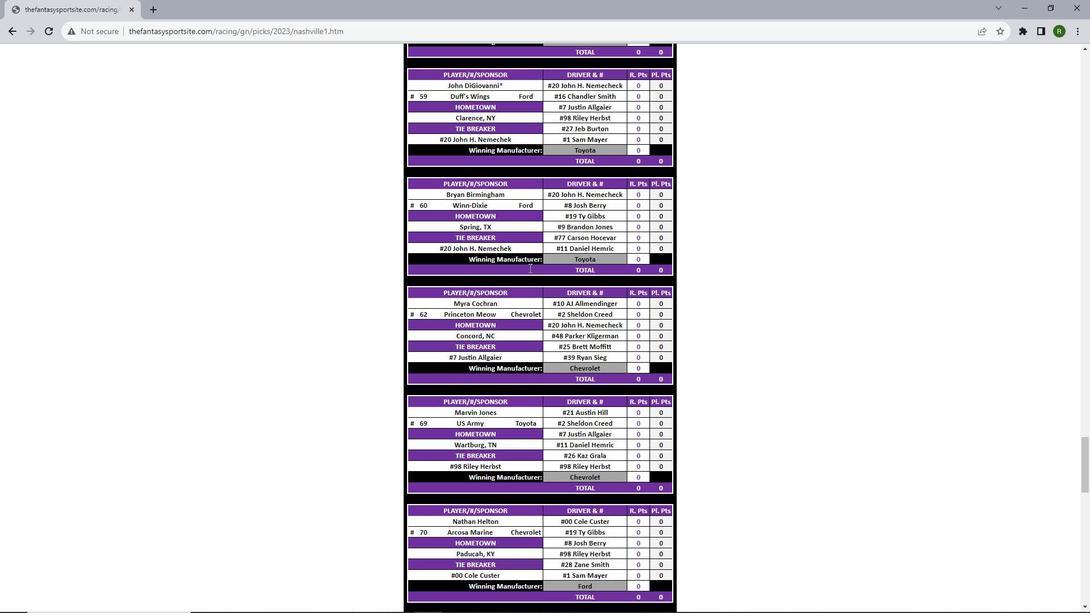 
Action: Mouse scrolled (529, 267) with delta (0, 0)
Screenshot: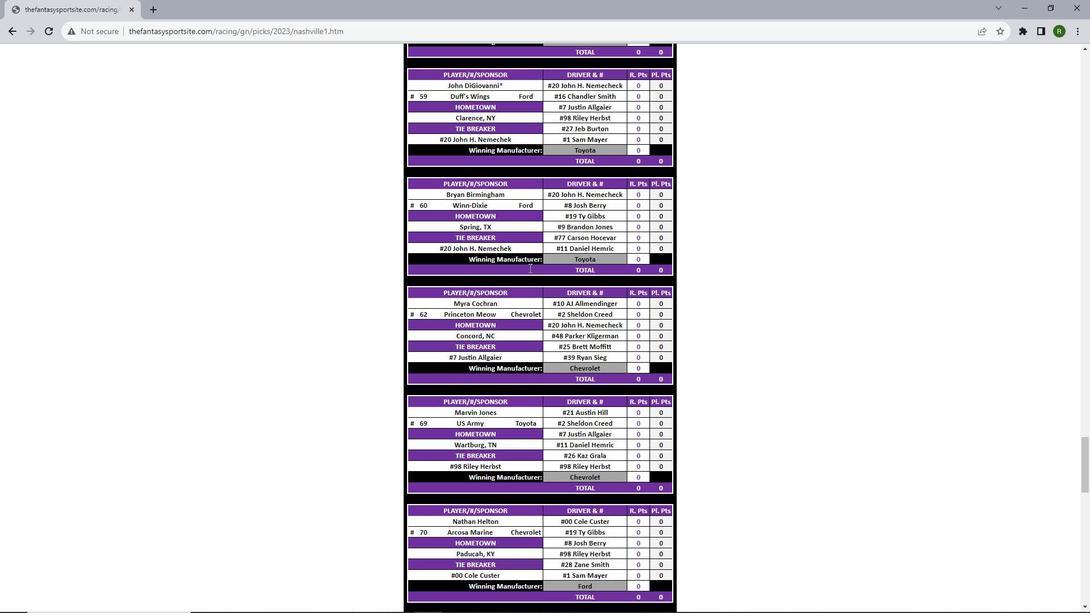 
Action: Mouse scrolled (529, 267) with delta (0, 0)
Screenshot: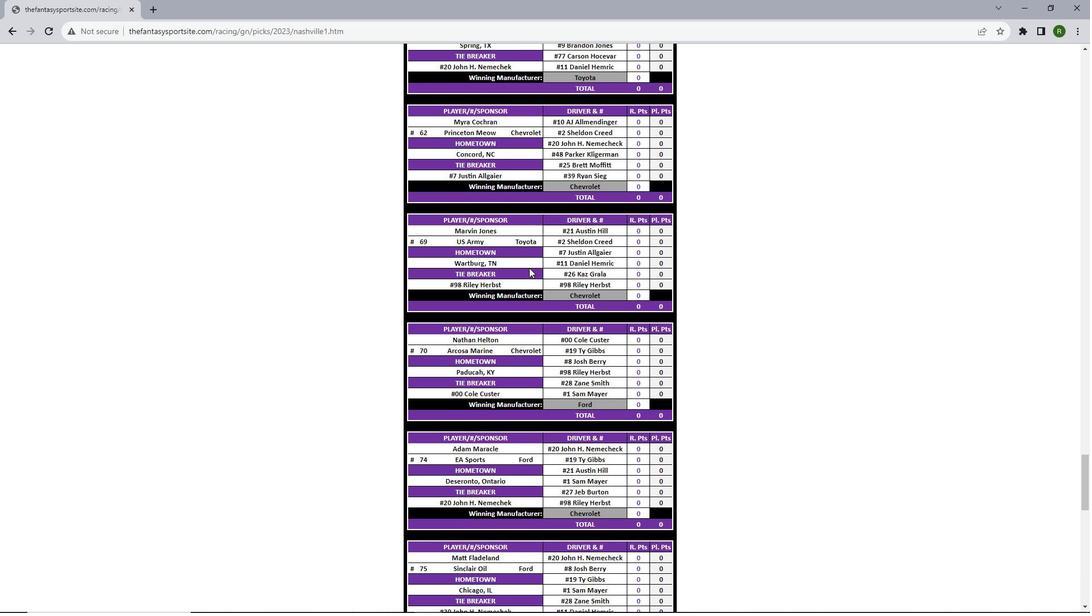 
Action: Mouse scrolled (529, 267) with delta (0, 0)
Screenshot: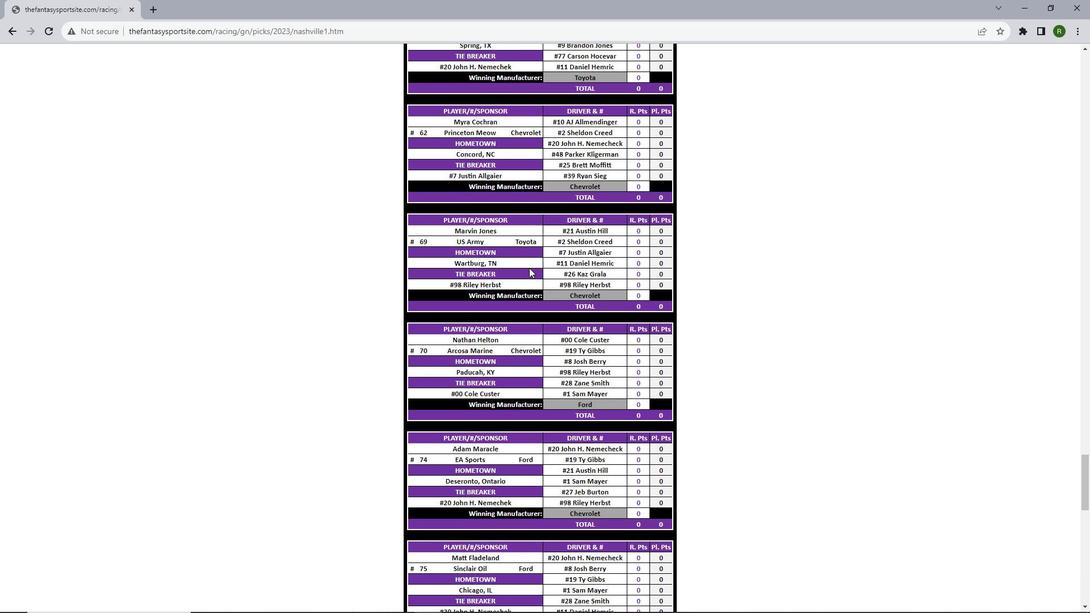 
Action: Mouse scrolled (529, 267) with delta (0, 0)
Screenshot: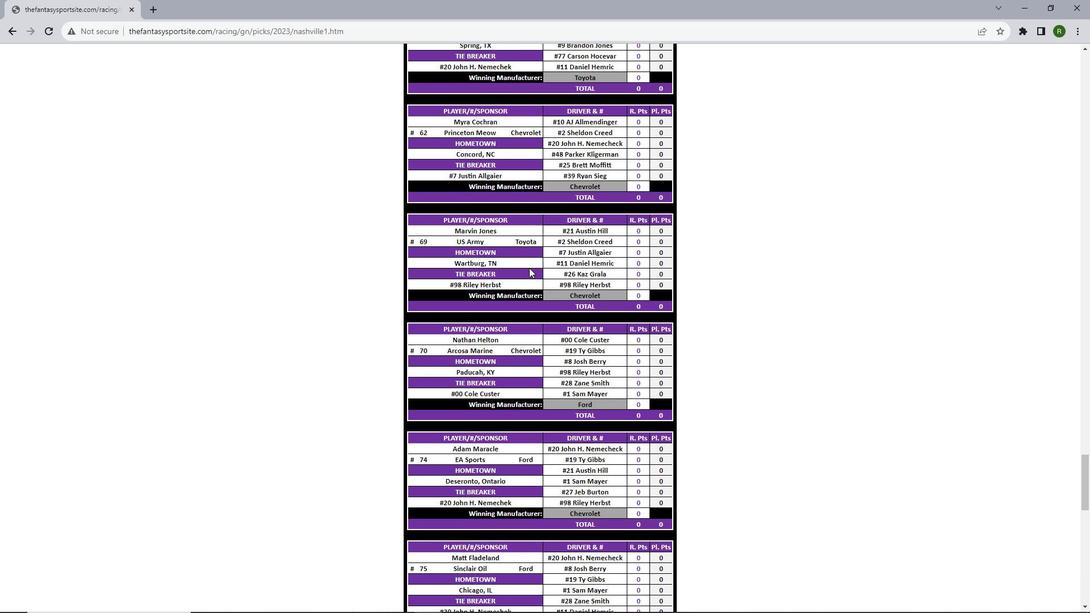 
Action: Mouse scrolled (529, 267) with delta (0, 0)
Screenshot: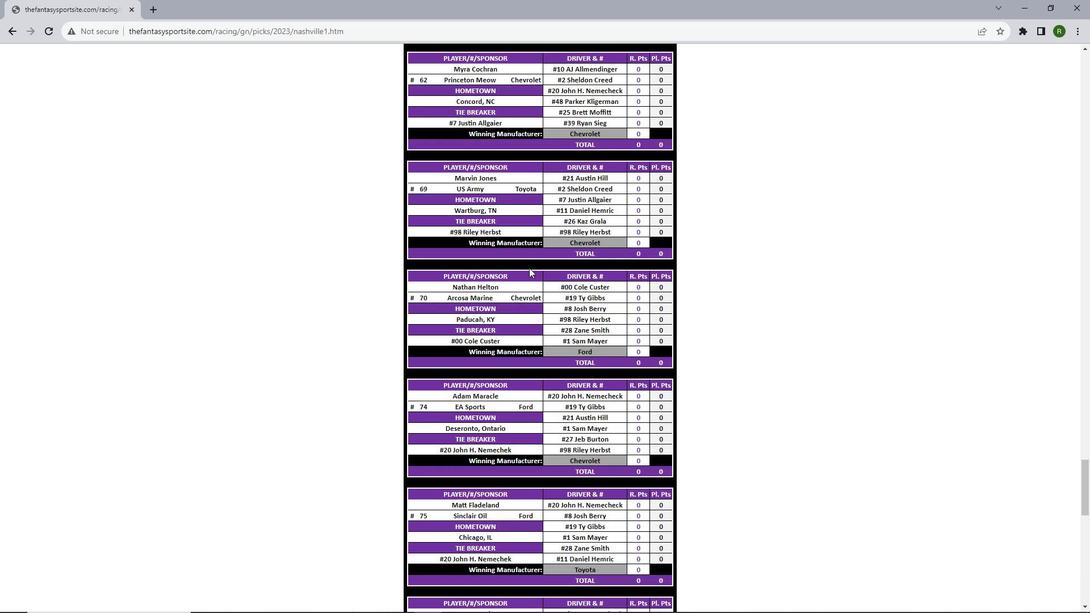 
Action: Mouse scrolled (529, 267) with delta (0, 0)
Screenshot: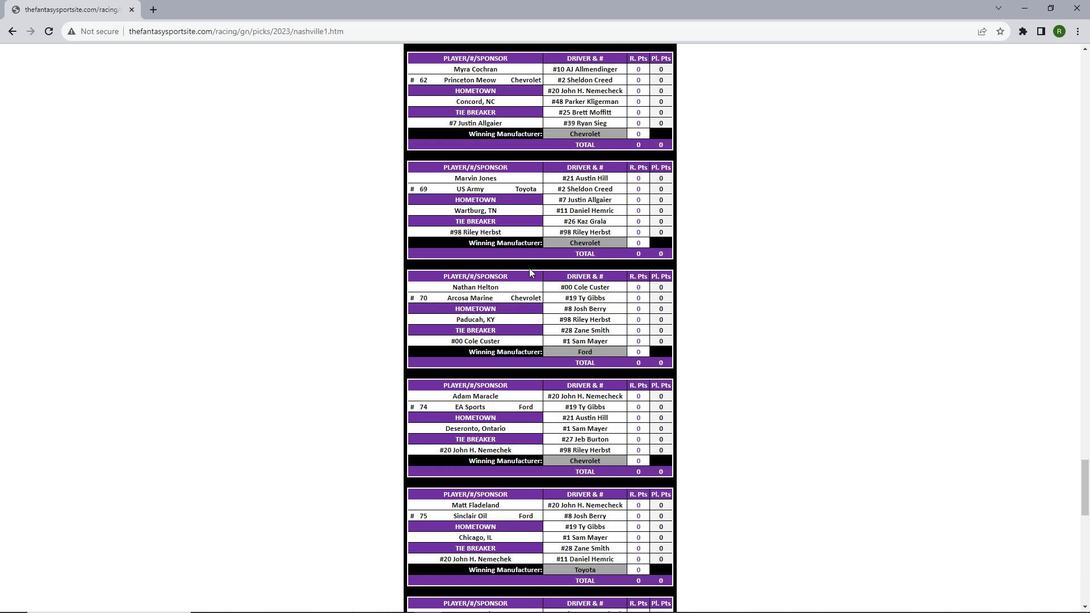 
Action: Mouse scrolled (529, 267) with delta (0, 0)
Screenshot: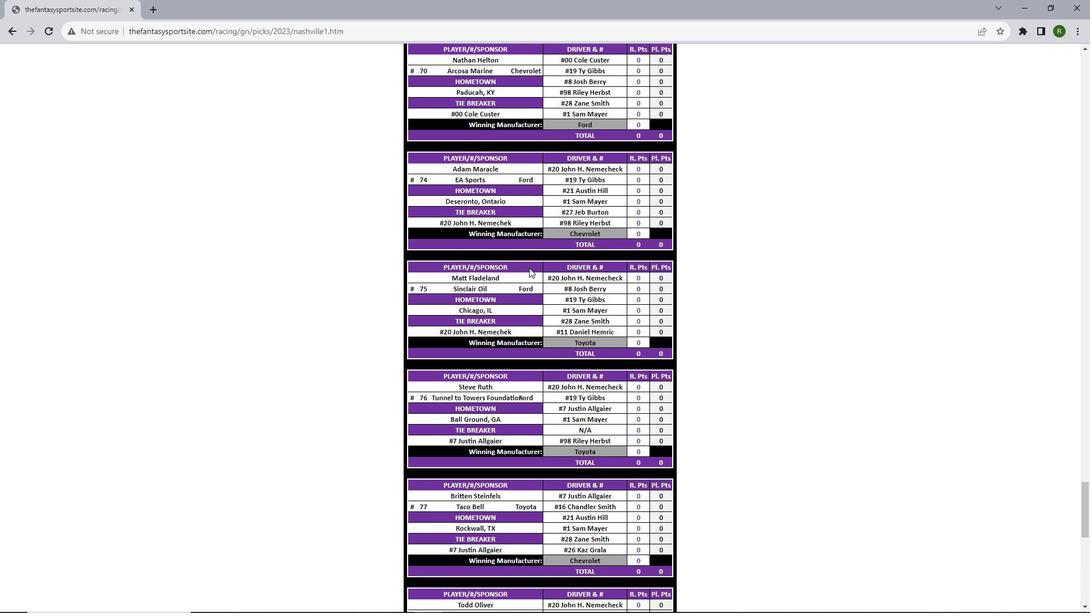 
Action: Mouse scrolled (529, 267) with delta (0, 0)
Screenshot: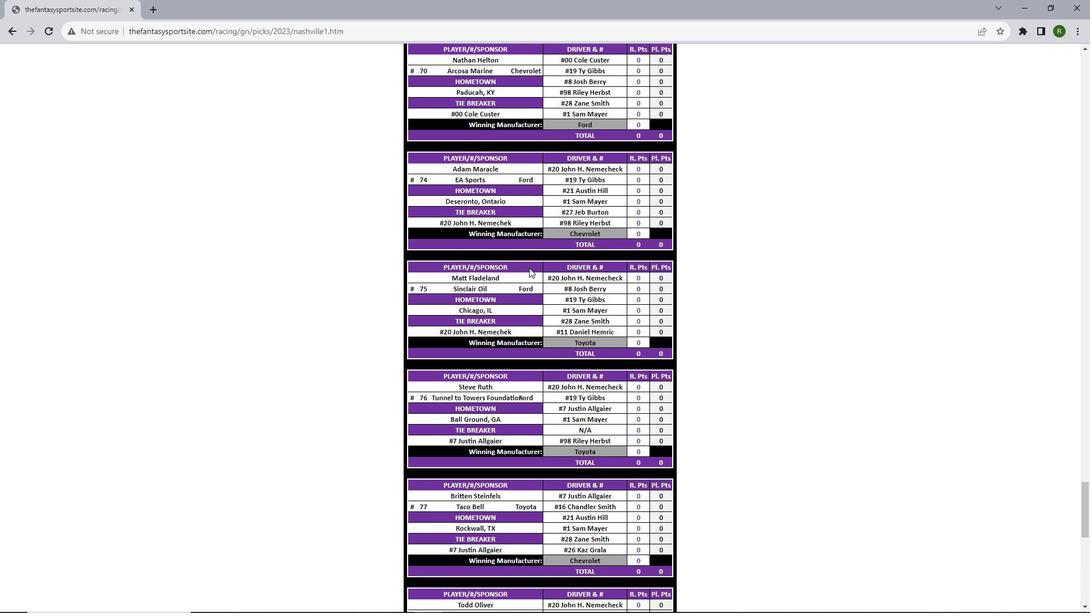 
Action: Mouse scrolled (529, 267) with delta (0, 0)
Screenshot: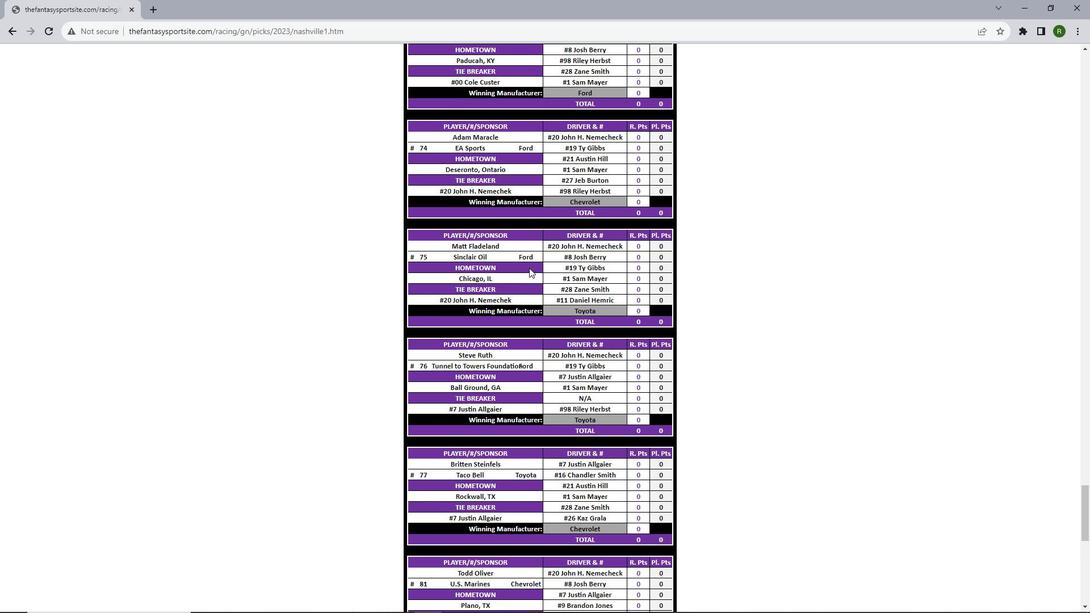 
Action: Mouse scrolled (529, 267) with delta (0, 0)
Screenshot: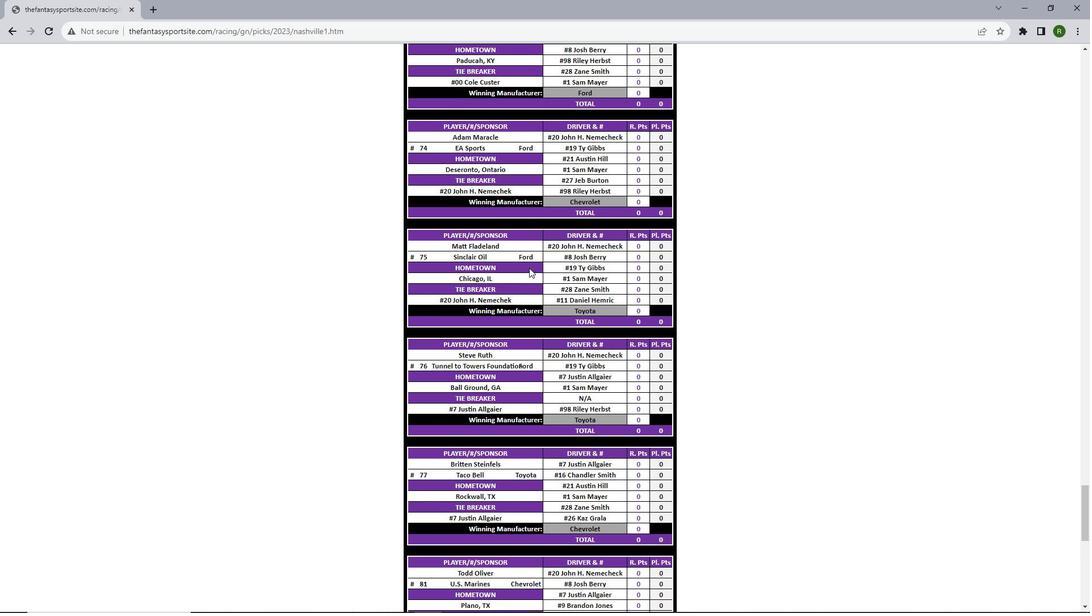 
Action: Mouse scrolled (529, 267) with delta (0, 0)
Screenshot: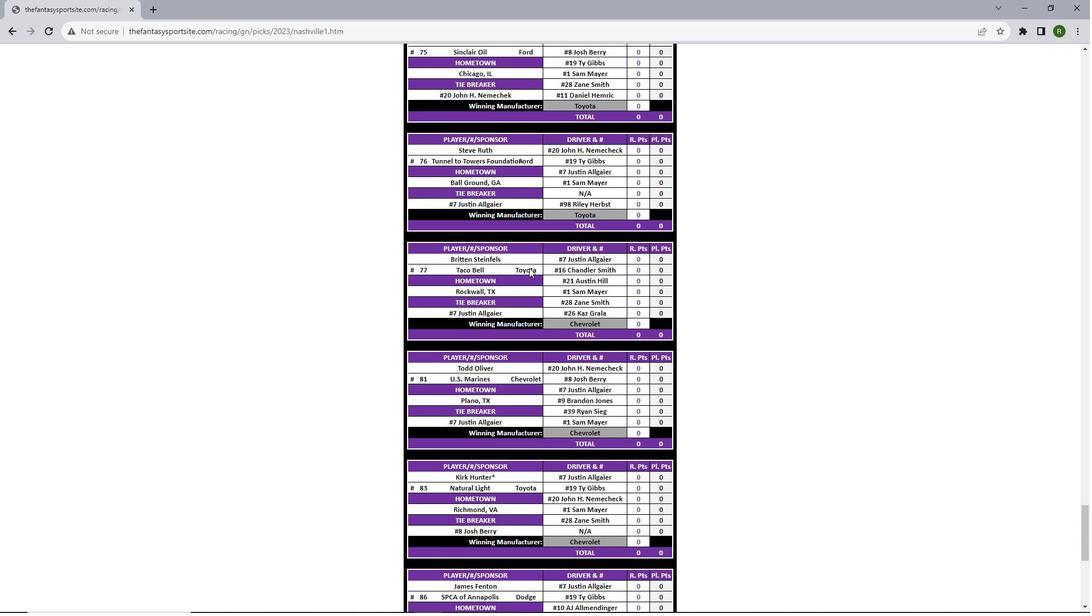 
Action: Mouse scrolled (529, 267) with delta (0, 0)
Screenshot: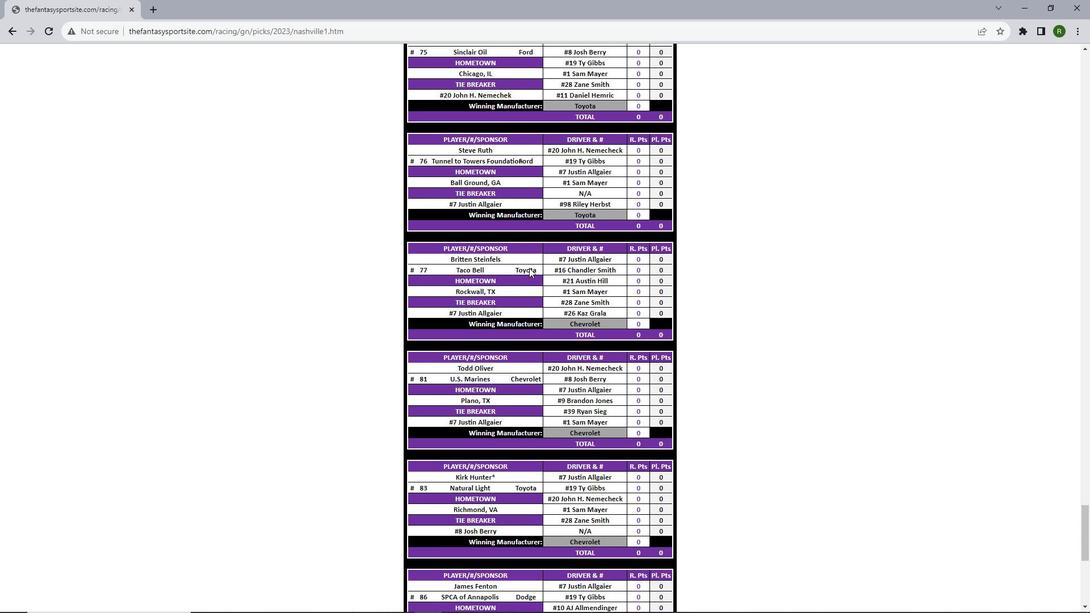
Action: Mouse scrolled (529, 267) with delta (0, 0)
Screenshot: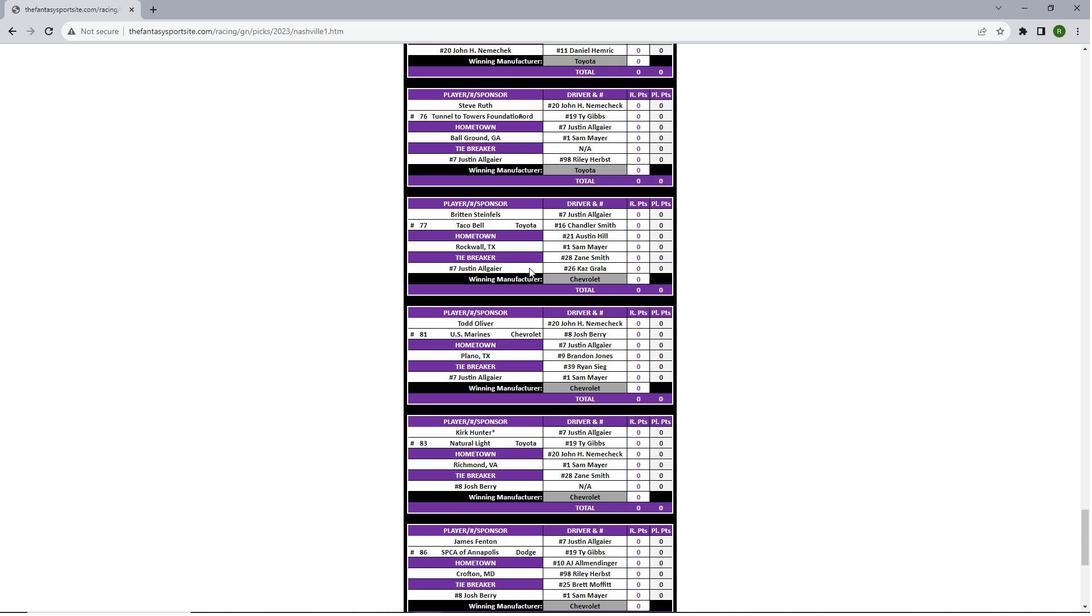 
Action: Mouse scrolled (529, 267) with delta (0, 0)
Screenshot: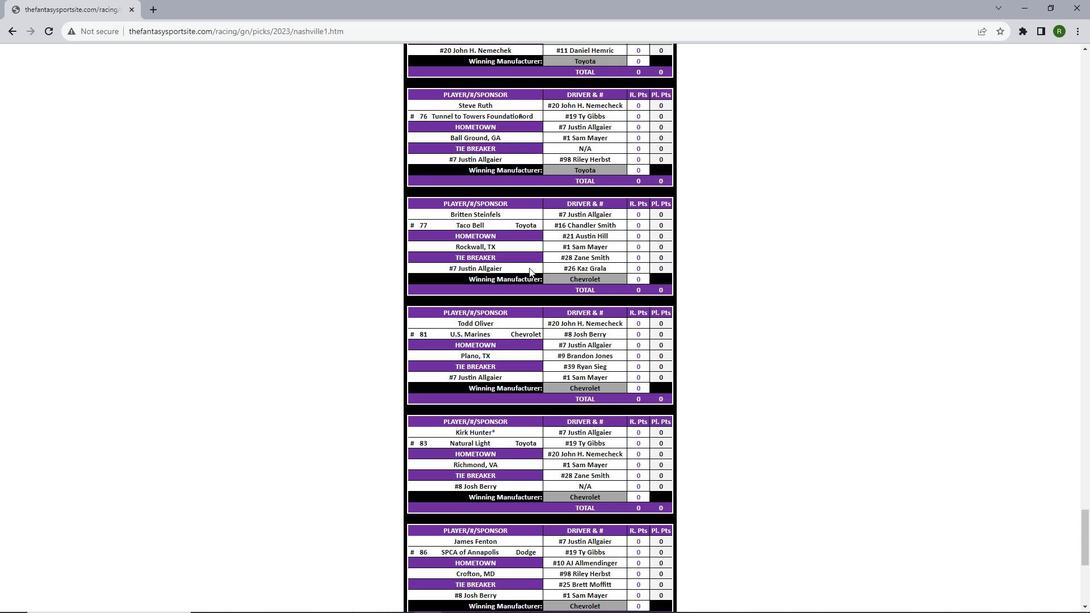 
Action: Mouse scrolled (529, 267) with delta (0, 0)
Screenshot: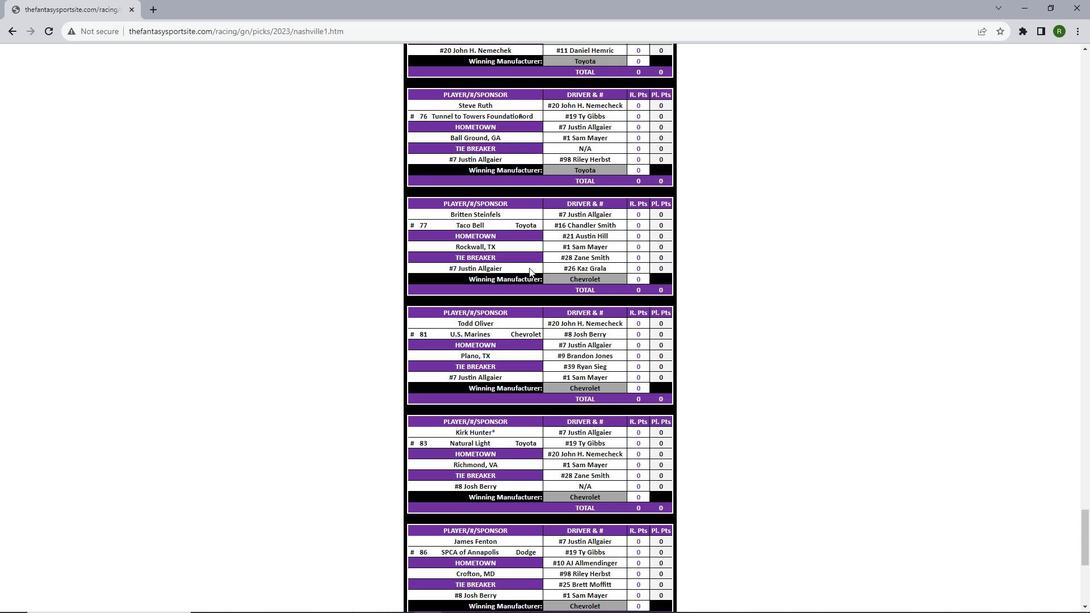 
Action: Mouse scrolled (529, 267) with delta (0, 0)
Screenshot: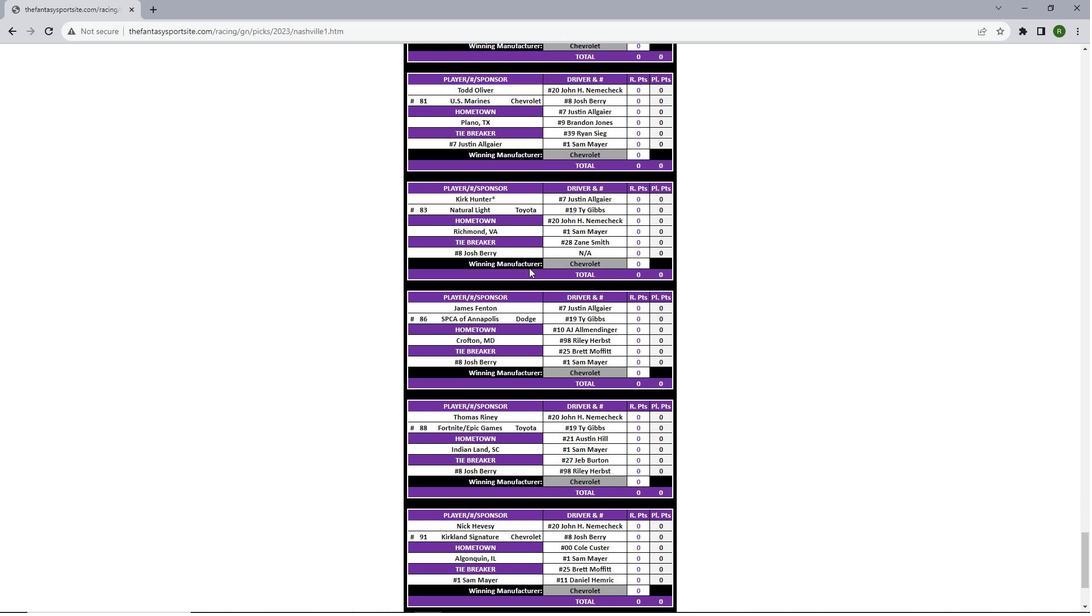 
Action: Mouse scrolled (529, 267) with delta (0, 0)
Screenshot: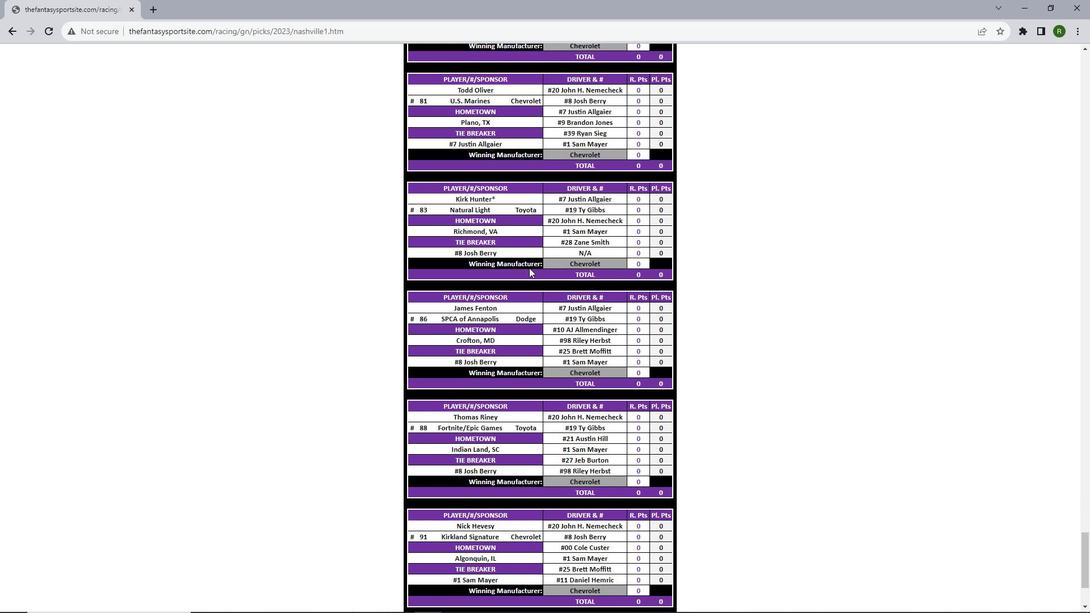 
Action: Mouse scrolled (529, 267) with delta (0, 0)
Screenshot: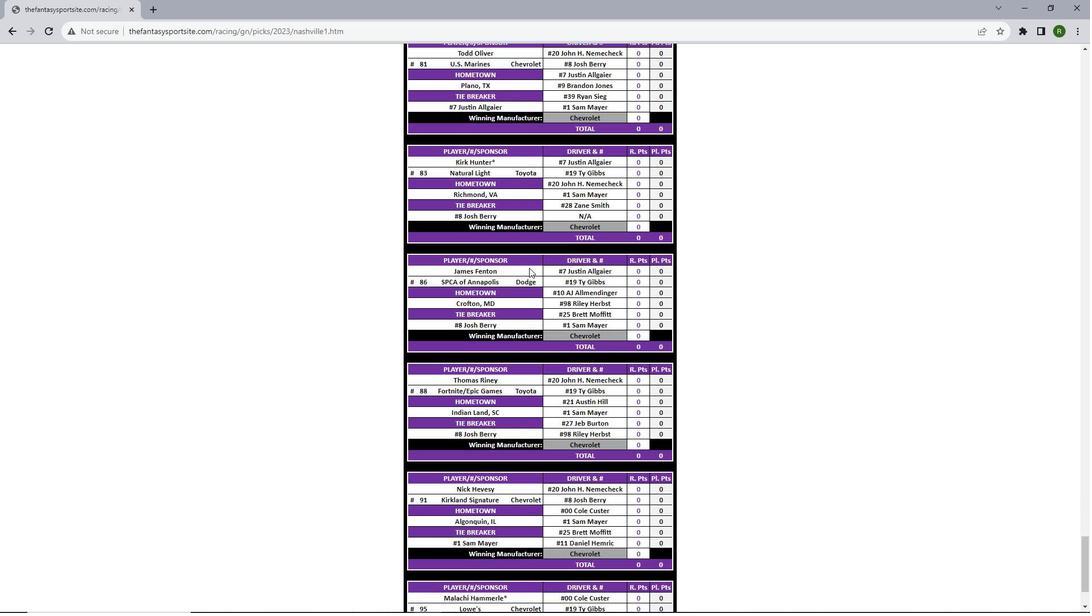 
Action: Mouse scrolled (529, 267) with delta (0, 0)
Screenshot: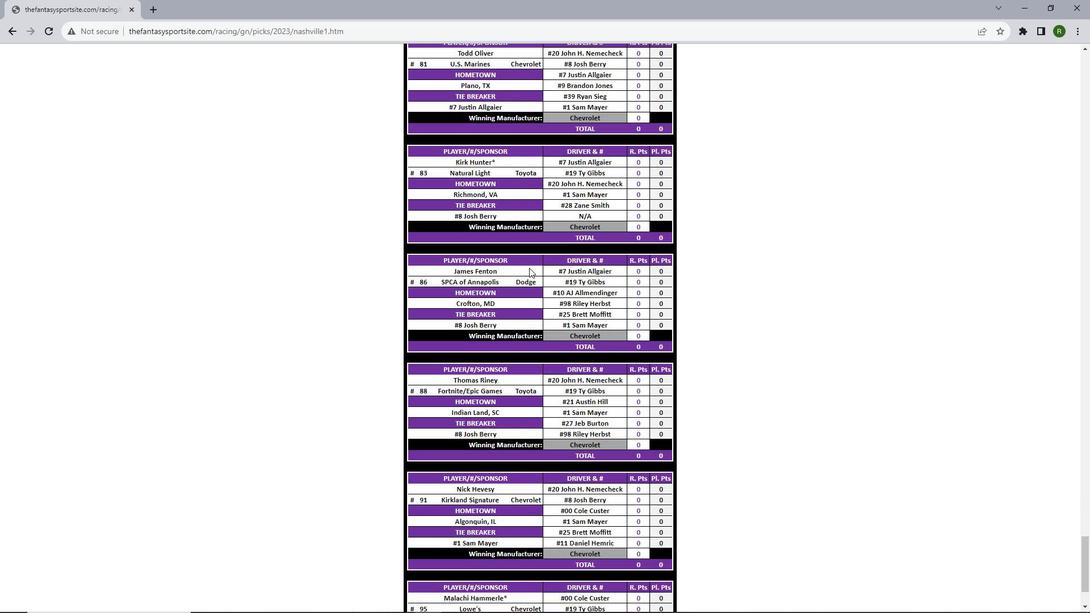 
